 Task: Log work in the project ArtiZen for the issue 'Develop a custom inventory management system' spent time as '5w 1d 8h 29m' and remaining time as '1w 1d 22h 12m' and move to top of backlog. Now add the issue to the epic 'System Optimization'. Log work in the project ArtiZen for the issue 'Upgrade software to the latest version to resolve security vulnerabilities' spent time as '6w 5d 13h 28m' and remaining time as '6w 5d 9h 52m' and move to bottom of backlog. Now add the issue to the epic 'Data Management and Analysis'
Action: Mouse pressed left at (685, 164)
Screenshot: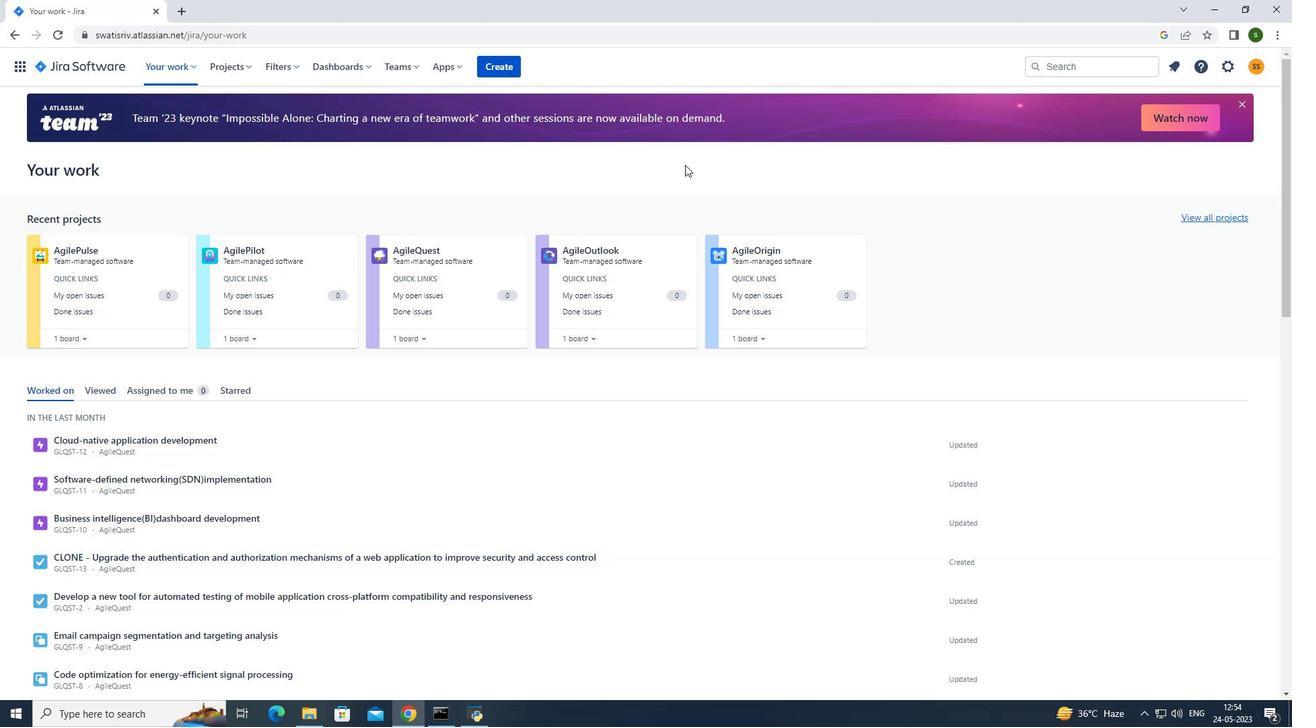 
Action: Mouse moved to (236, 66)
Screenshot: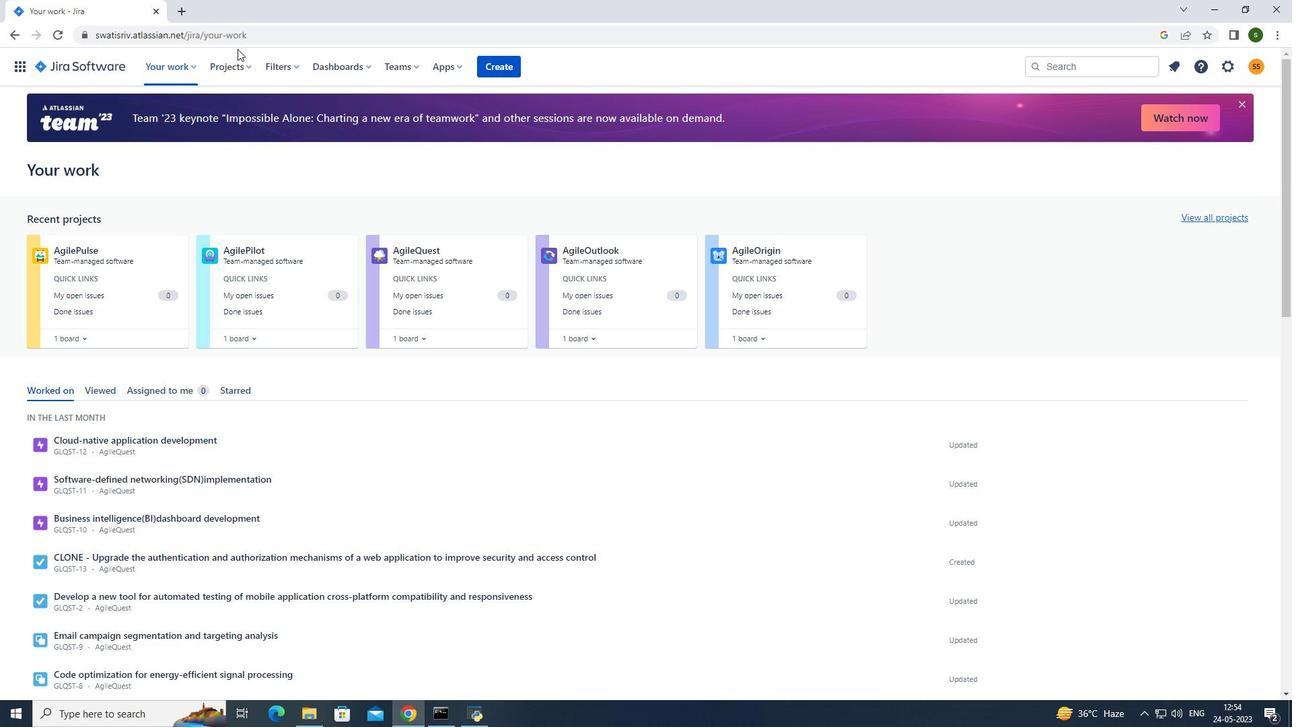 
Action: Mouse pressed left at (236, 66)
Screenshot: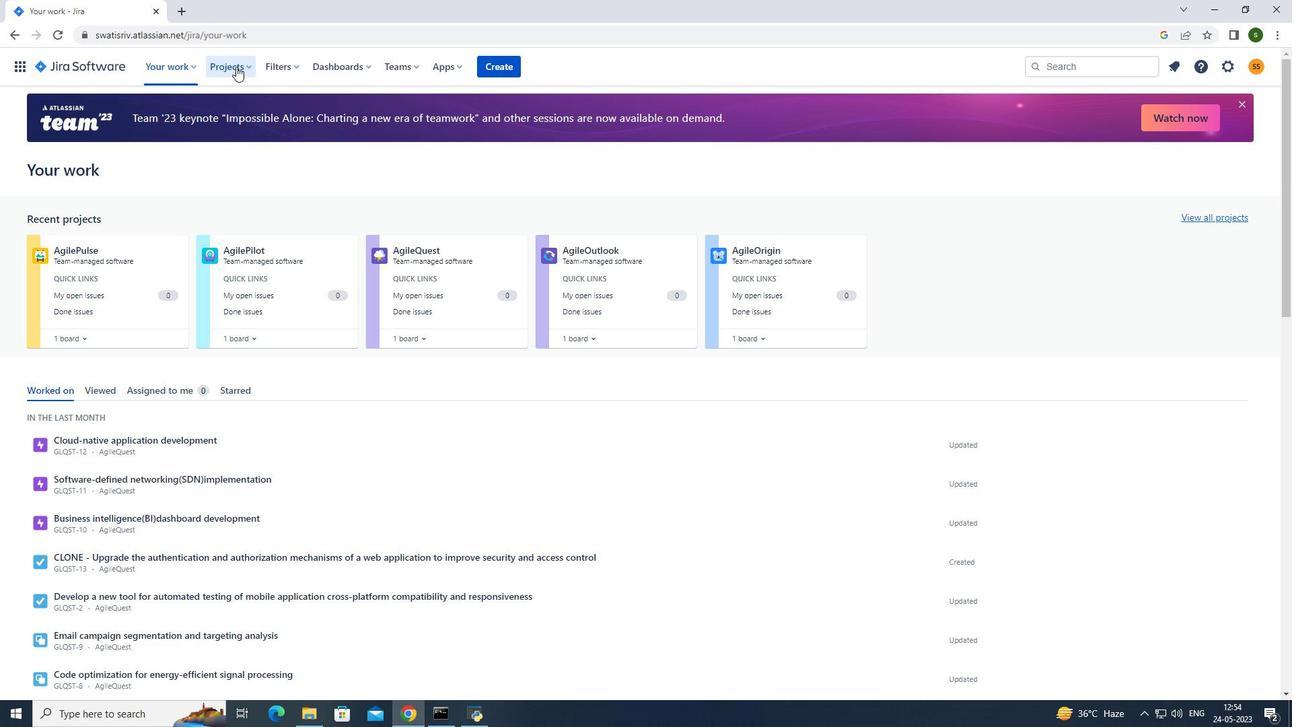 
Action: Mouse moved to (281, 118)
Screenshot: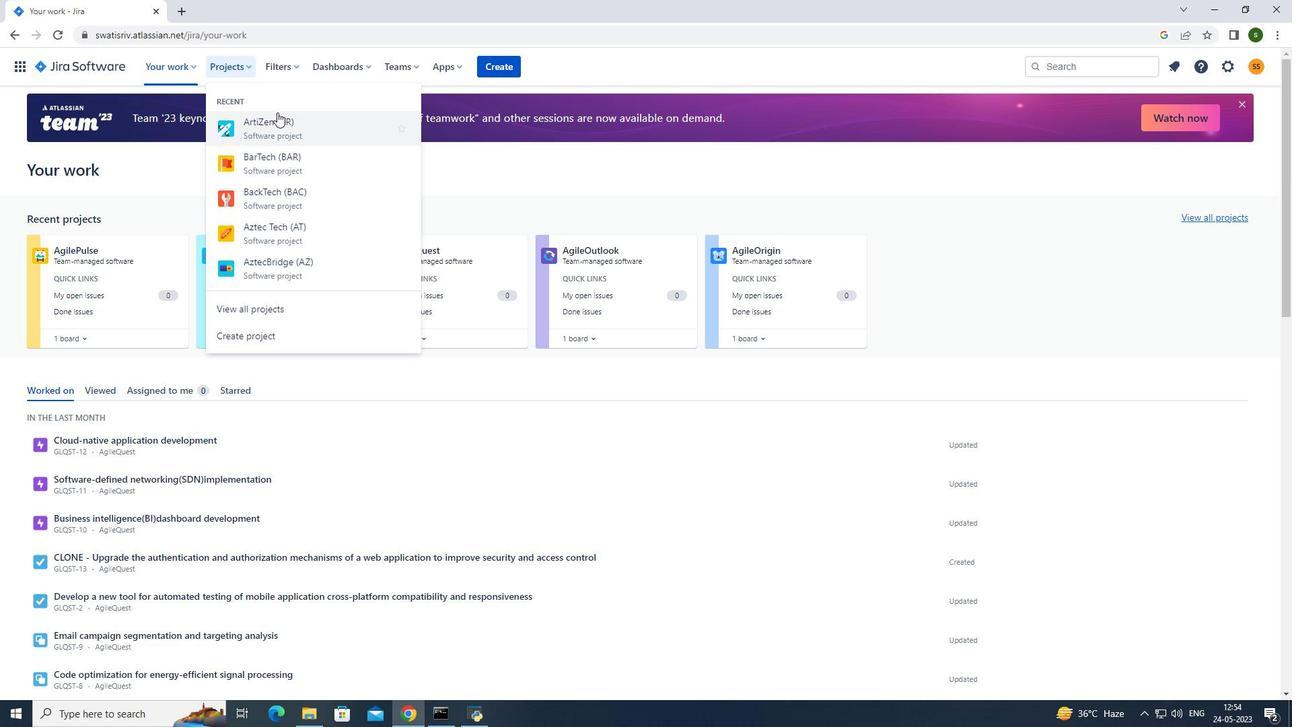 
Action: Mouse pressed left at (281, 118)
Screenshot: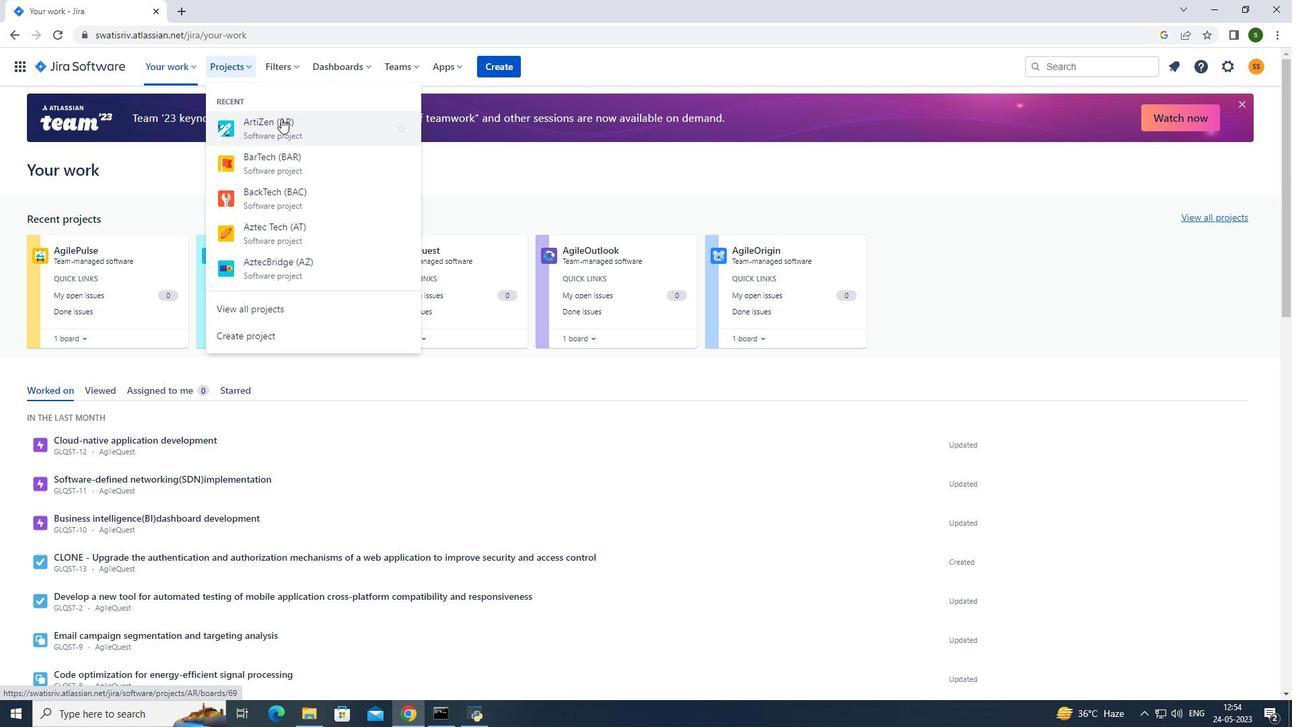 
Action: Mouse moved to (113, 206)
Screenshot: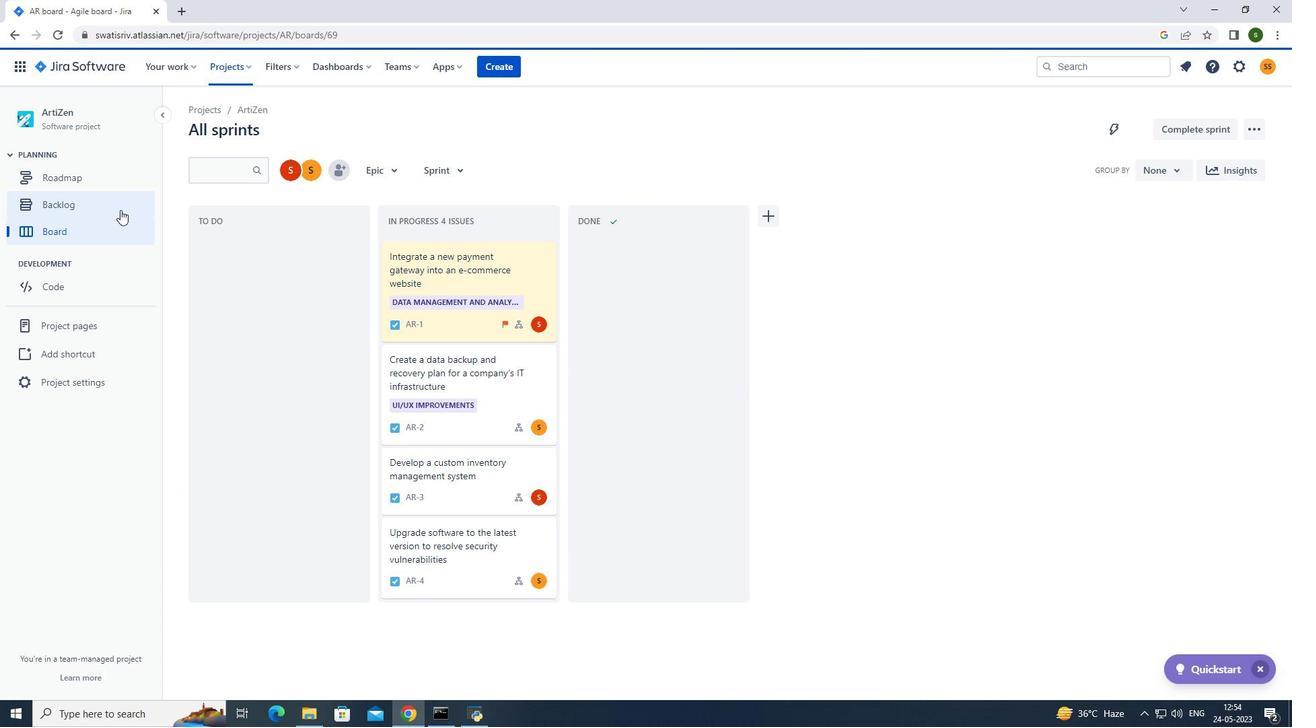 
Action: Mouse pressed left at (113, 206)
Screenshot: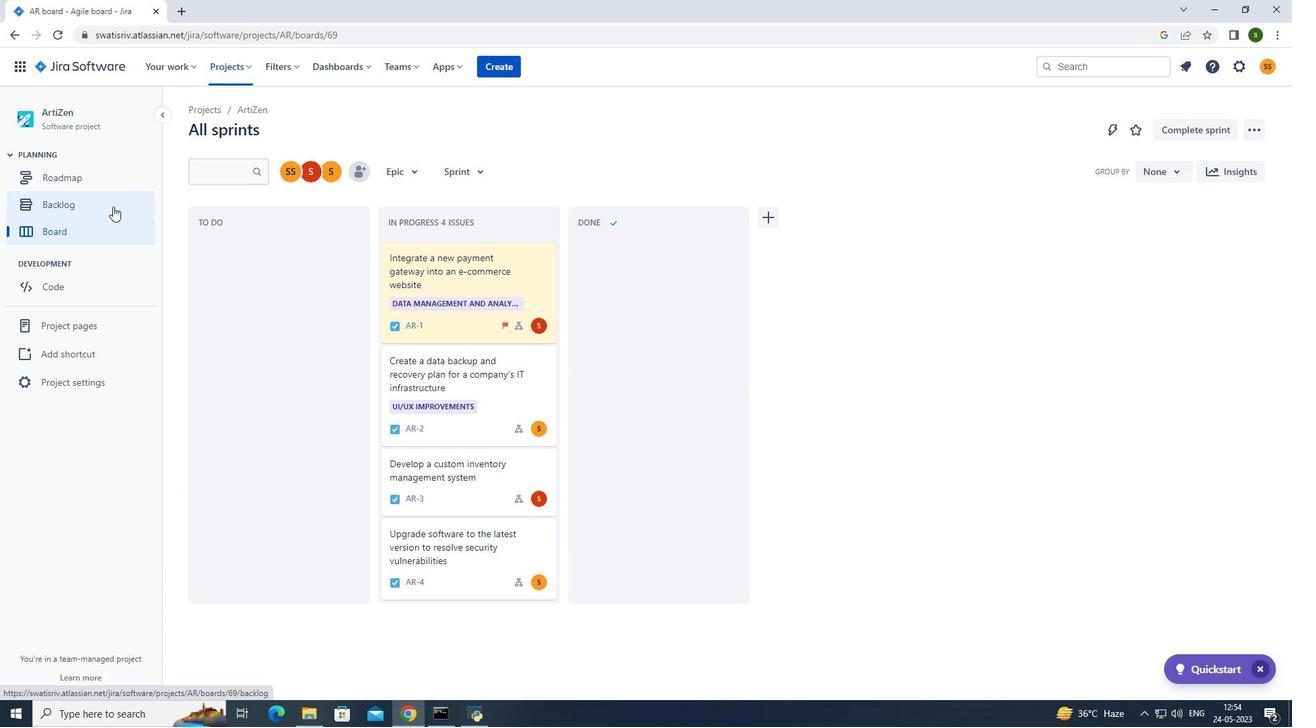 
Action: Mouse moved to (825, 388)
Screenshot: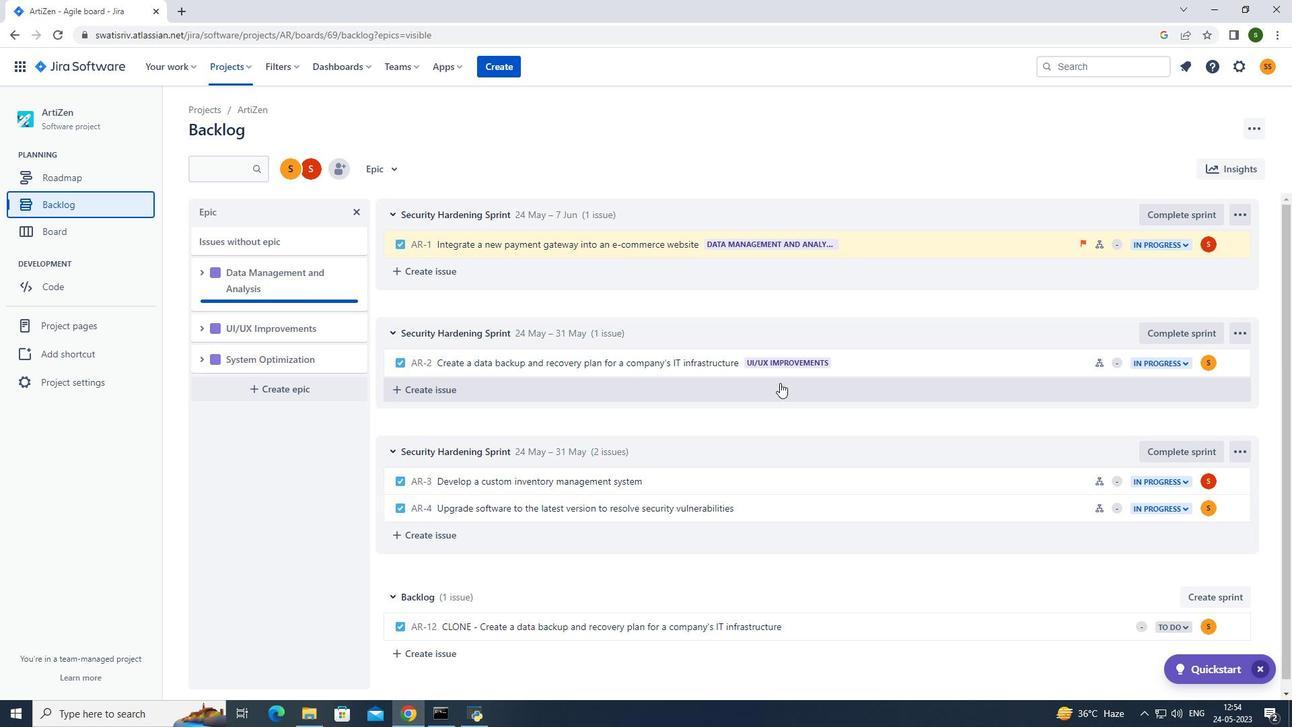 
Action: Mouse scrolled (825, 387) with delta (0, 0)
Screenshot: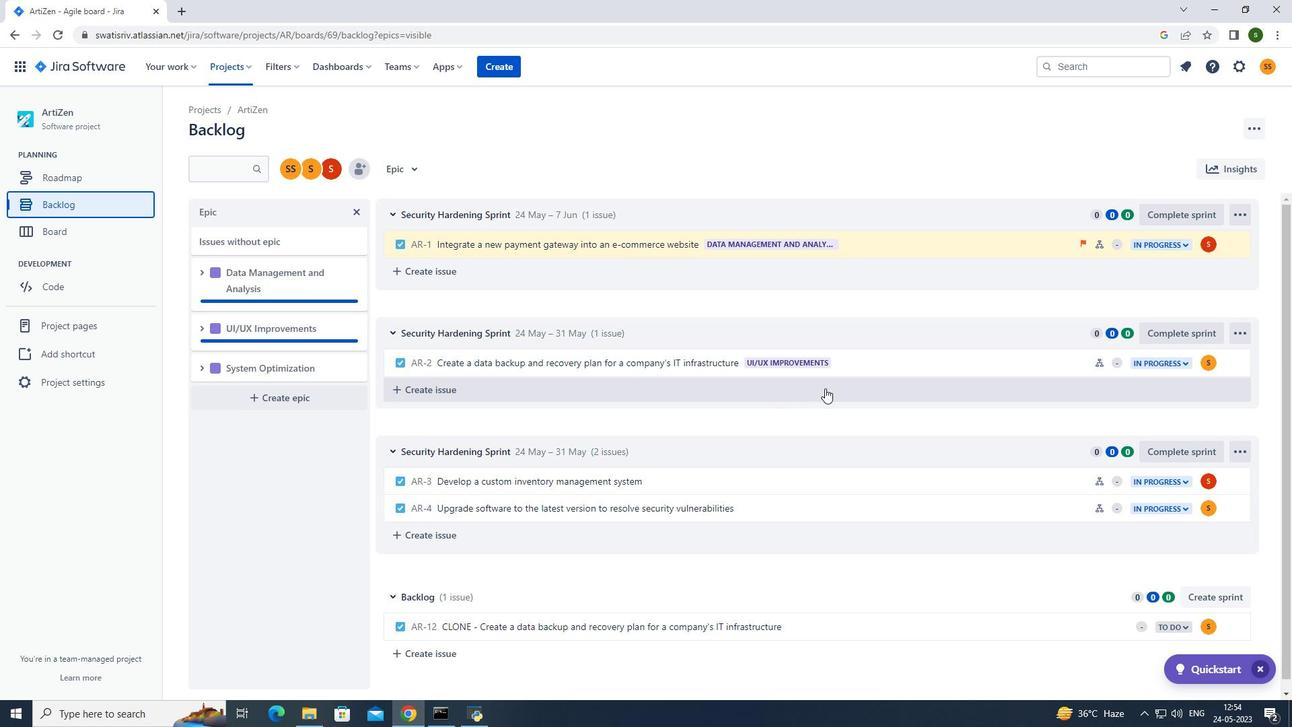 
Action: Mouse scrolled (825, 387) with delta (0, 0)
Screenshot: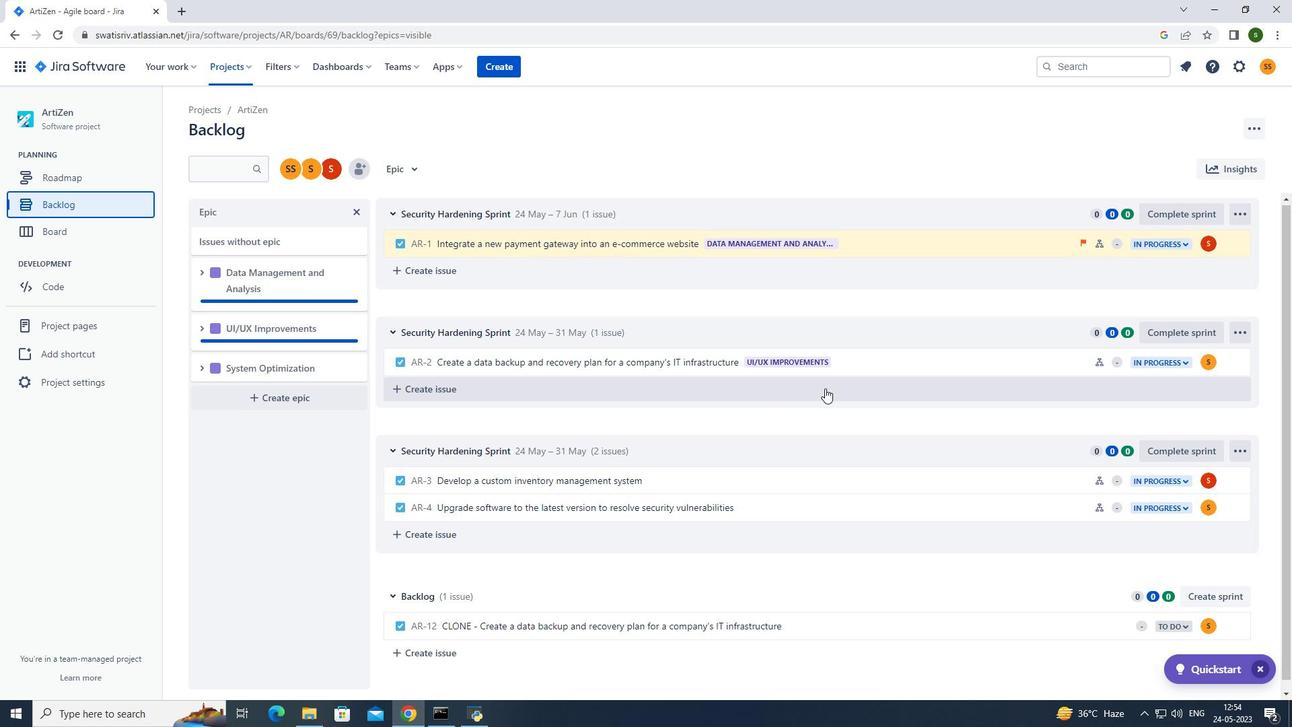
Action: Mouse moved to (962, 471)
Screenshot: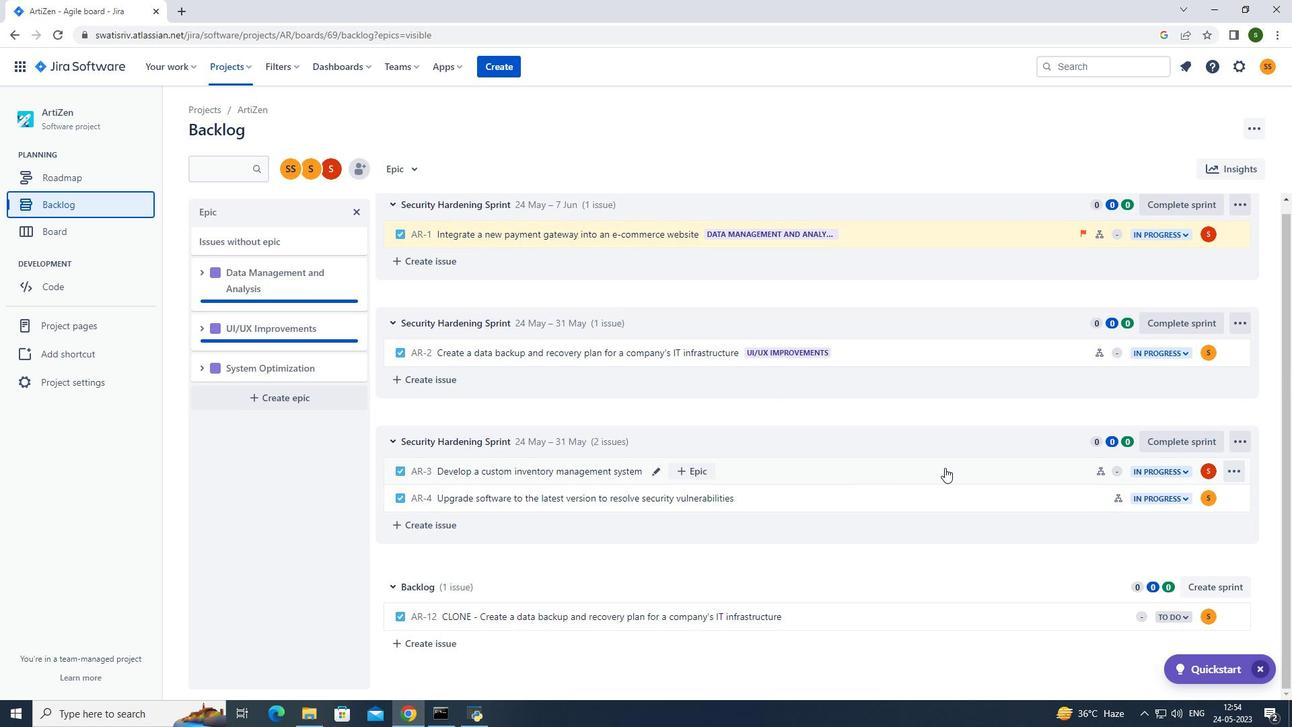 
Action: Mouse pressed left at (962, 471)
Screenshot: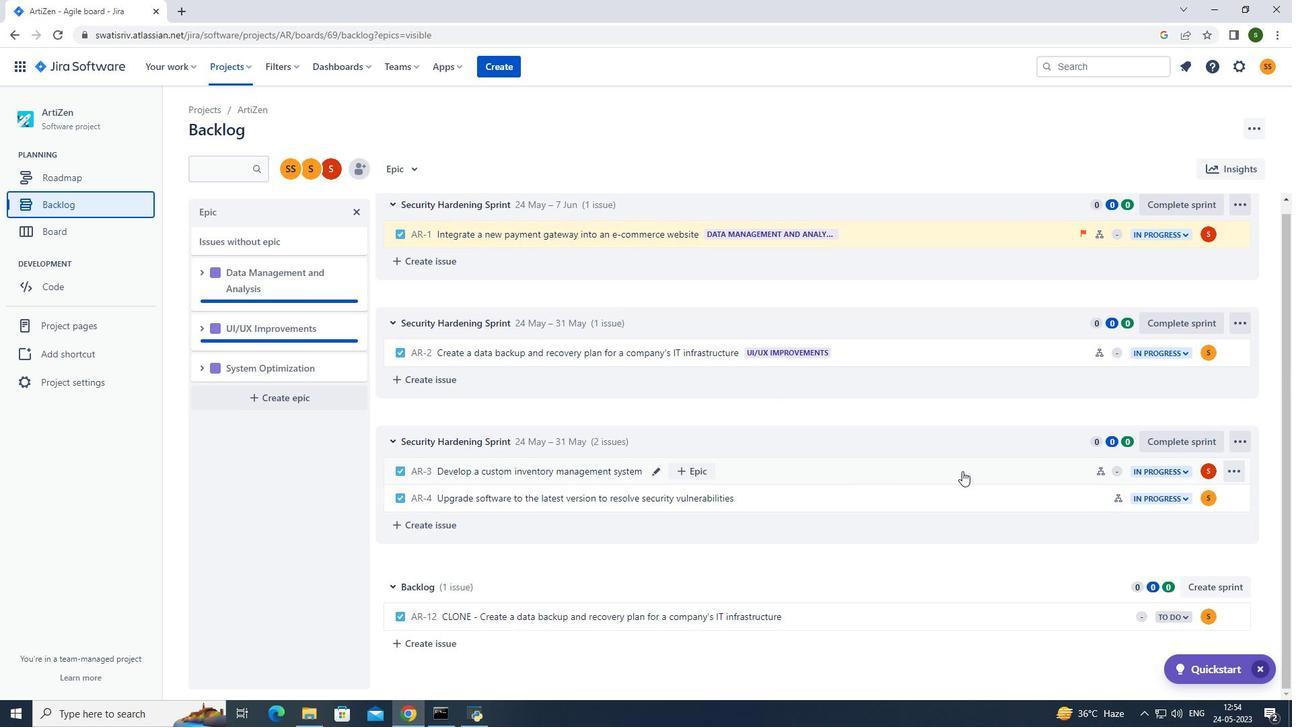 
Action: Mouse moved to (1235, 208)
Screenshot: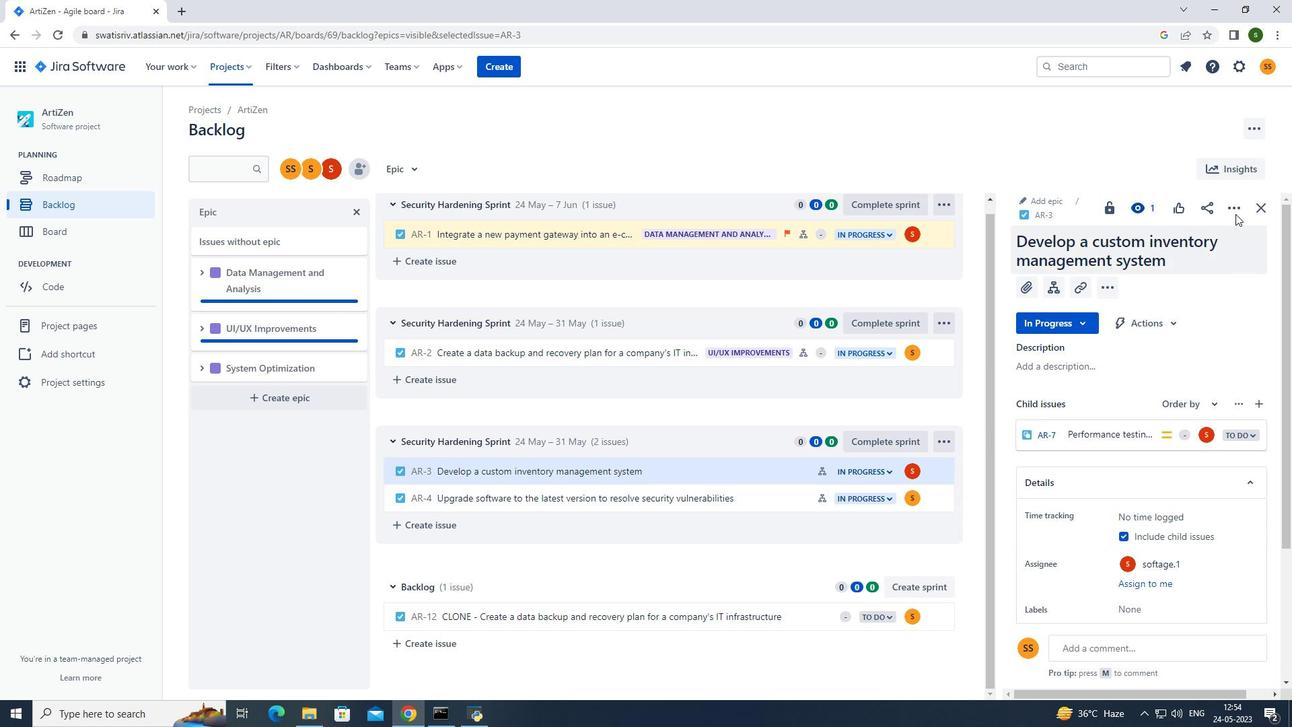 
Action: Mouse pressed left at (1235, 208)
Screenshot: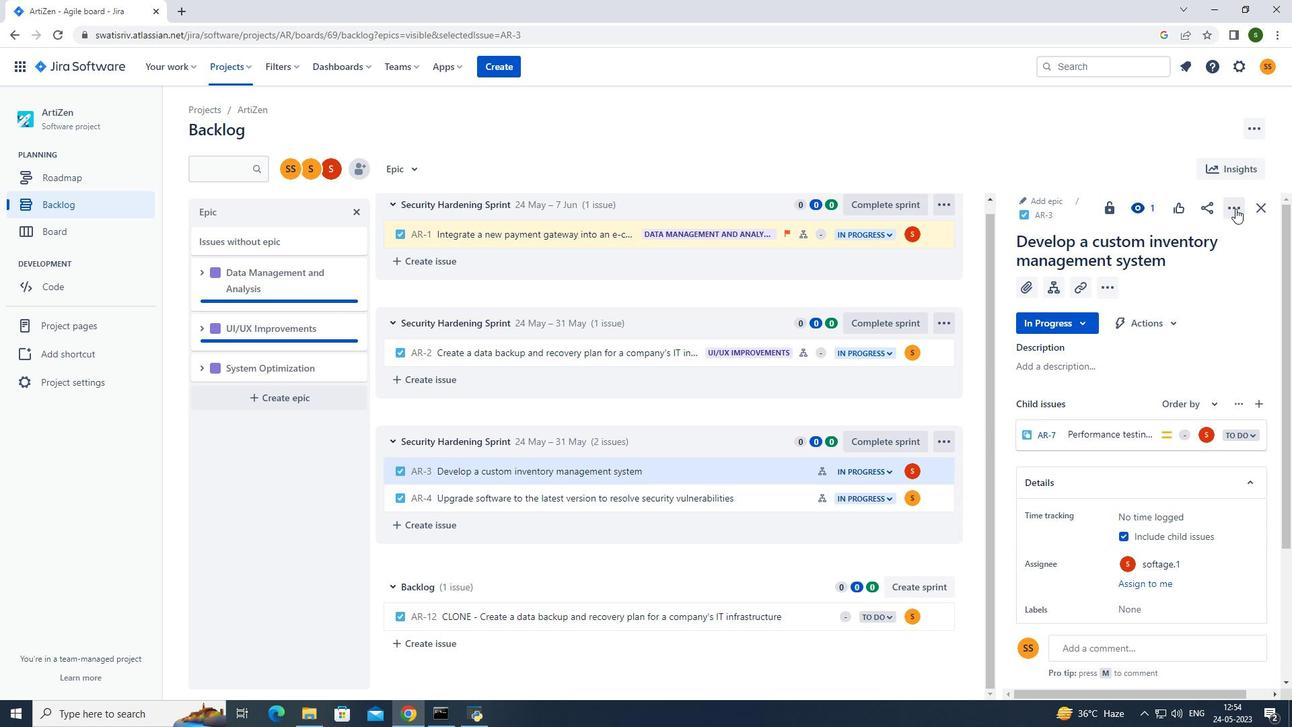 
Action: Mouse moved to (1207, 245)
Screenshot: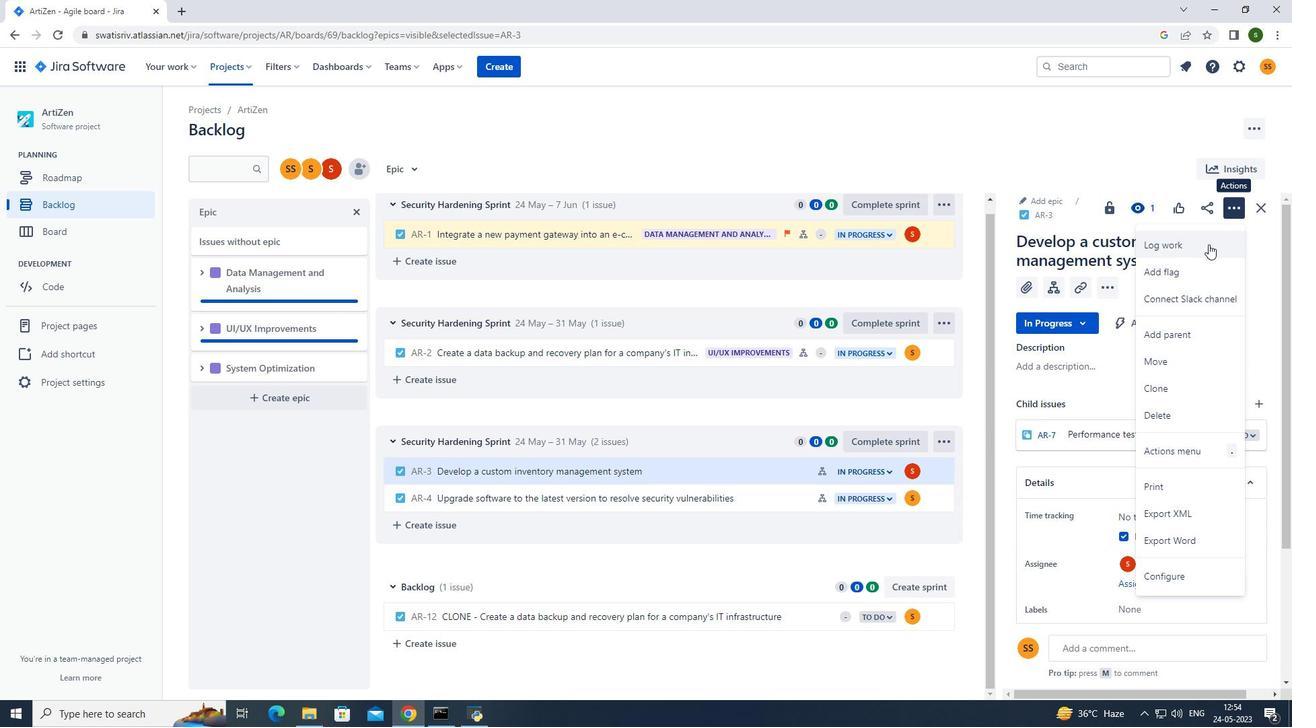 
Action: Mouse pressed left at (1207, 245)
Screenshot: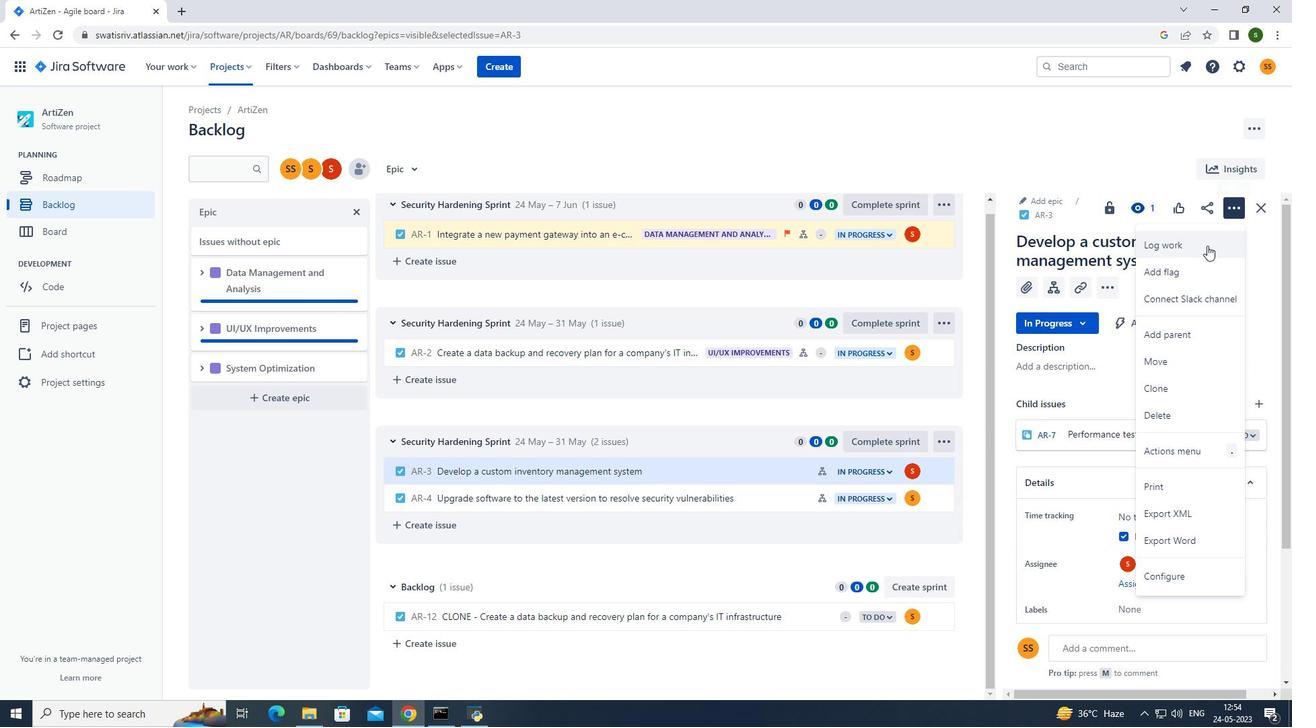 
Action: Mouse moved to (574, 199)
Screenshot: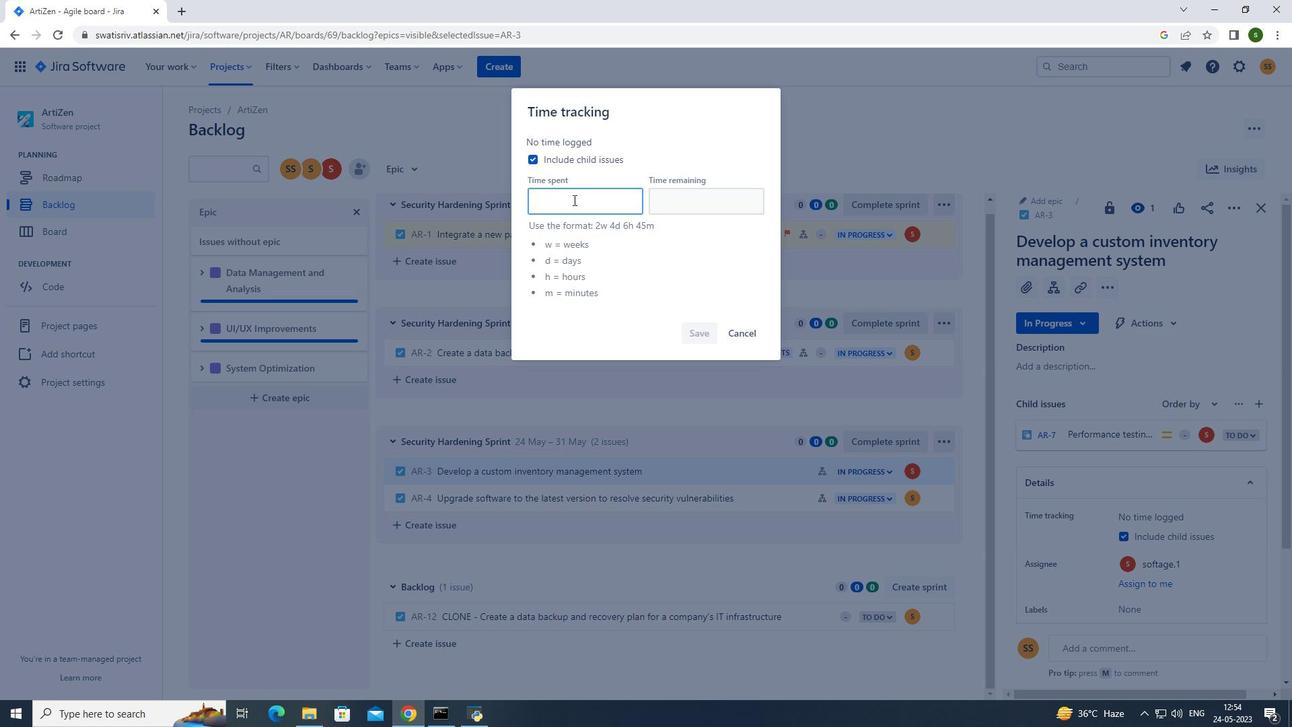 
Action: Key pressed 5
Screenshot: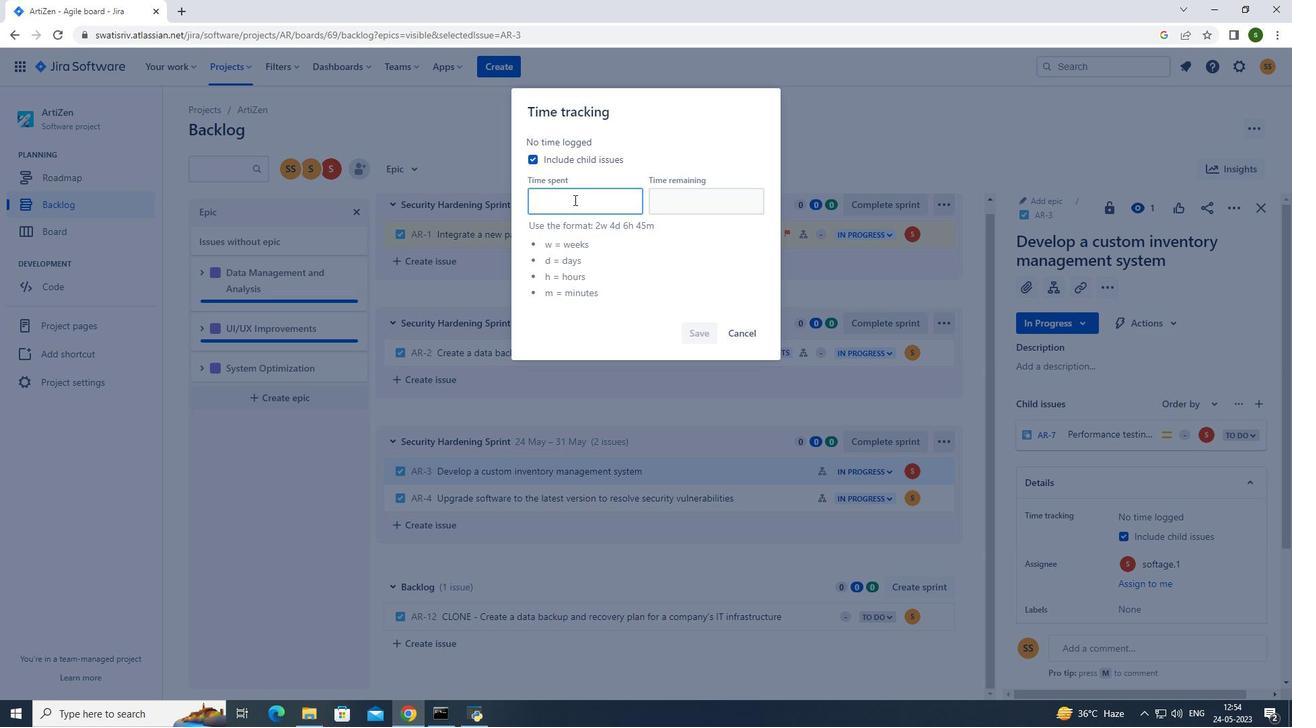 
Action: Mouse moved to (574, 199)
Screenshot: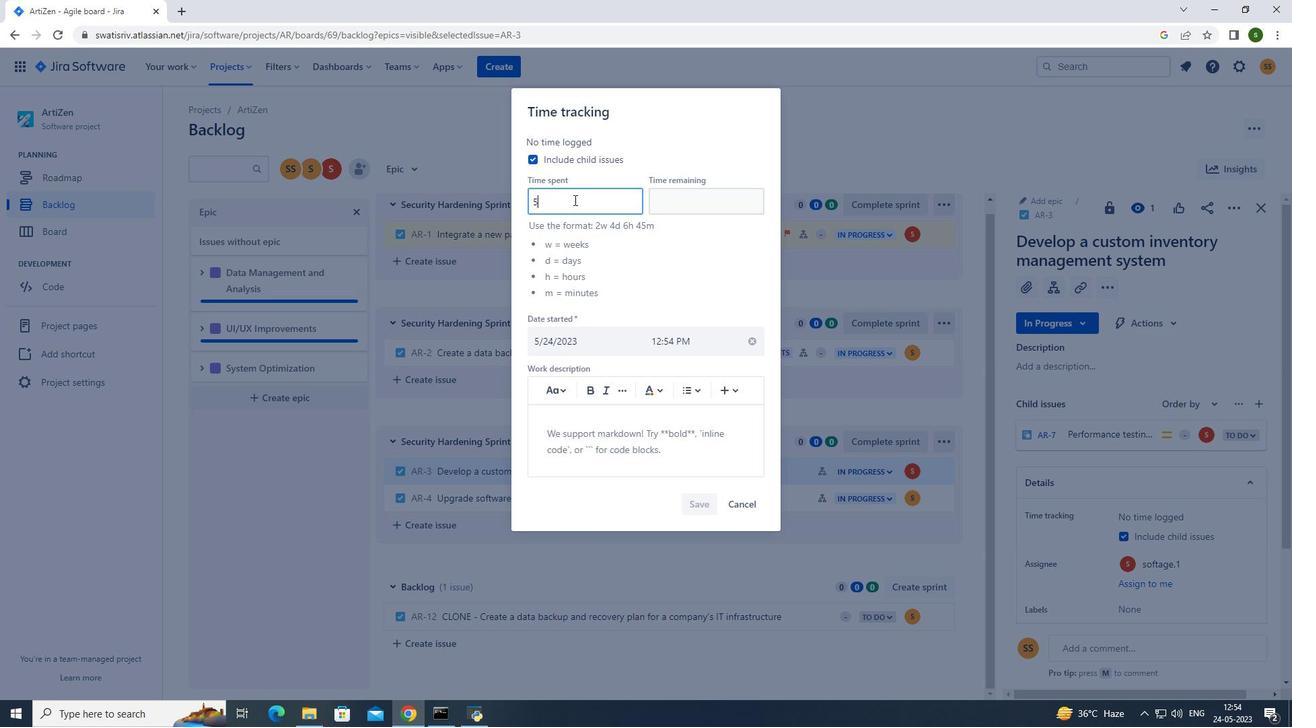 
Action: Key pressed w
Screenshot: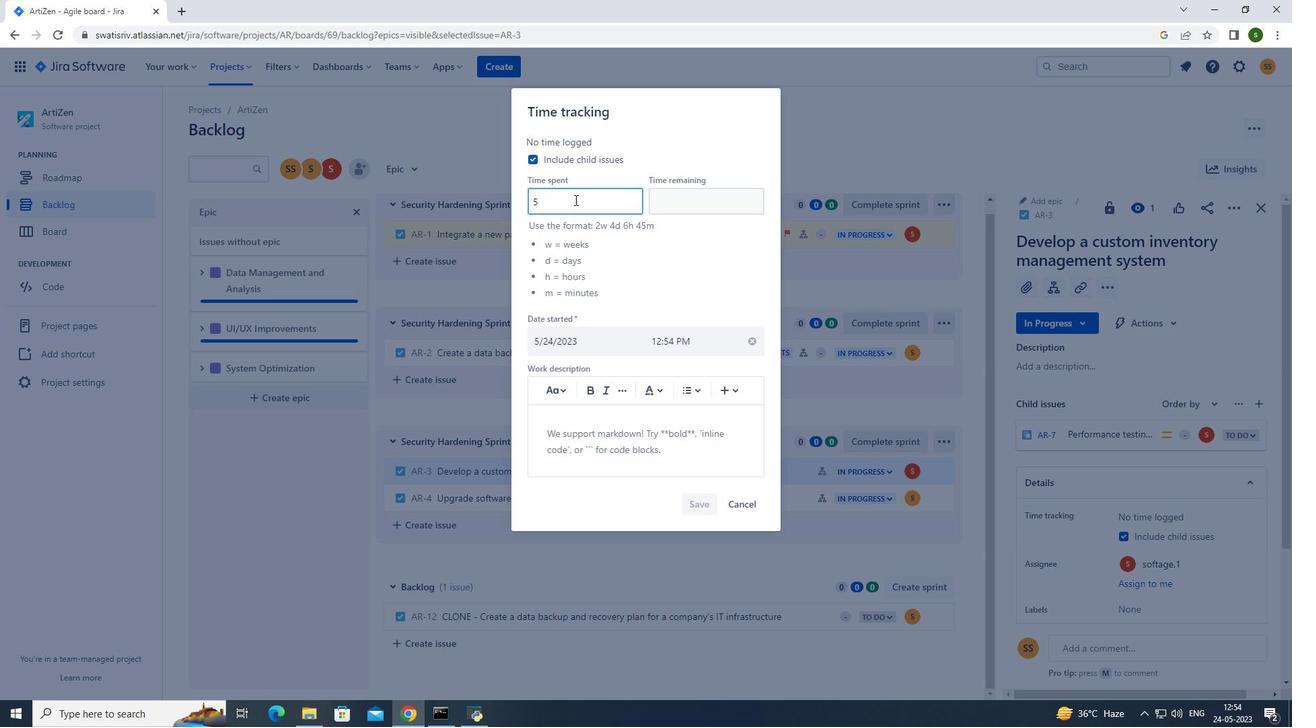 
Action: Mouse moved to (577, 199)
Screenshot: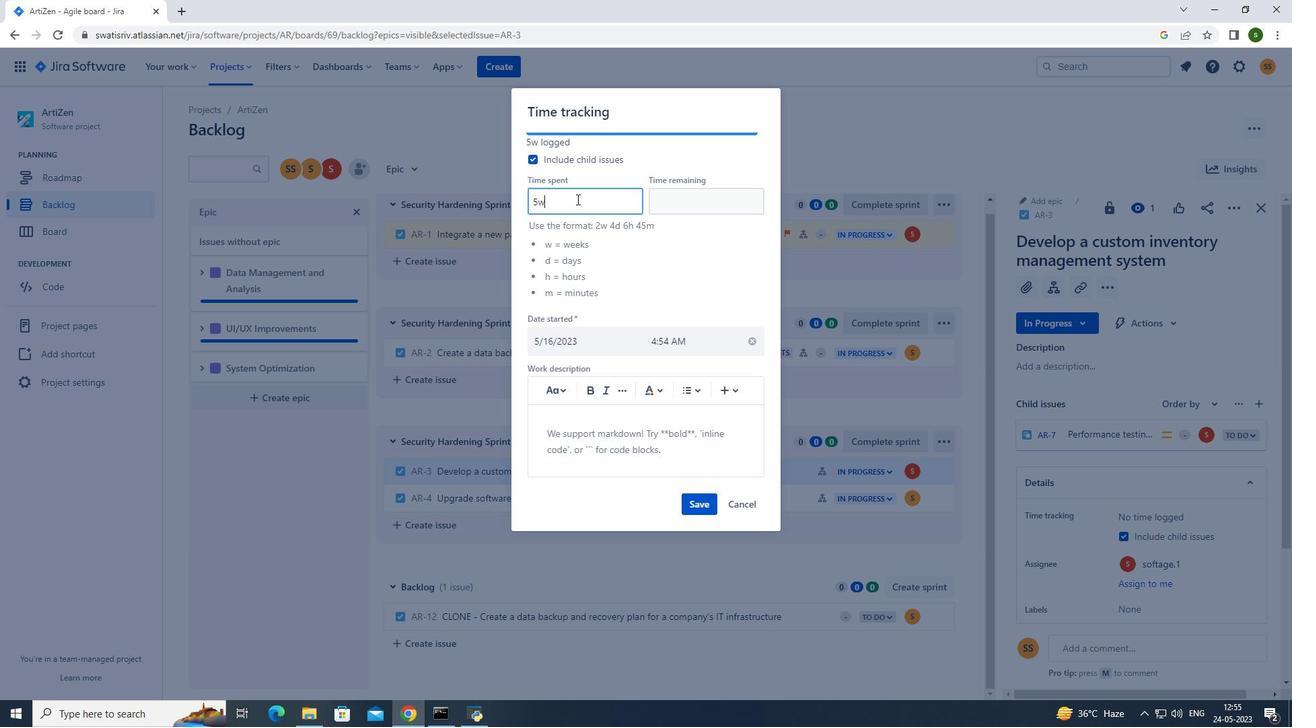 
Action: Key pressed <Key.space>1d
Screenshot: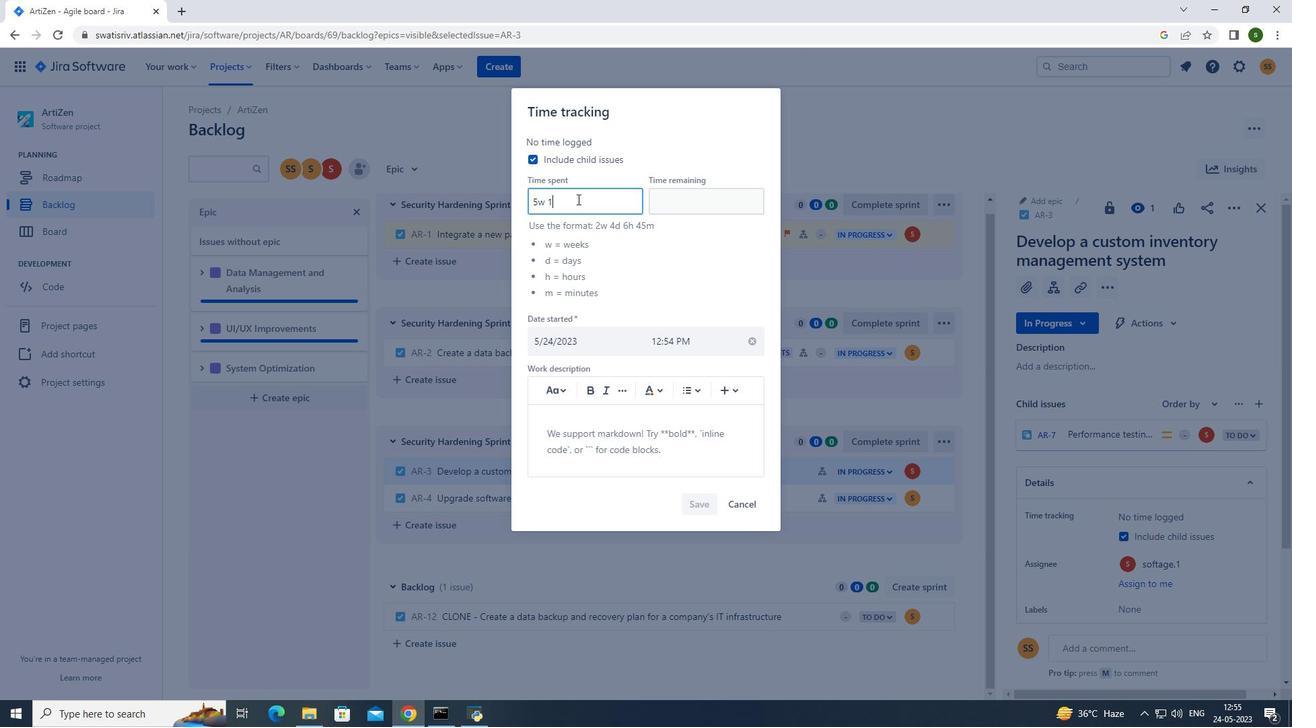
Action: Mouse moved to (577, 199)
Screenshot: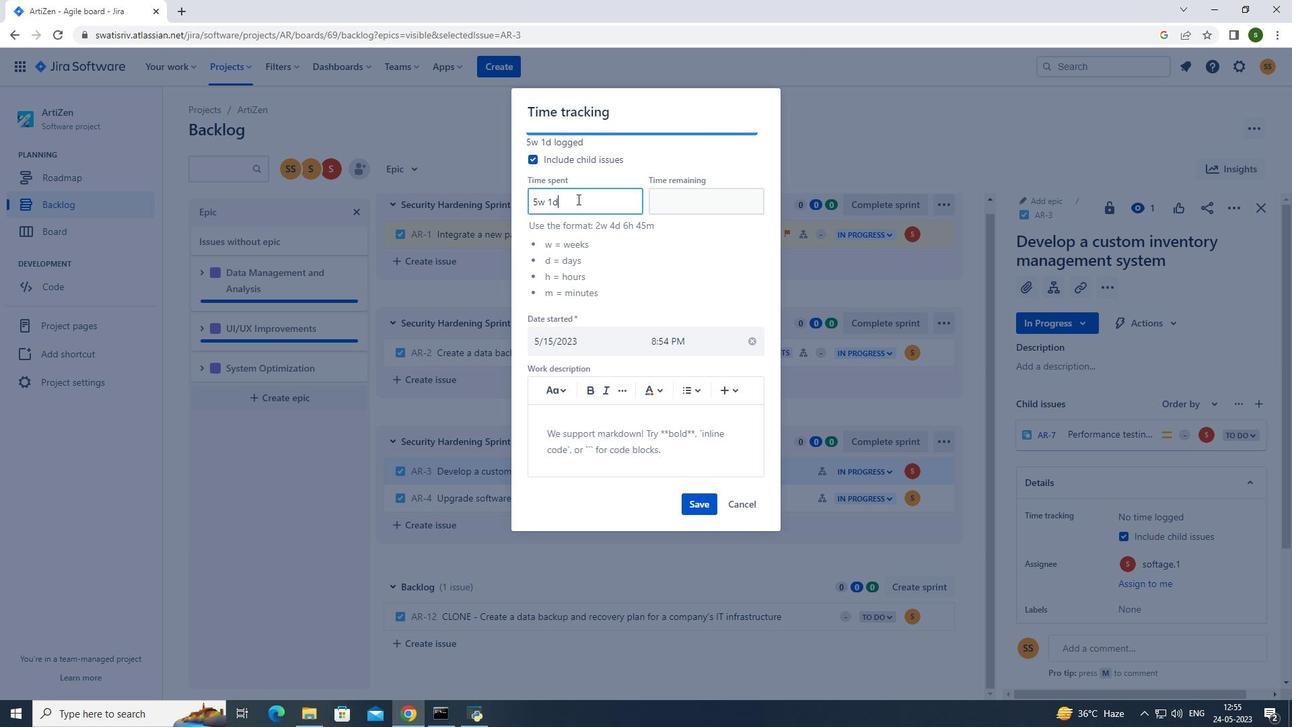 
Action: Key pressed <Key.space>8h<Key.space>29m
Screenshot: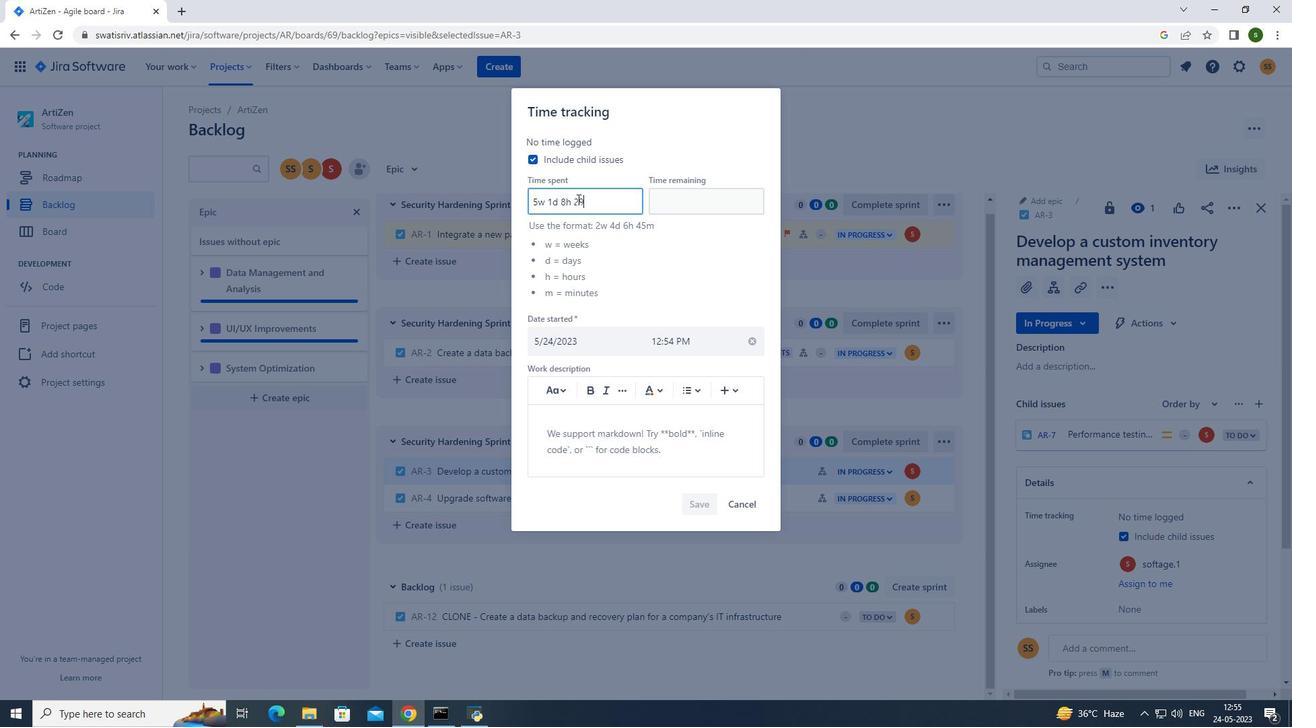 
Action: Mouse moved to (688, 203)
Screenshot: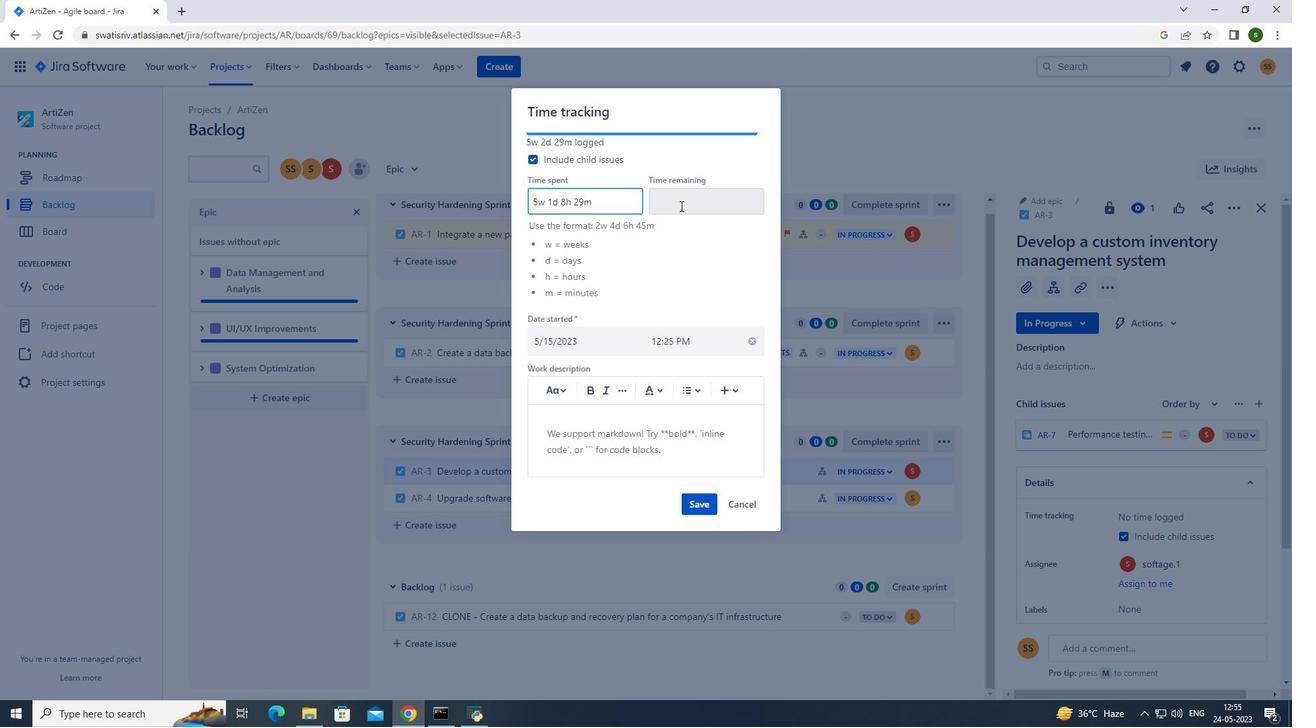 
Action: Mouse pressed left at (688, 203)
Screenshot: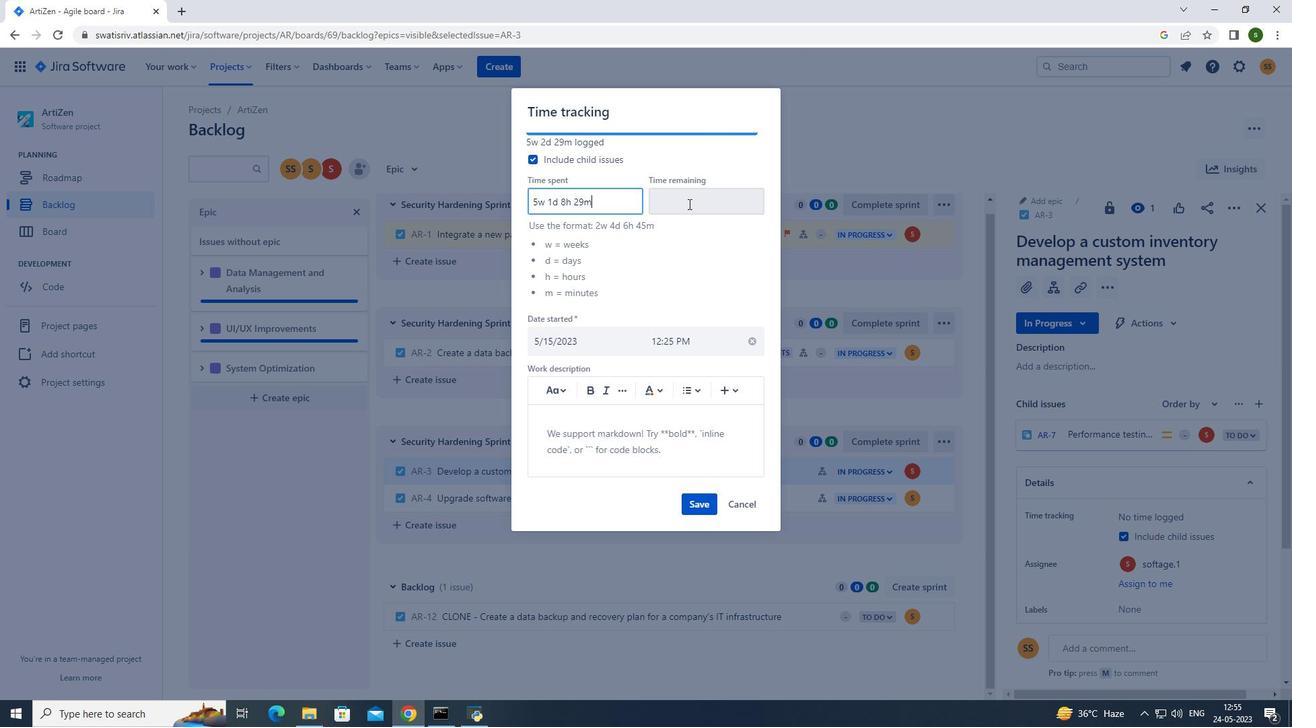 
Action: Key pressed 1w<Key.space>1d<Key.space>22h<Key.space>12m
Screenshot: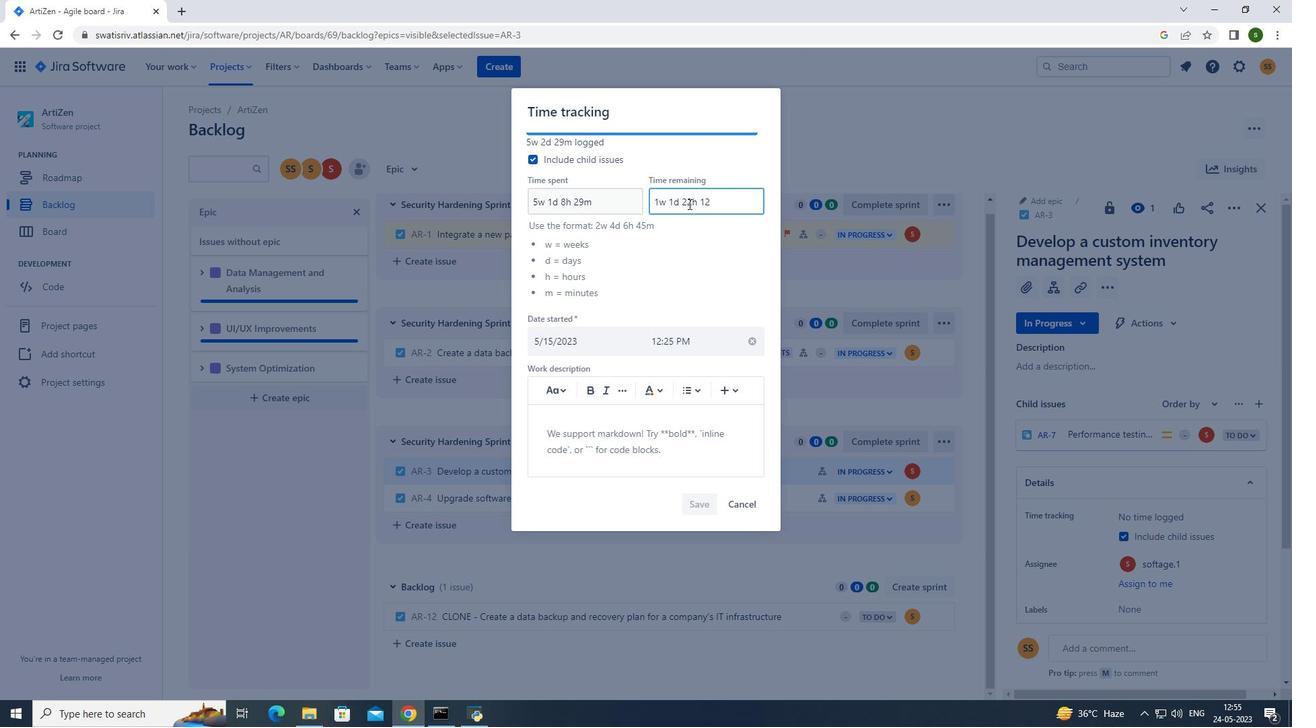 
Action: Mouse moved to (694, 502)
Screenshot: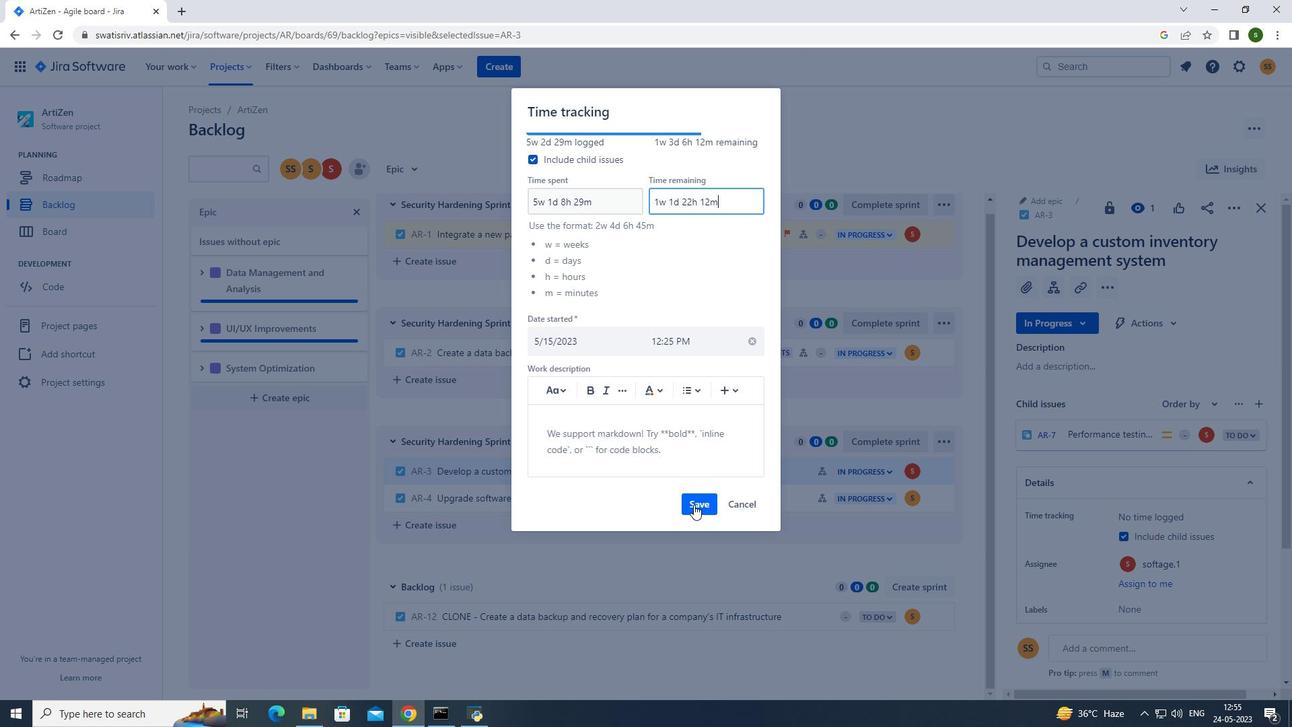 
Action: Mouse pressed left at (694, 502)
Screenshot: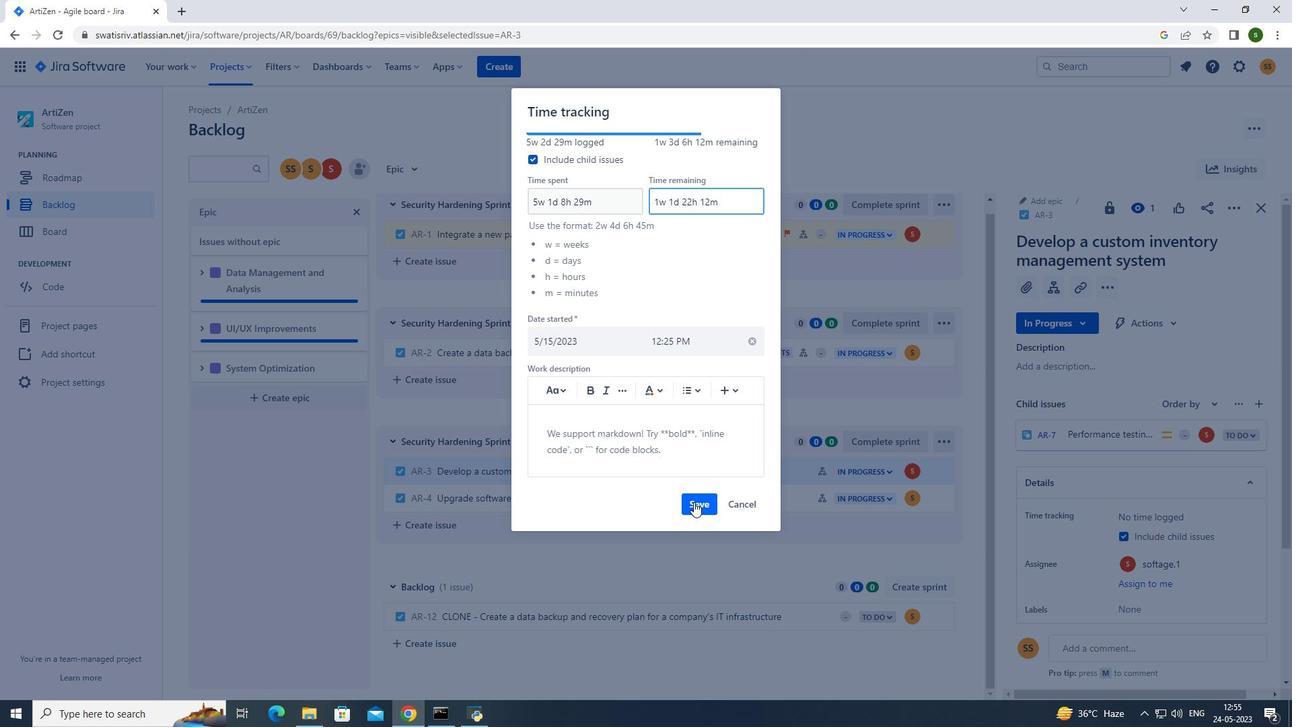
Action: Mouse moved to (940, 470)
Screenshot: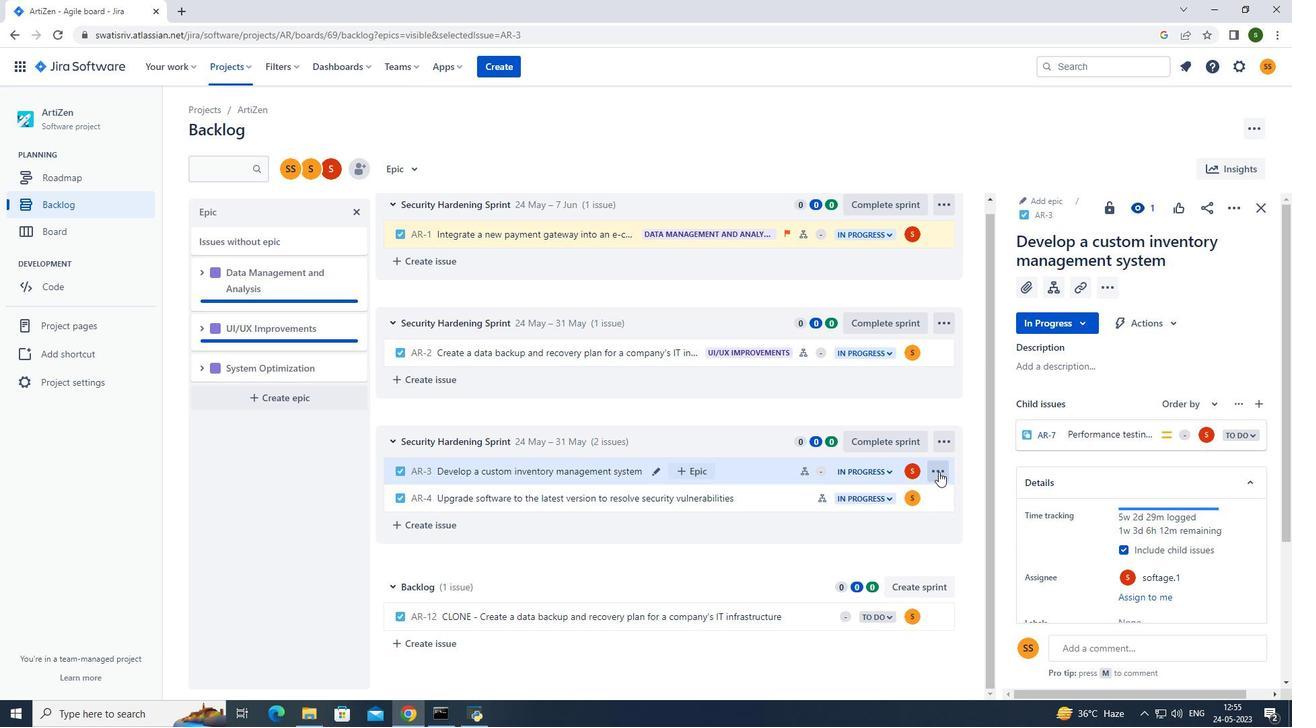 
Action: Mouse pressed left at (940, 470)
Screenshot: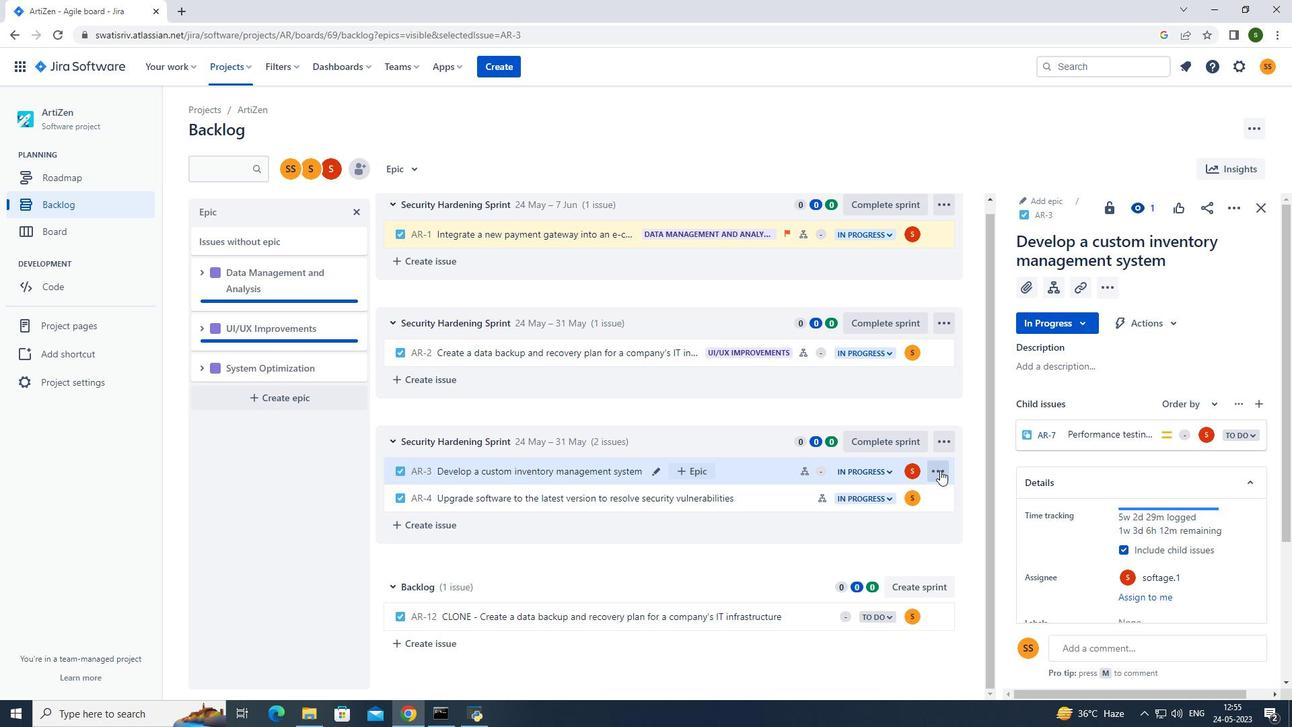 
Action: Mouse moved to (896, 413)
Screenshot: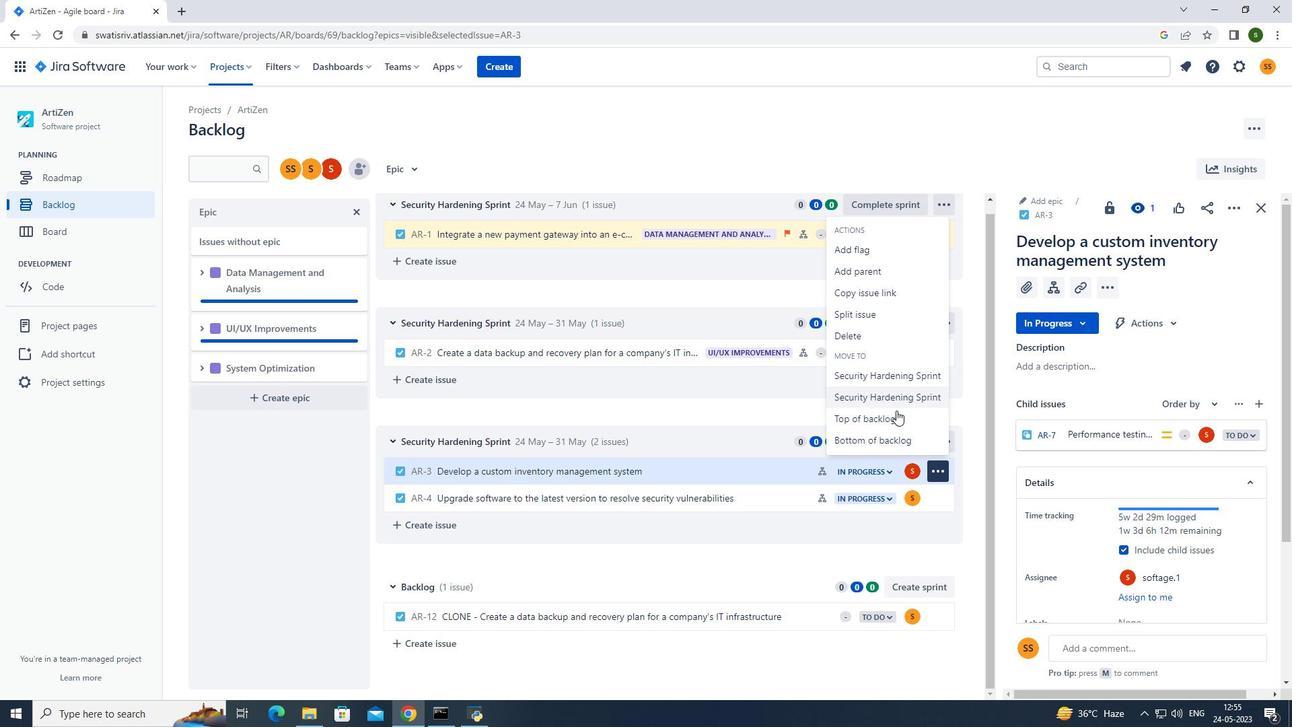 
Action: Mouse pressed left at (896, 413)
Screenshot: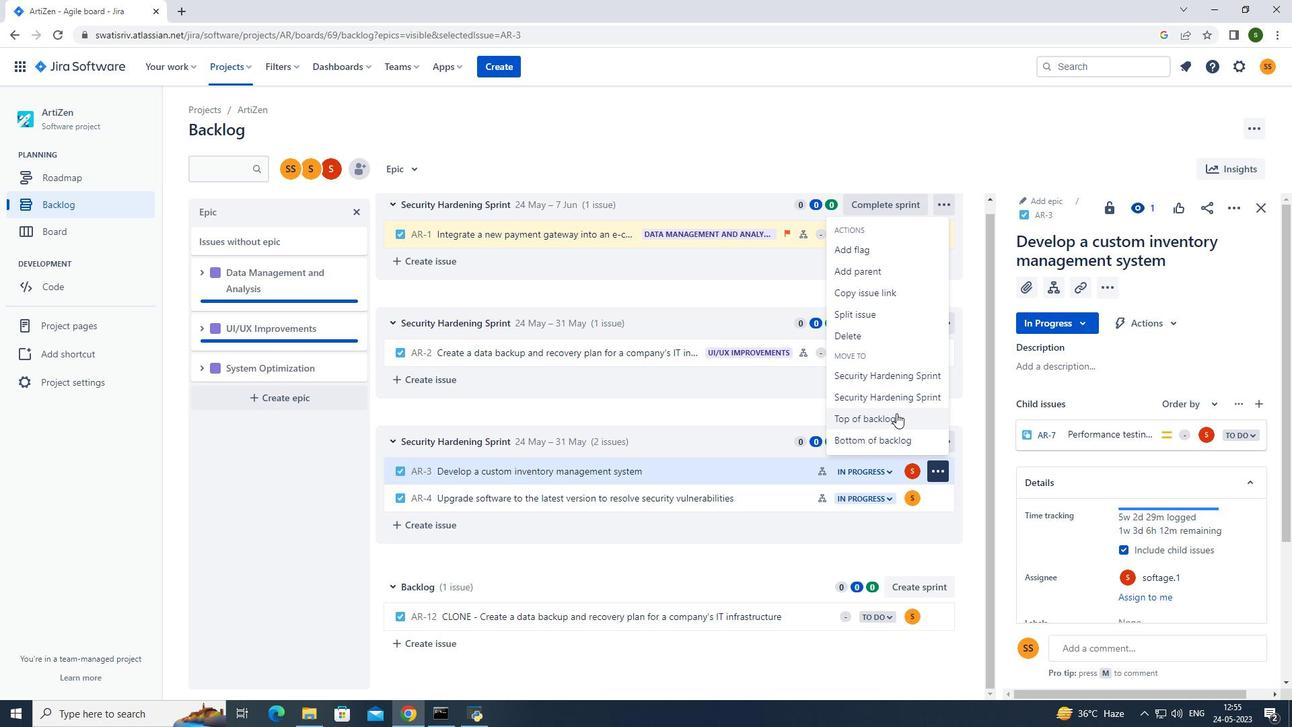 
Action: Mouse moved to (694, 220)
Screenshot: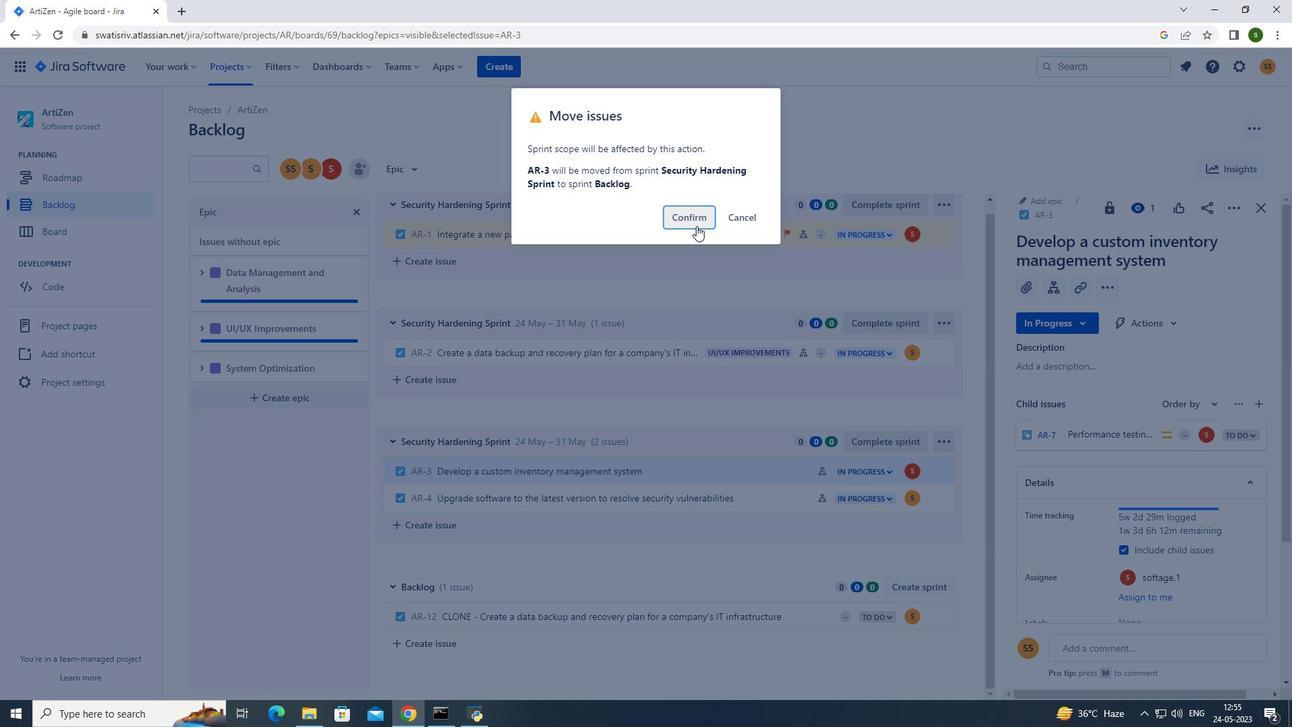 
Action: Mouse pressed left at (694, 220)
Screenshot: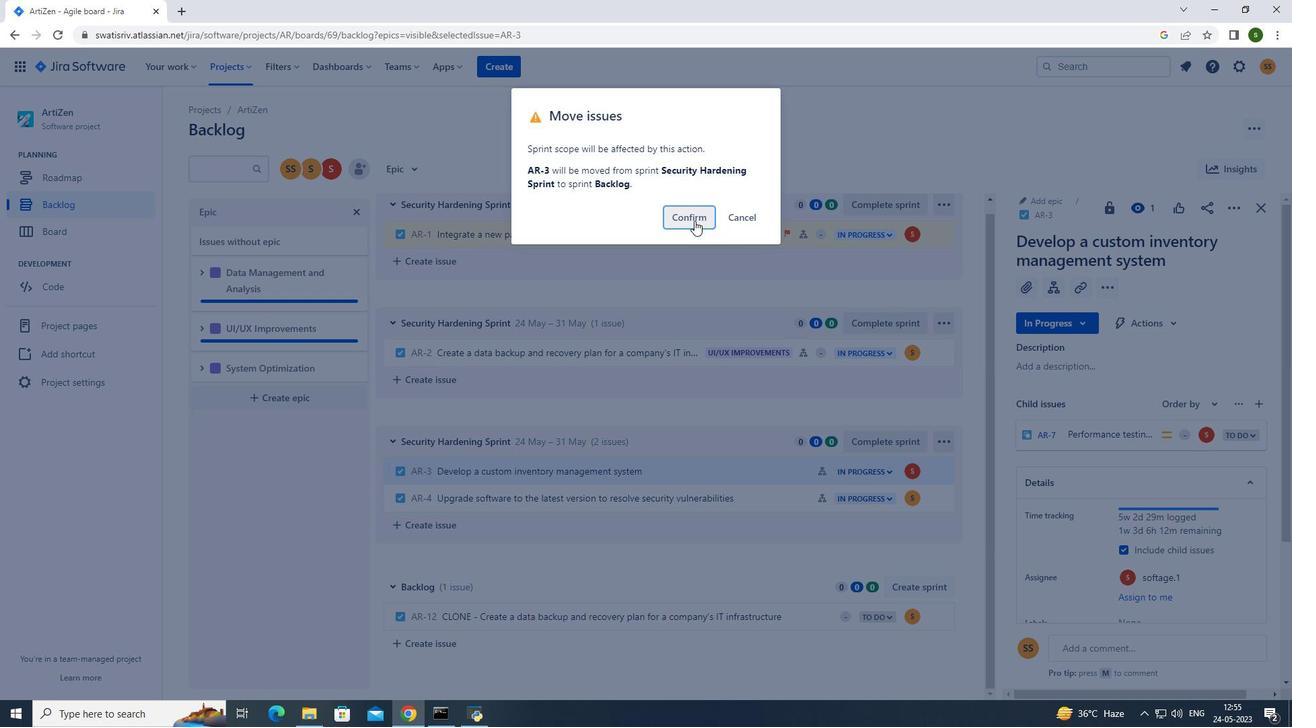 
Action: Mouse moved to (706, 589)
Screenshot: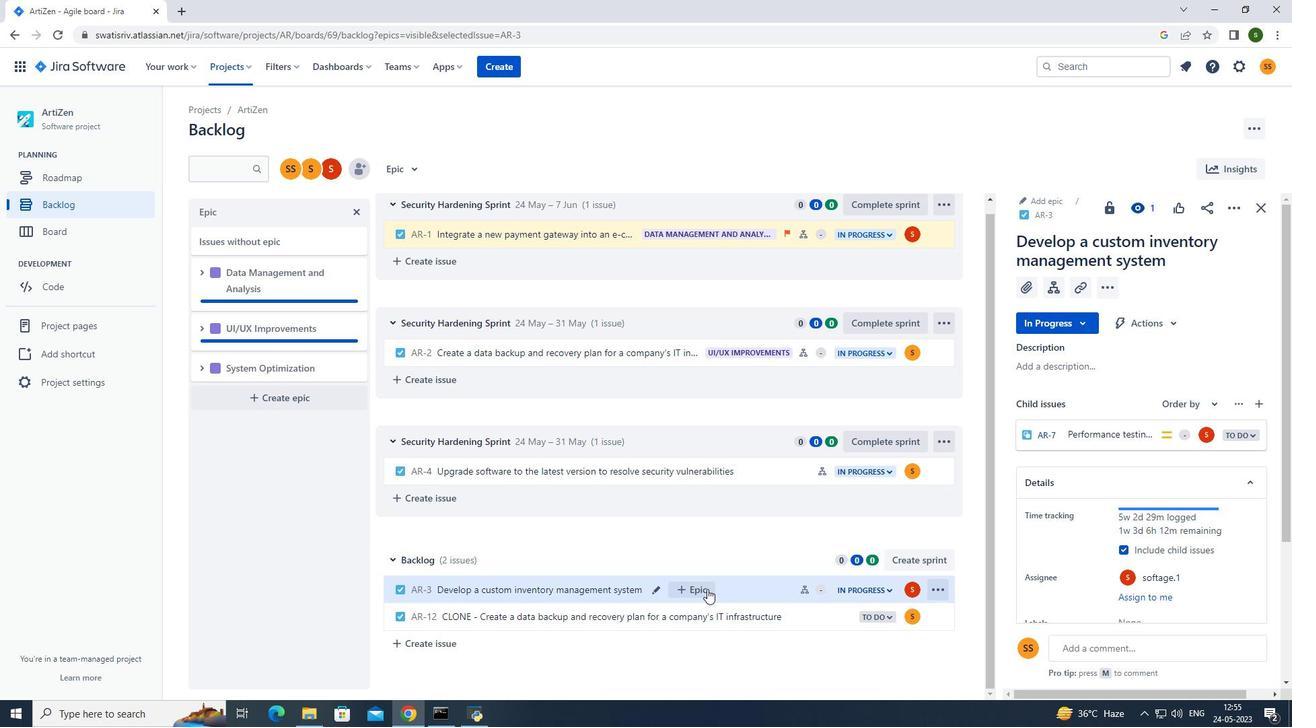 
Action: Mouse pressed left at (706, 589)
Screenshot: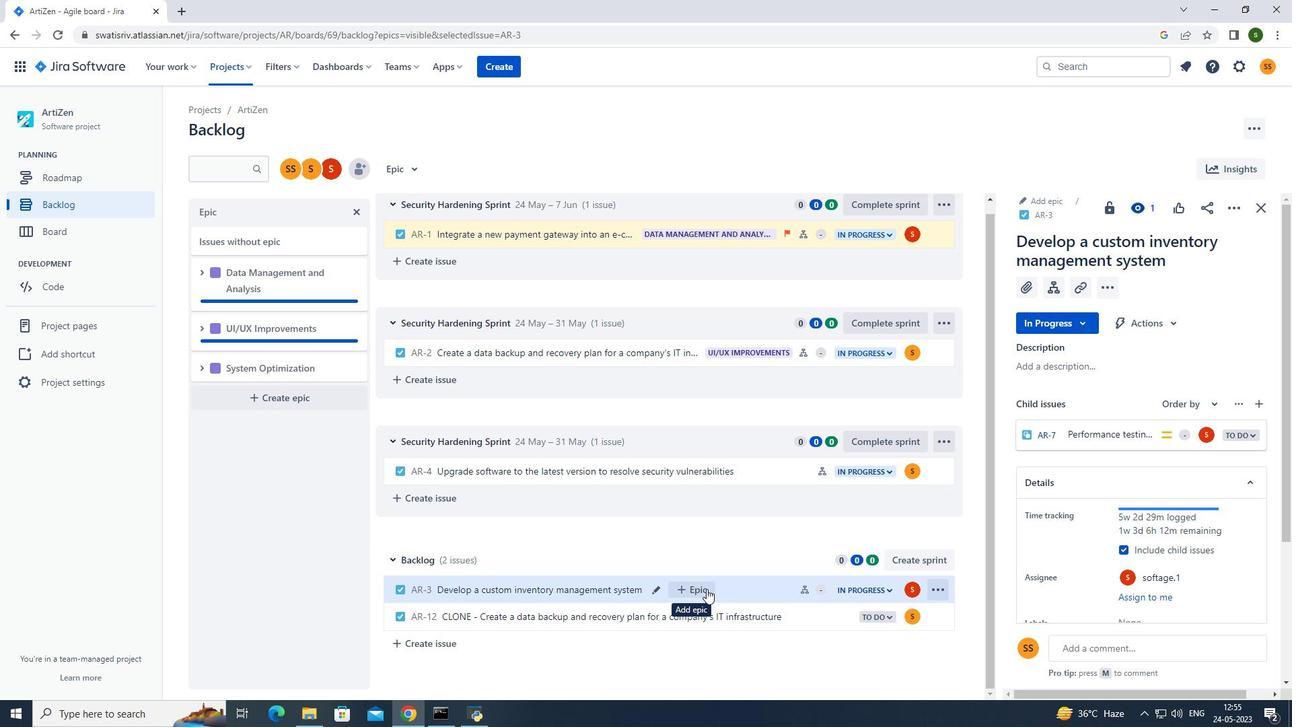 
Action: Mouse moved to (765, 689)
Screenshot: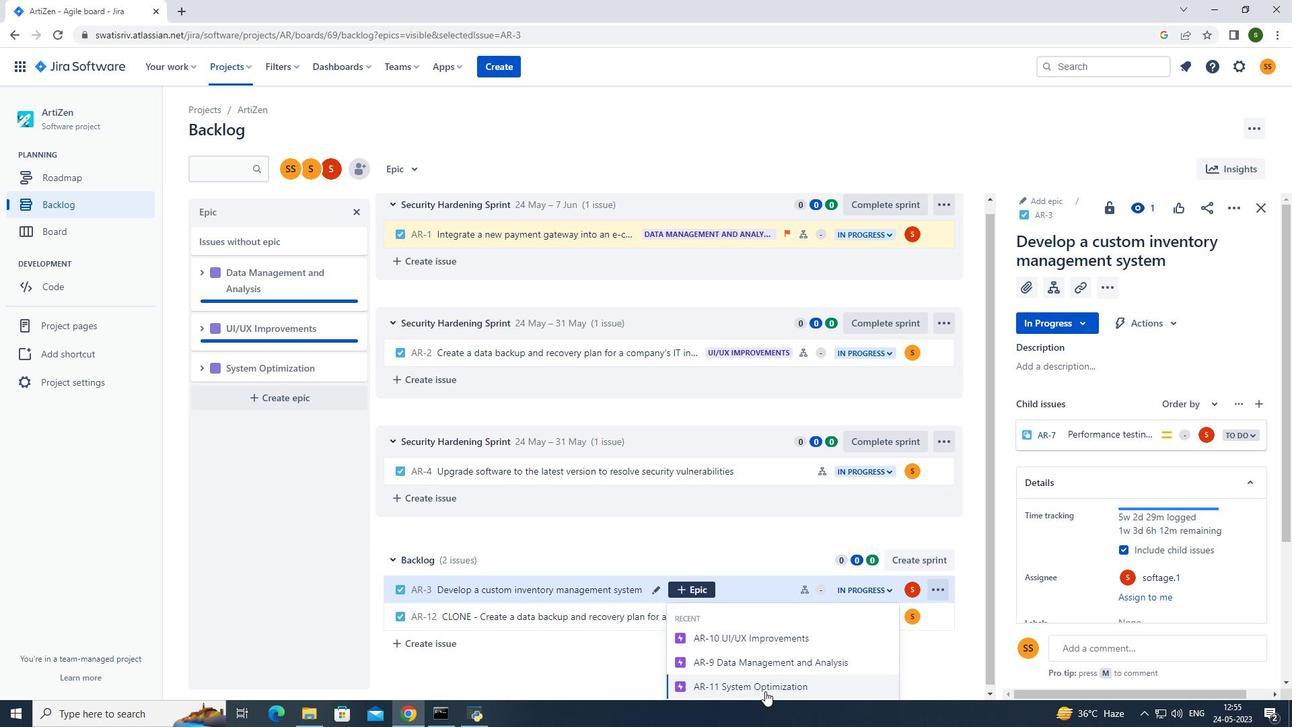 
Action: Mouse pressed left at (765, 689)
Screenshot: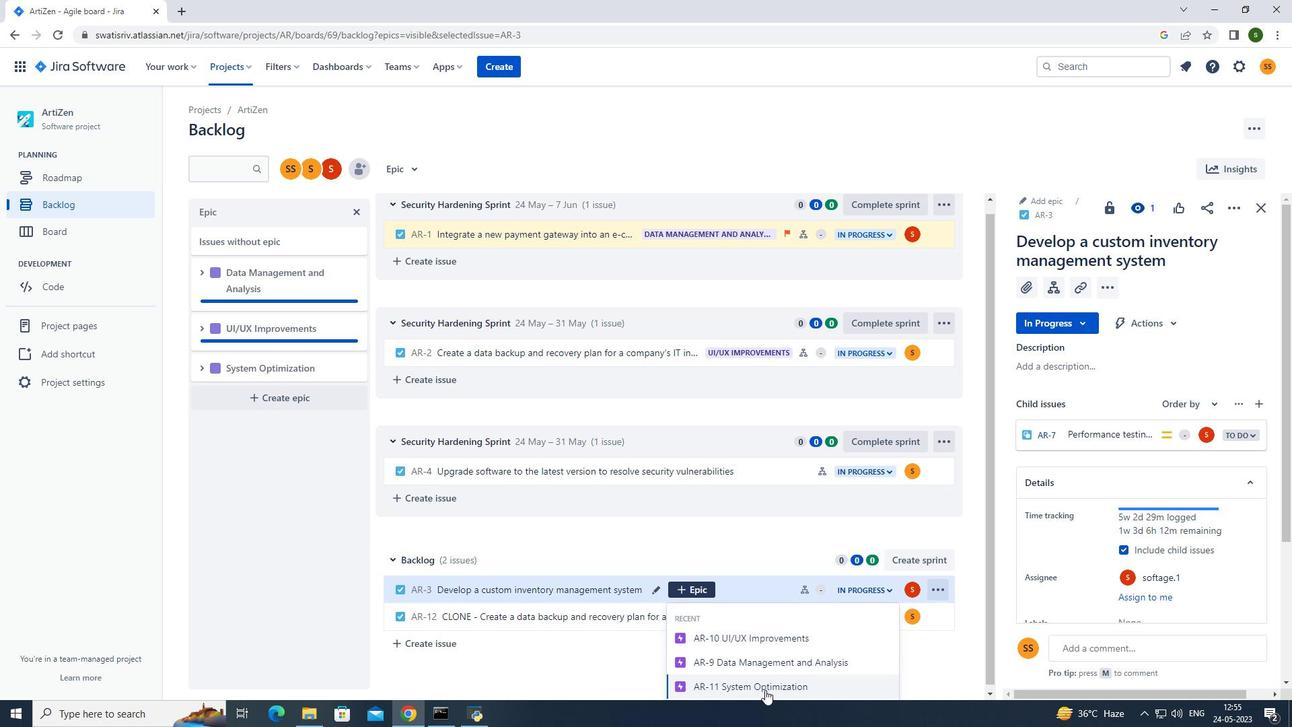 
Action: Mouse moved to (409, 170)
Screenshot: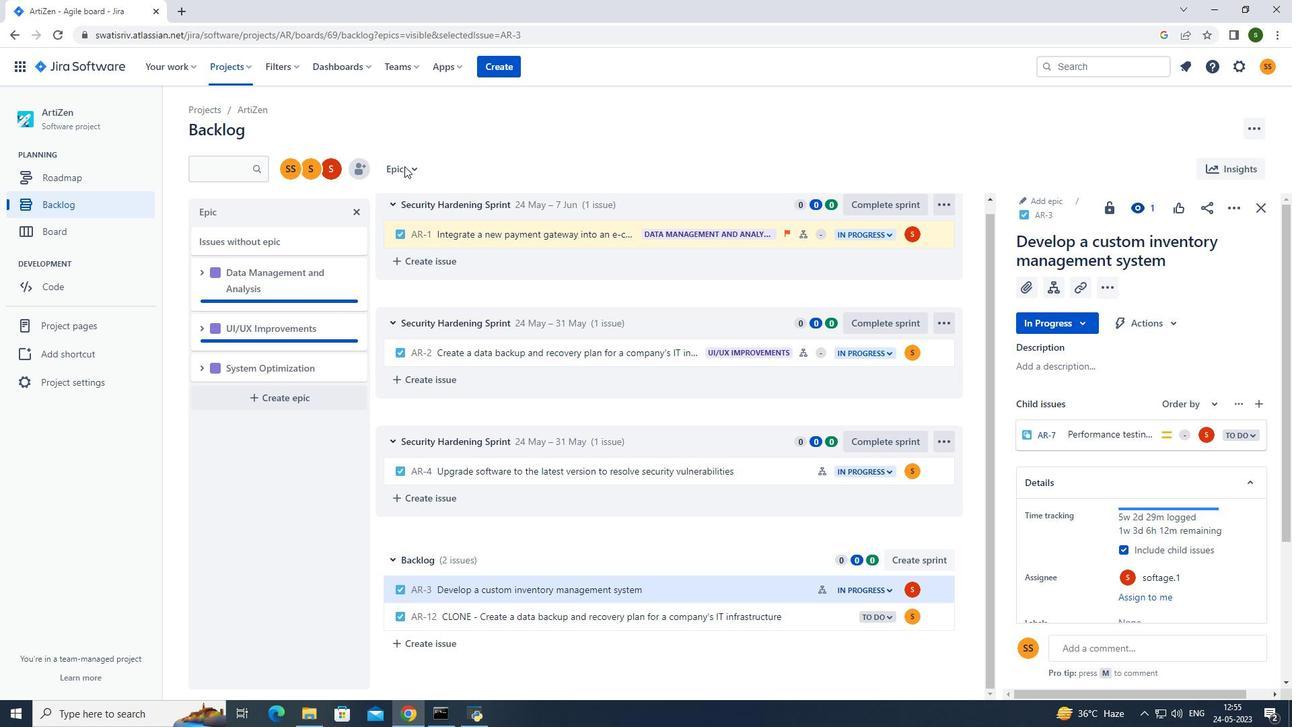 
Action: Mouse pressed left at (409, 170)
Screenshot: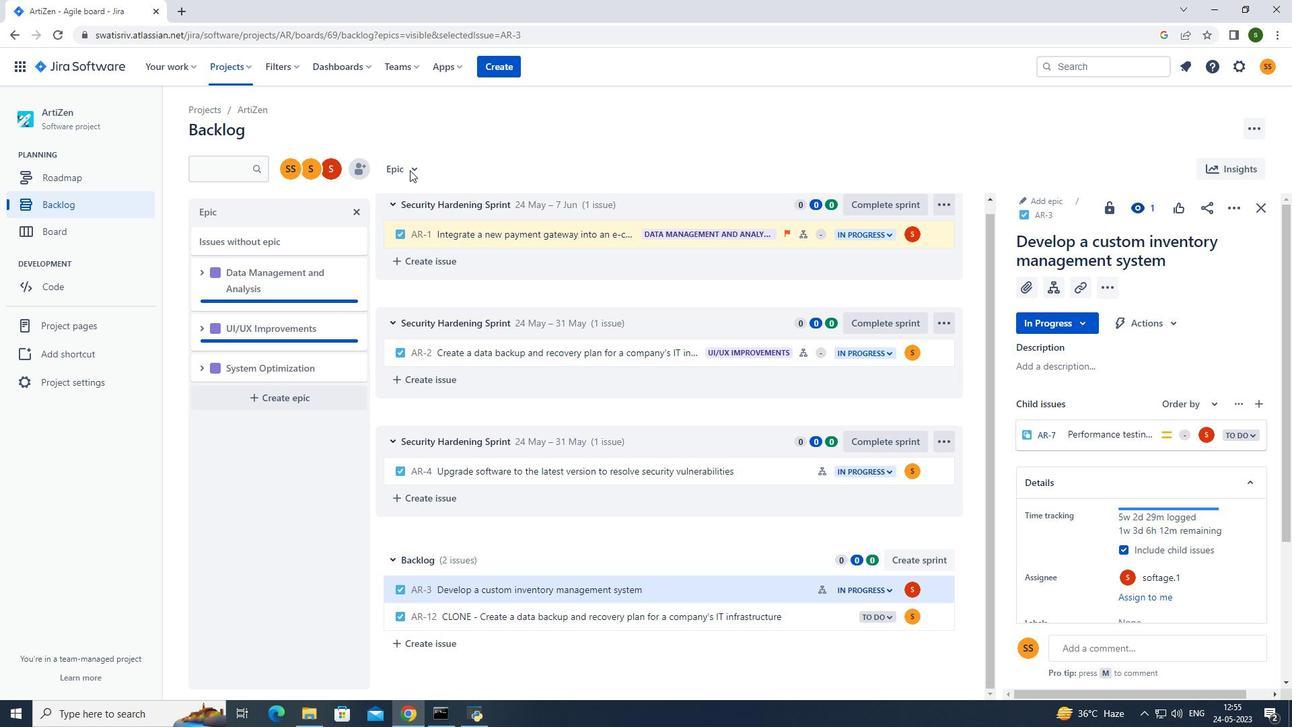 
Action: Mouse moved to (415, 169)
Screenshot: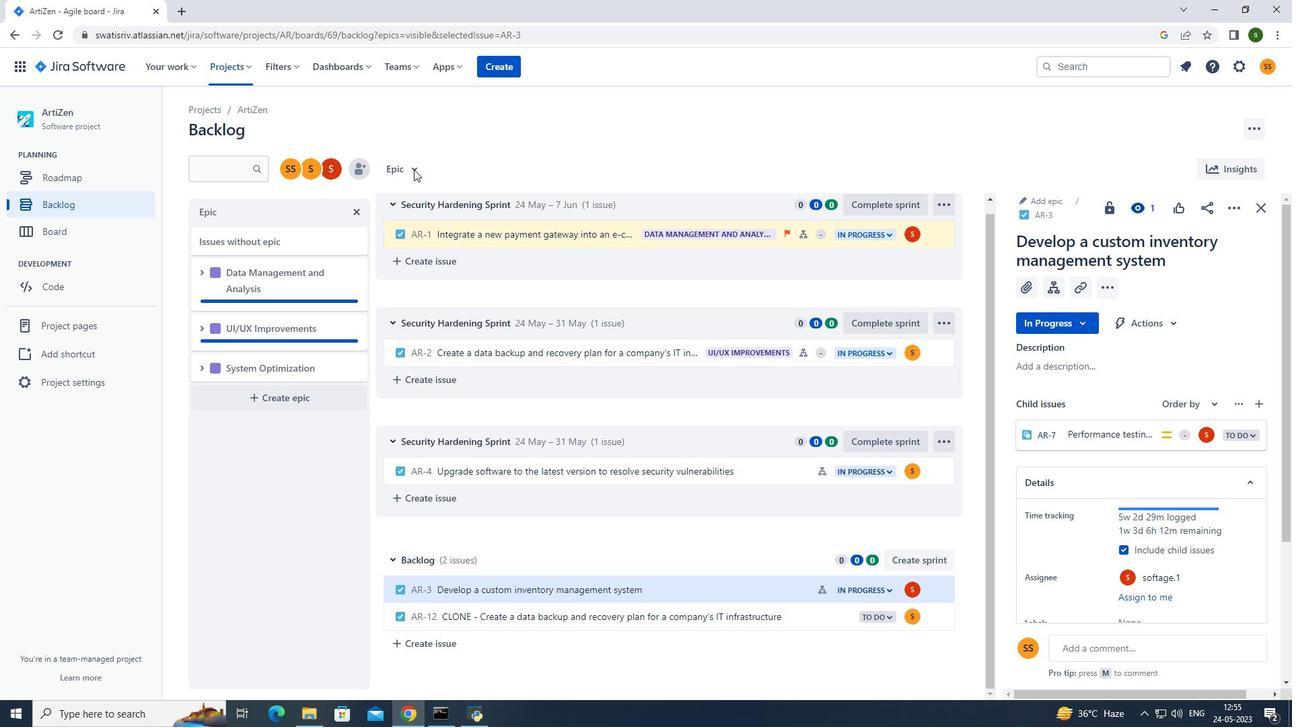 
Action: Mouse pressed left at (415, 169)
Screenshot: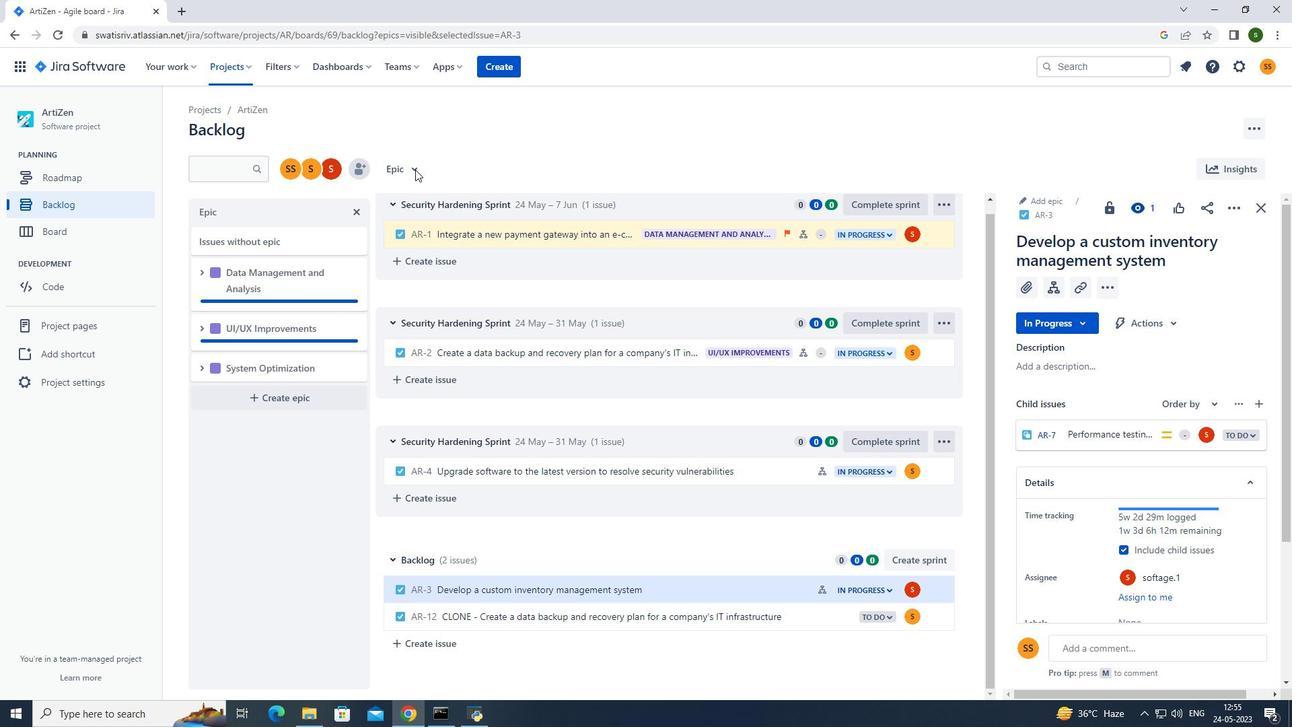 
Action: Mouse moved to (418, 169)
Screenshot: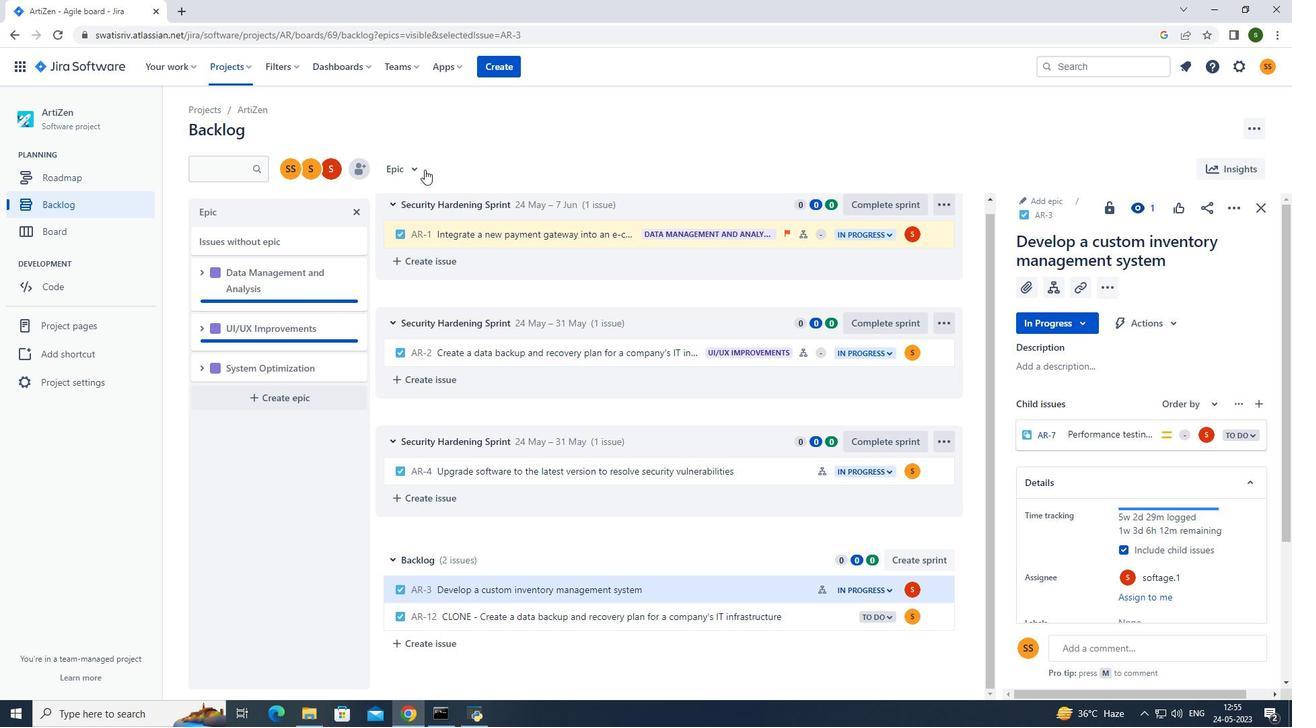 
Action: Mouse pressed left at (418, 169)
Screenshot: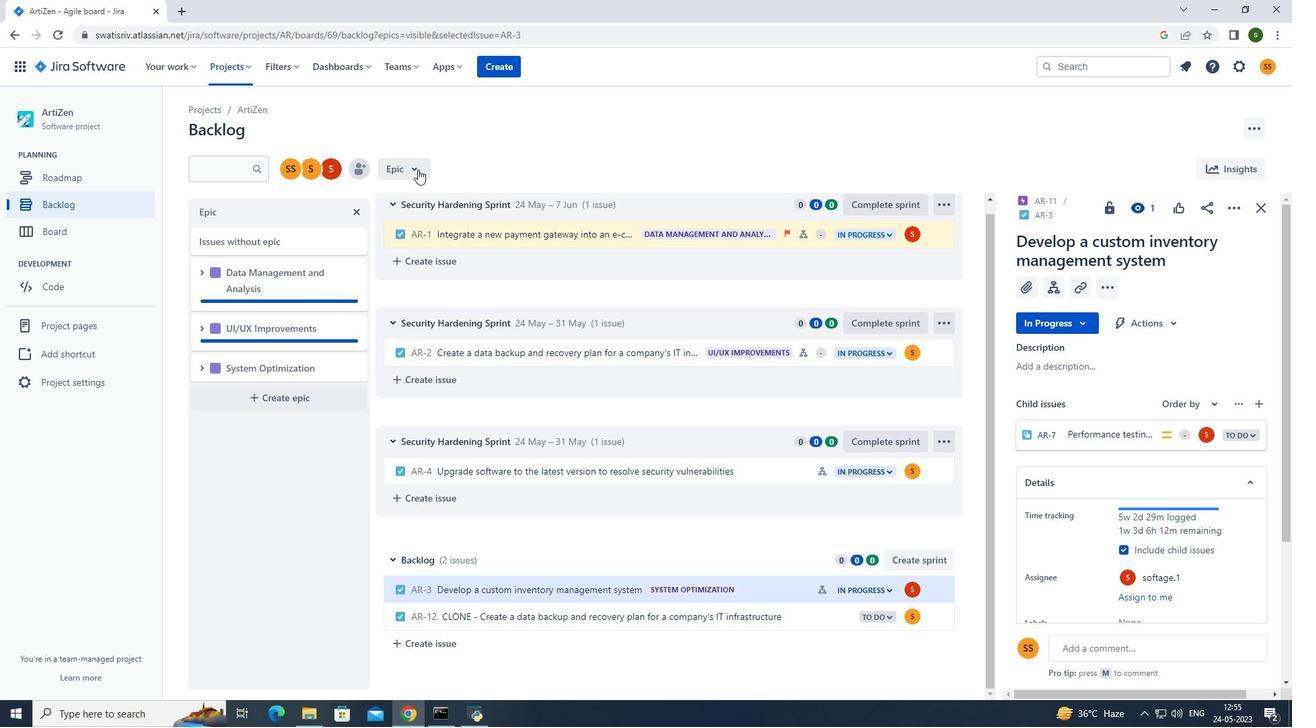 
Action: Mouse moved to (424, 269)
Screenshot: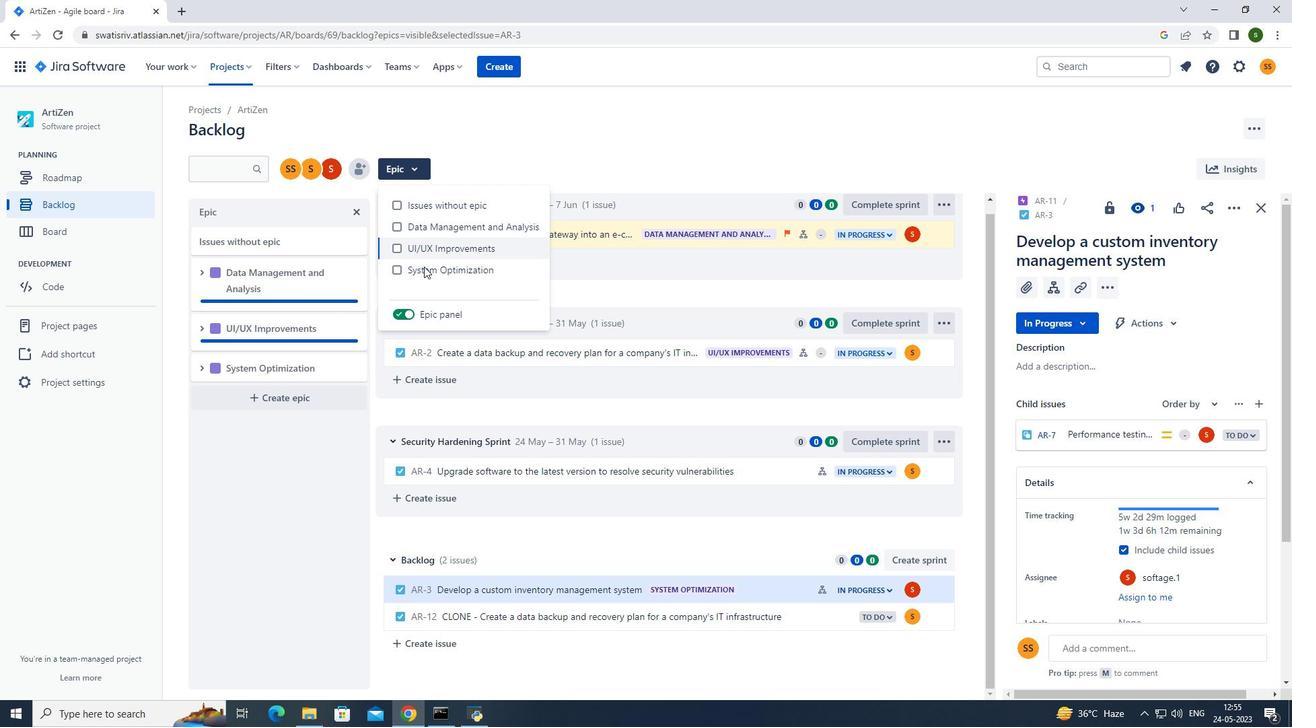 
Action: Mouse pressed left at (424, 269)
Screenshot: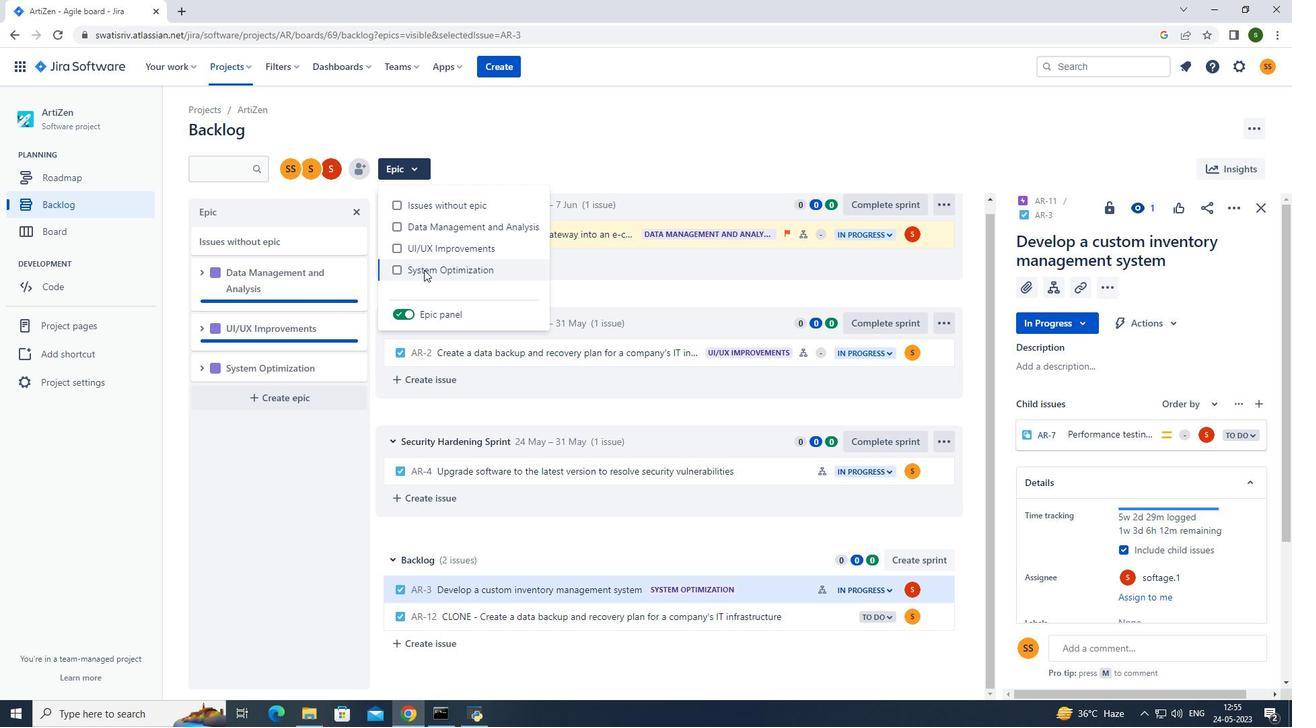 
Action: Mouse moved to (516, 125)
Screenshot: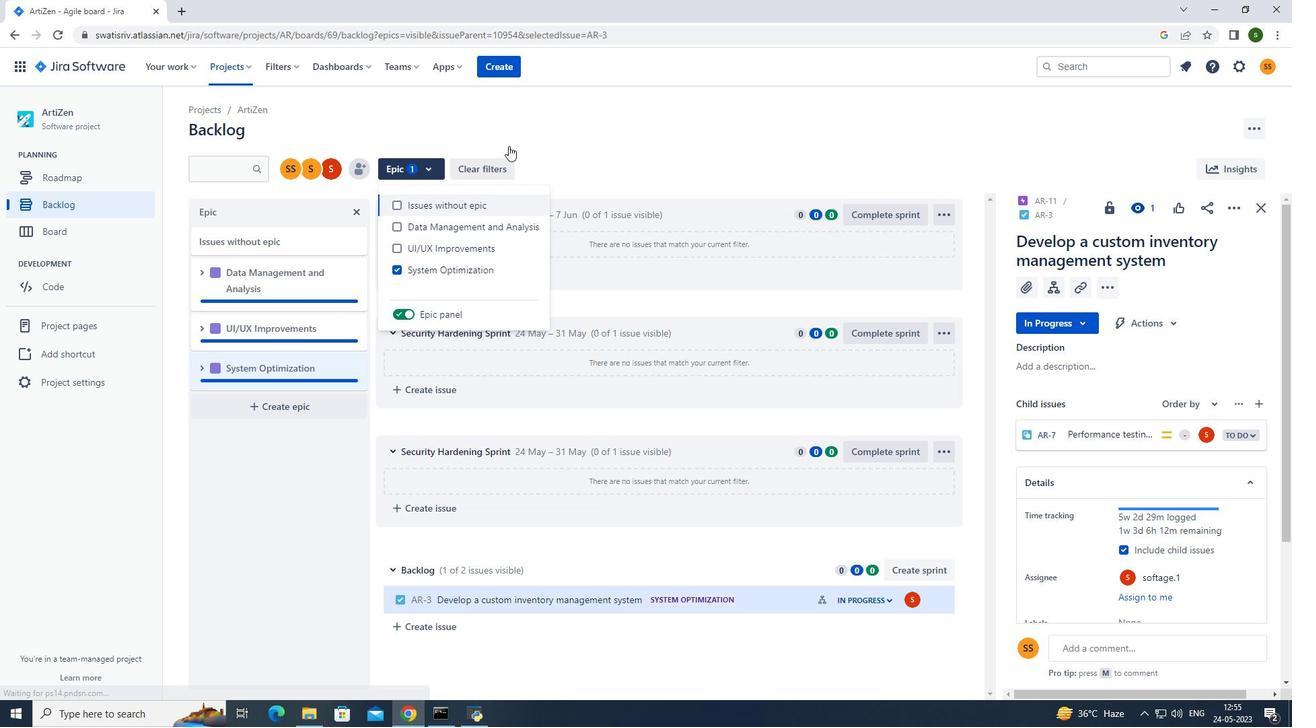 
Action: Mouse pressed left at (516, 125)
Screenshot: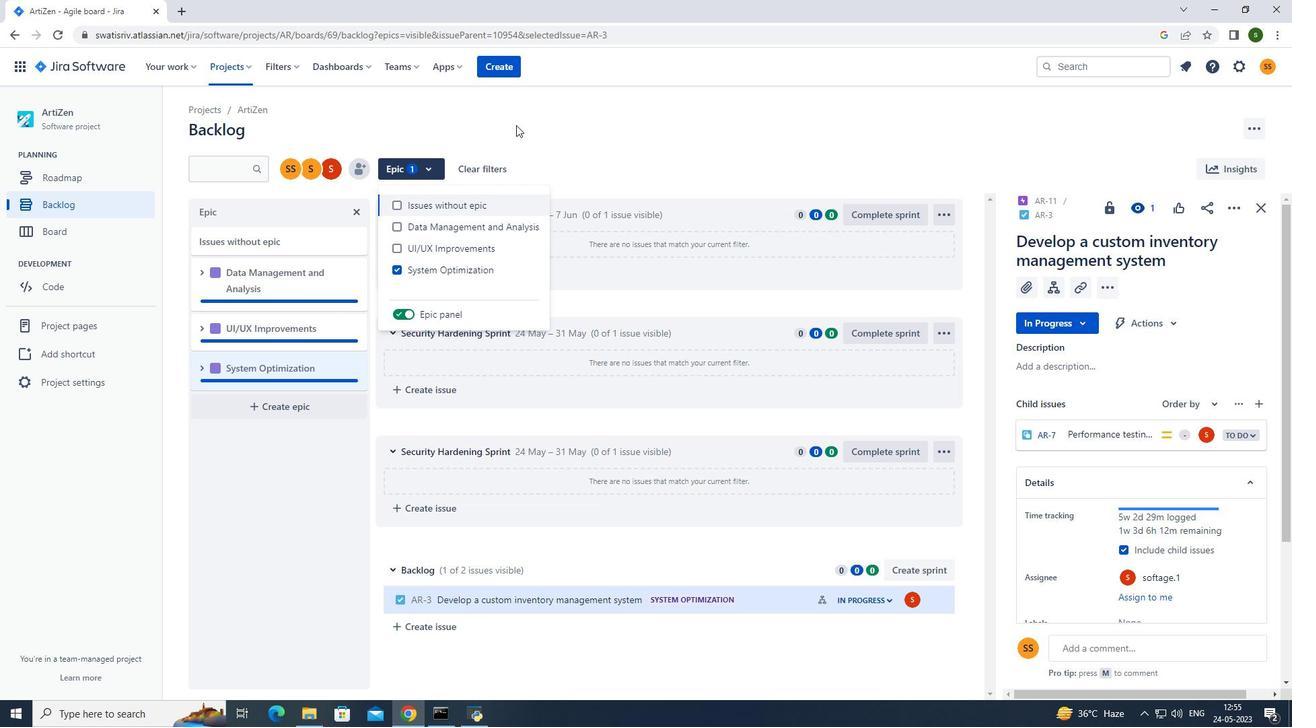 
Action: Mouse moved to (240, 64)
Screenshot: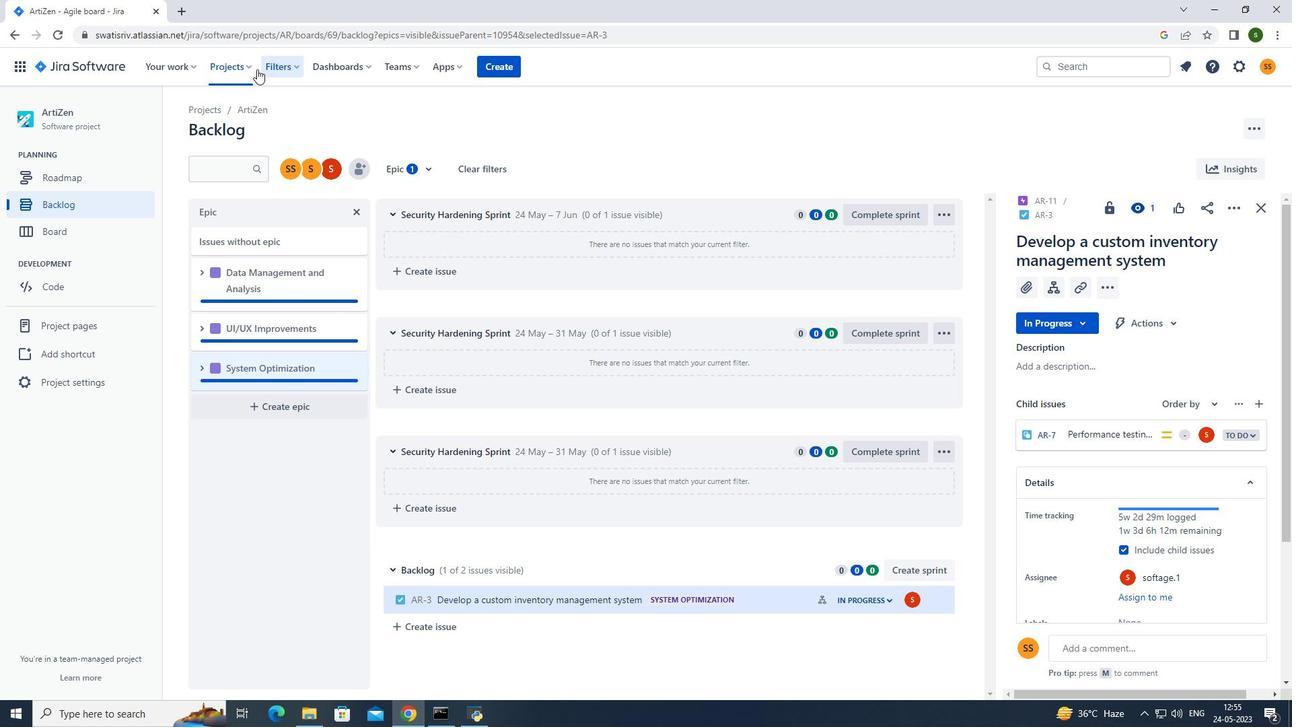 
Action: Mouse pressed left at (240, 64)
Screenshot: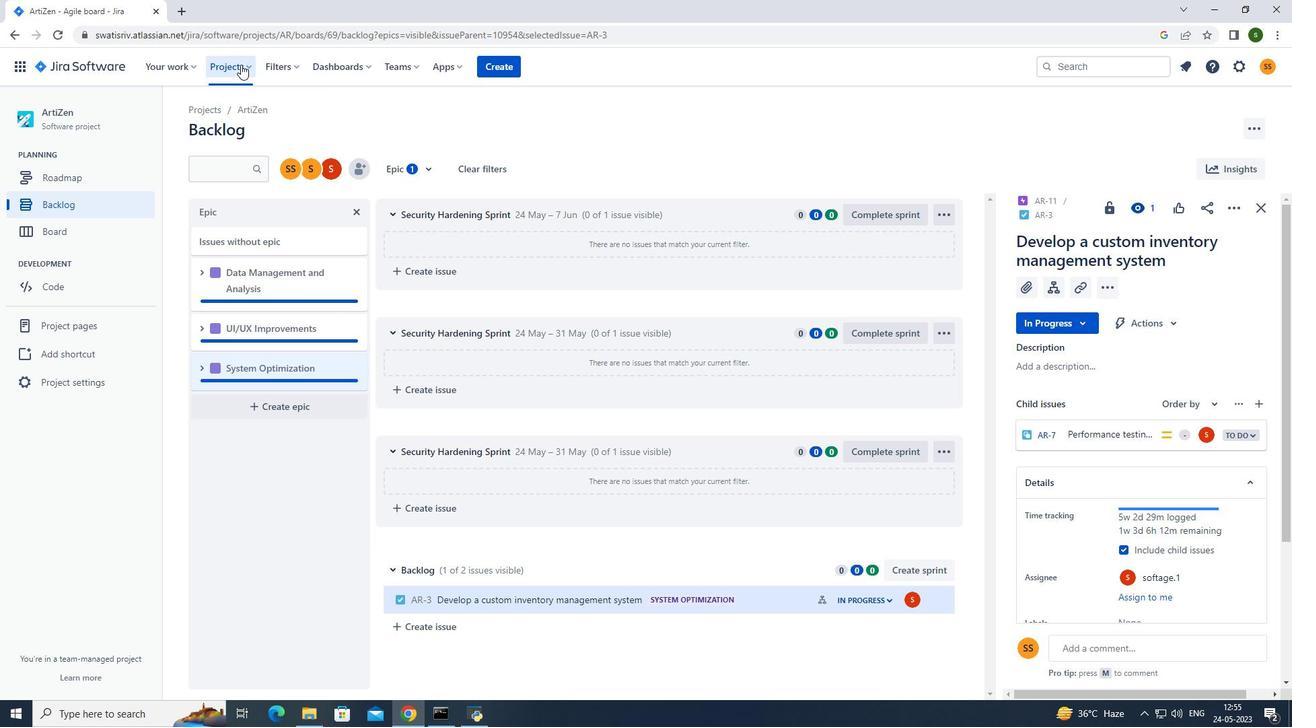 
Action: Mouse moved to (266, 115)
Screenshot: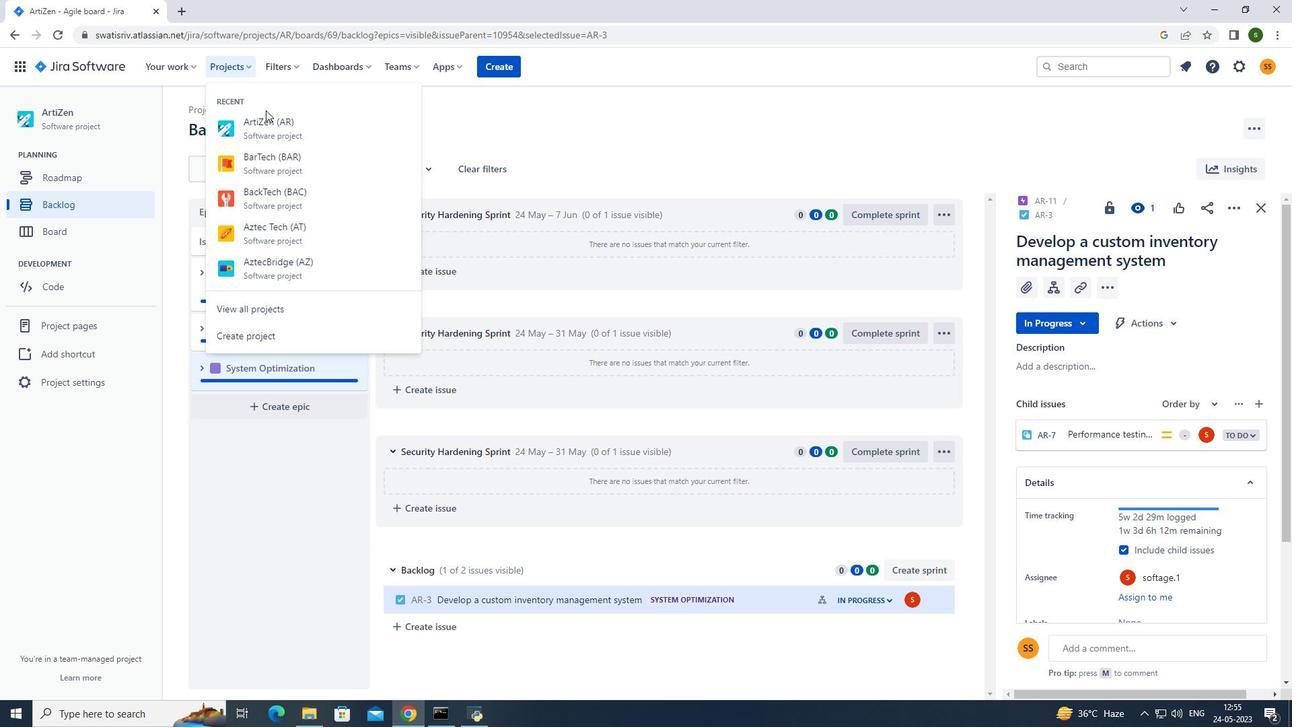
Action: Mouse pressed left at (266, 115)
Screenshot: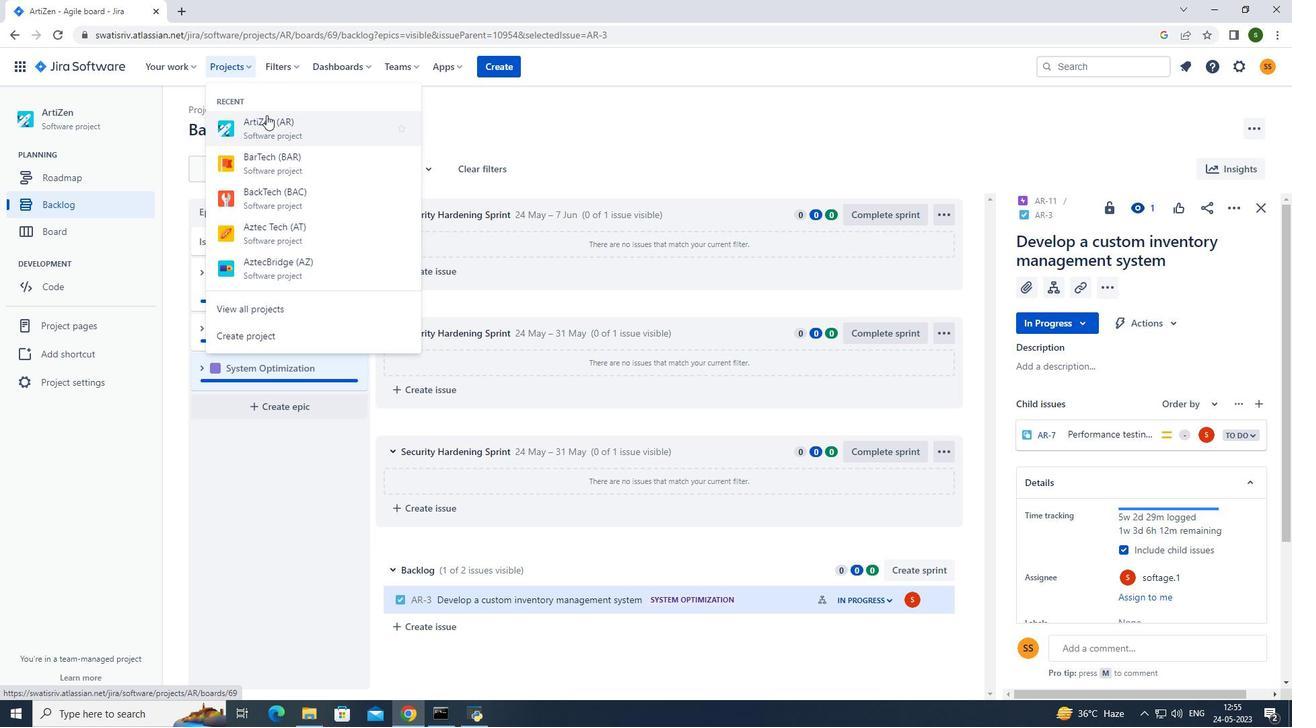 
Action: Mouse moved to (64, 208)
Screenshot: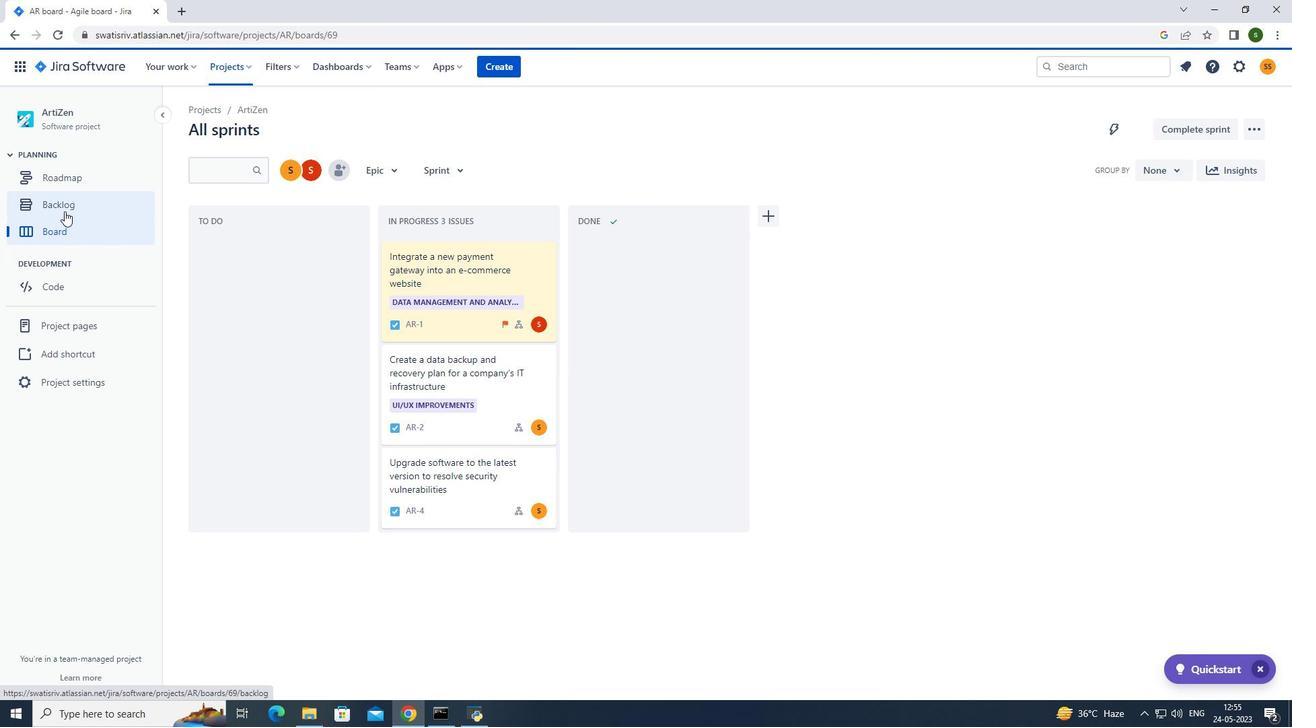 
Action: Mouse pressed left at (64, 208)
Screenshot: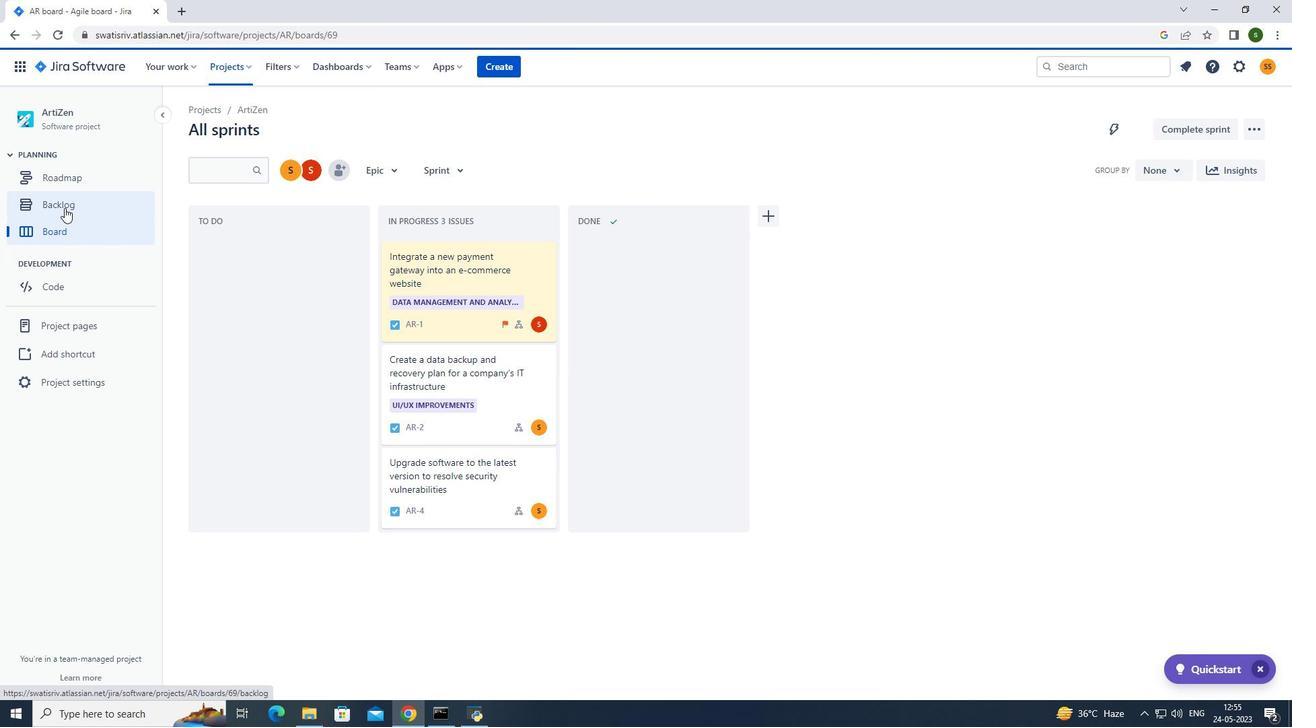 
Action: Mouse moved to (920, 477)
Screenshot: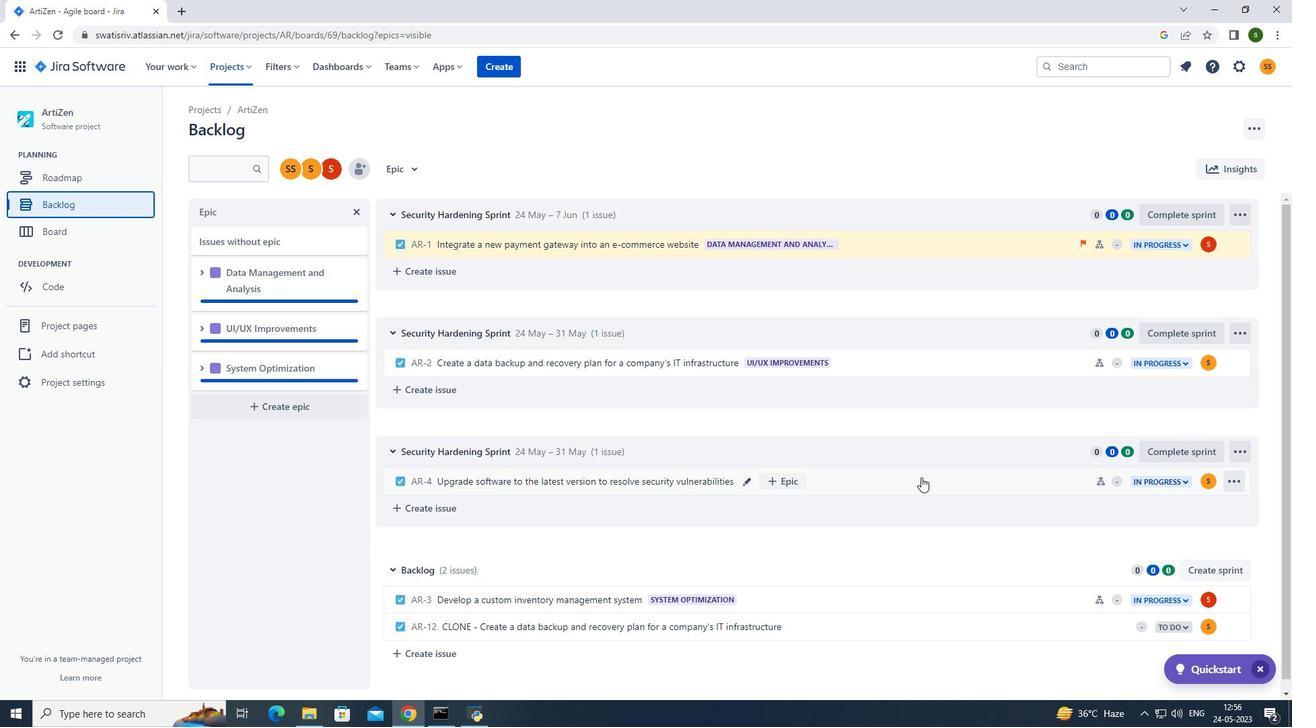 
Action: Mouse pressed left at (920, 477)
Screenshot: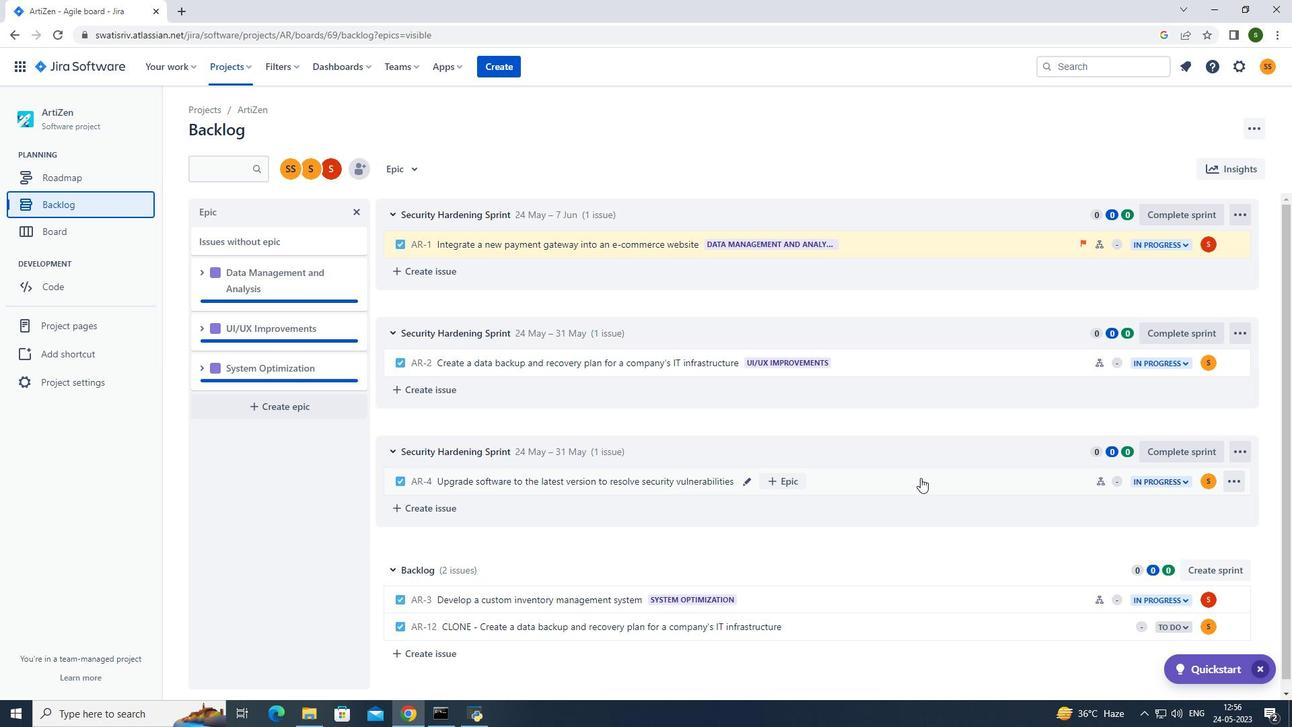 
Action: Mouse moved to (1230, 208)
Screenshot: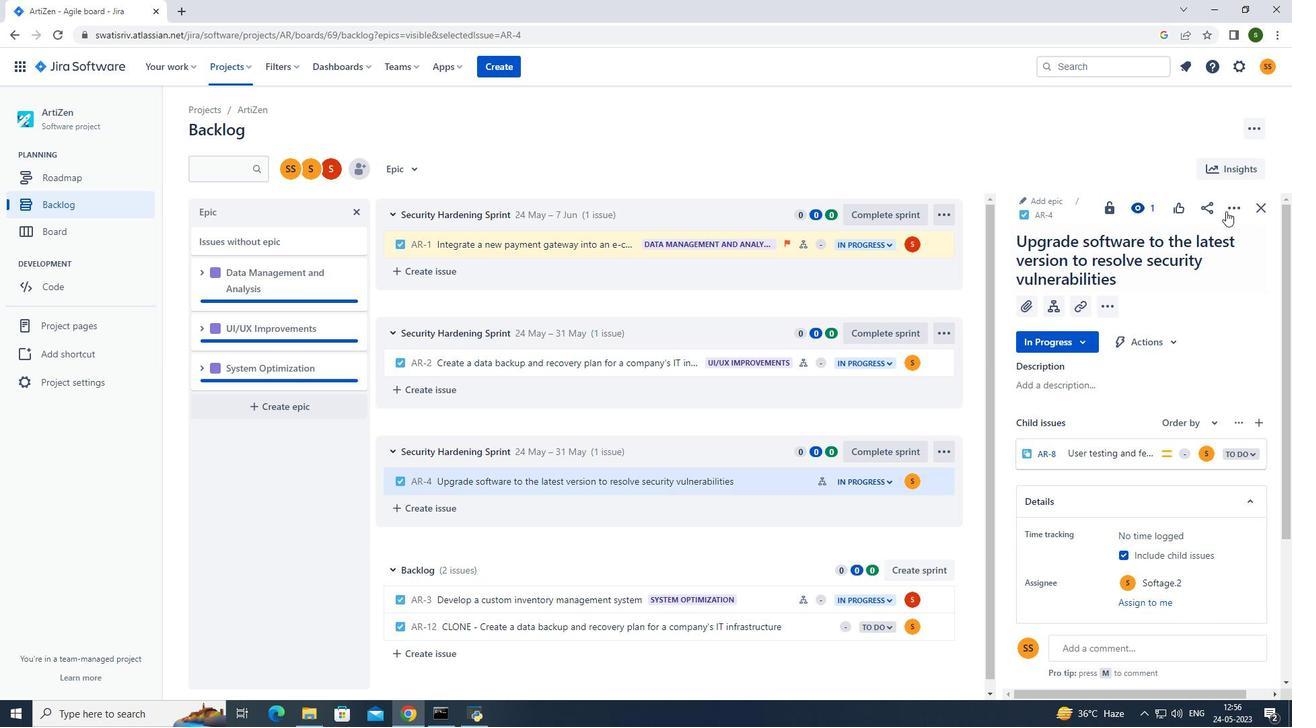 
Action: Mouse pressed left at (1230, 208)
Screenshot: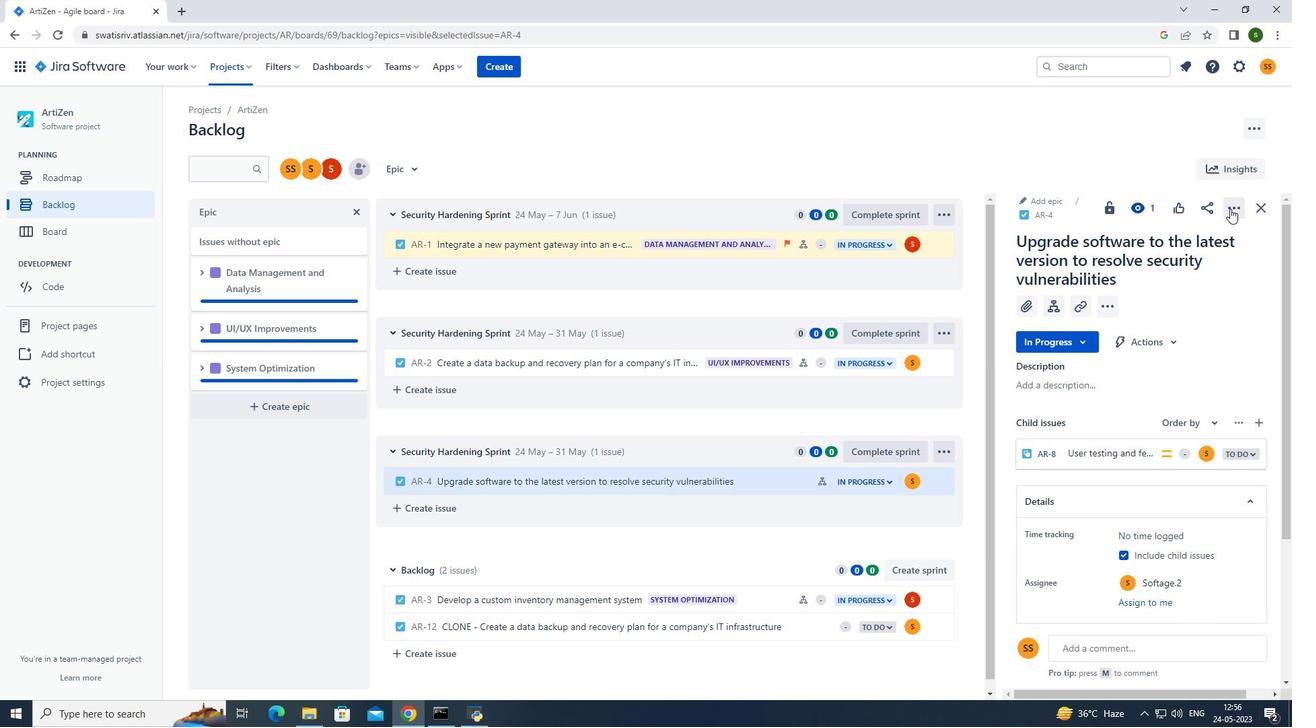 
Action: Mouse moved to (1188, 236)
Screenshot: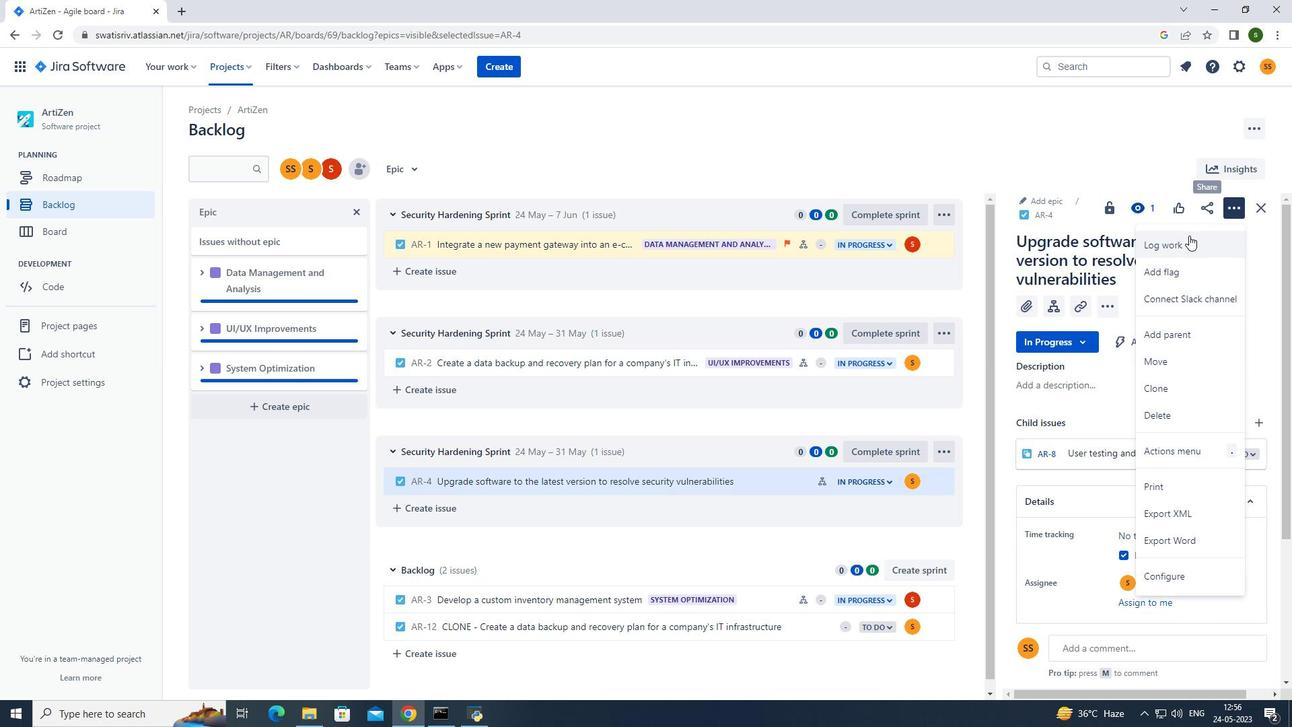 
Action: Mouse pressed left at (1188, 236)
Screenshot: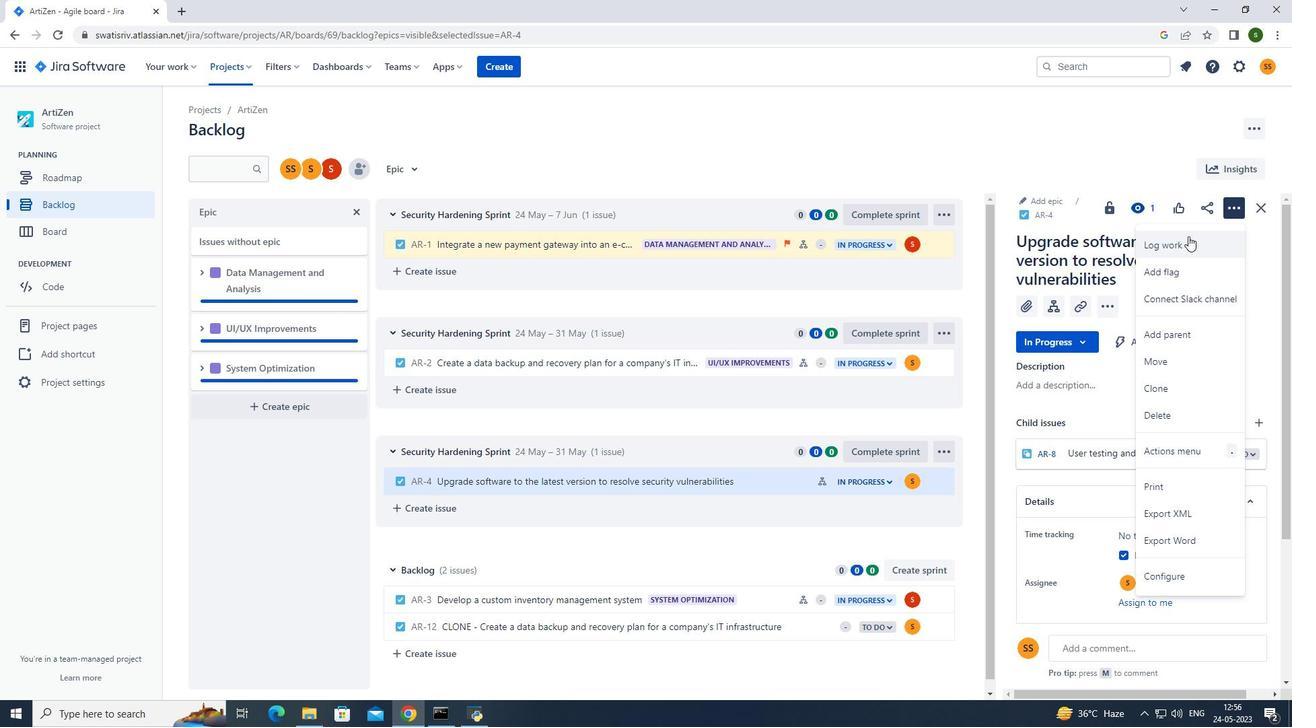 
Action: Mouse moved to (617, 210)
Screenshot: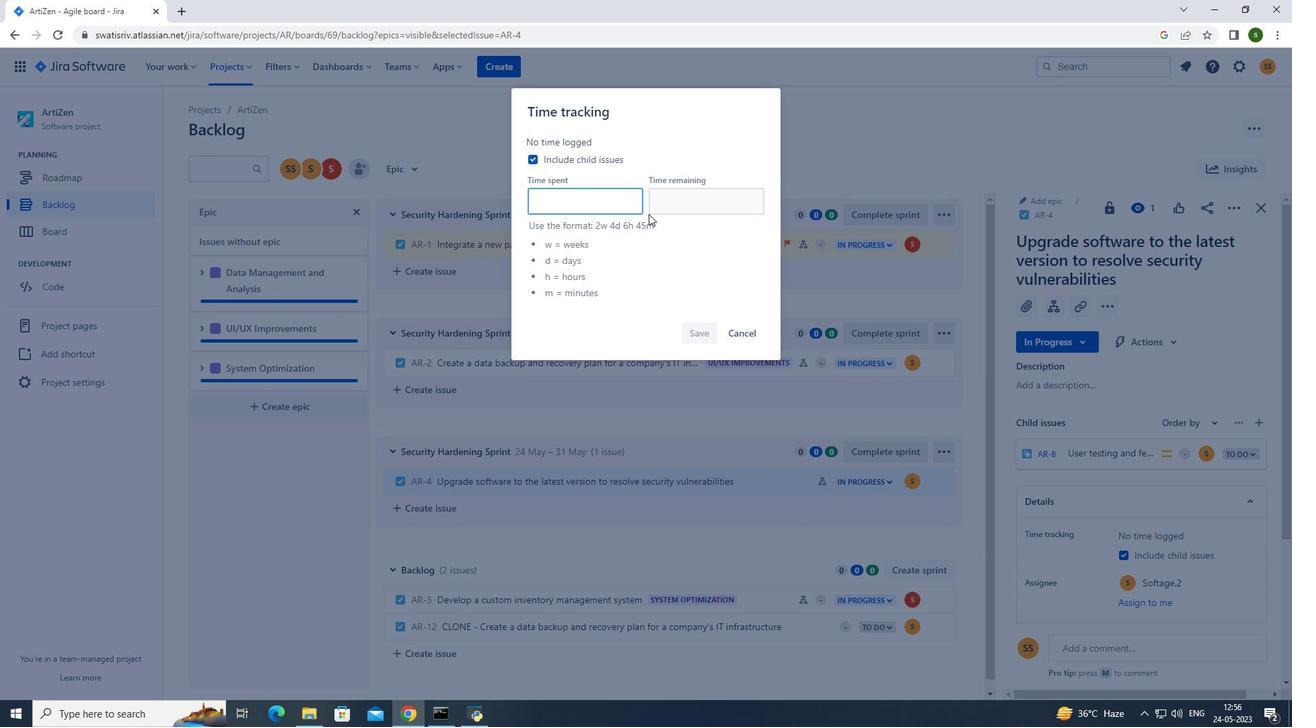 
Action: Mouse pressed left at (617, 210)
Screenshot: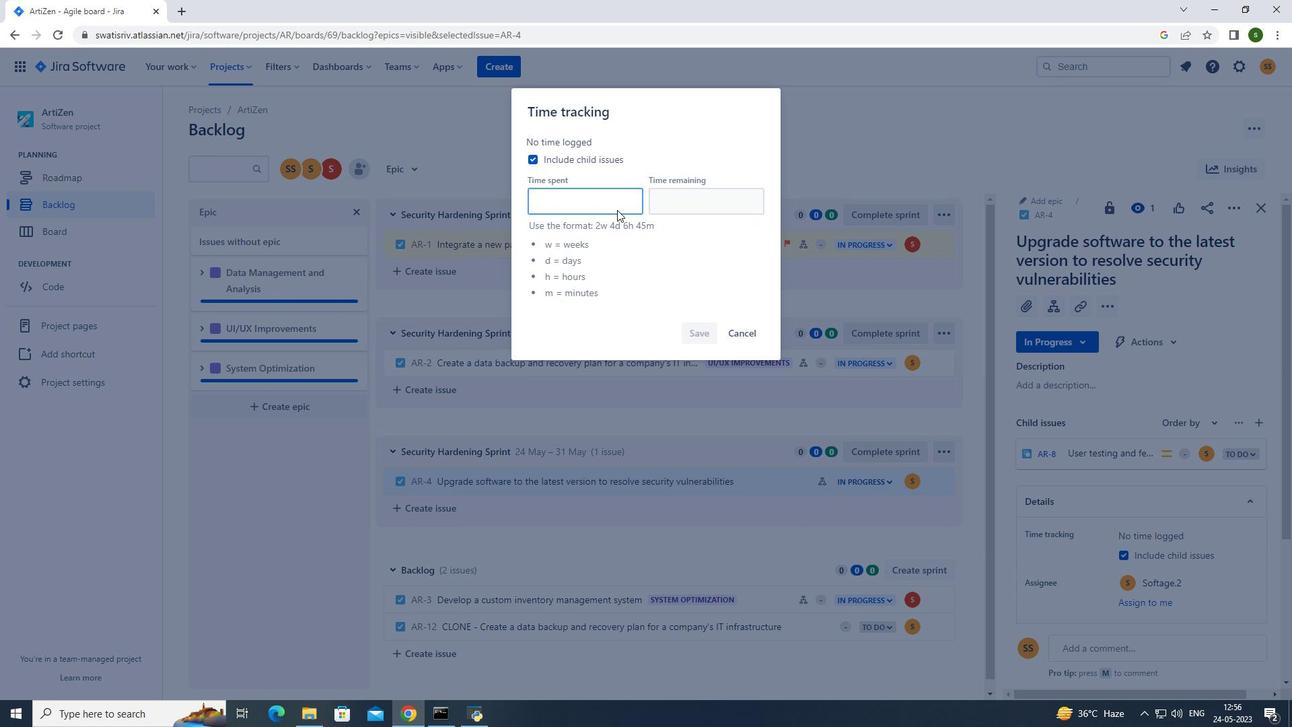 
Action: Mouse moved to (612, 203)
Screenshot: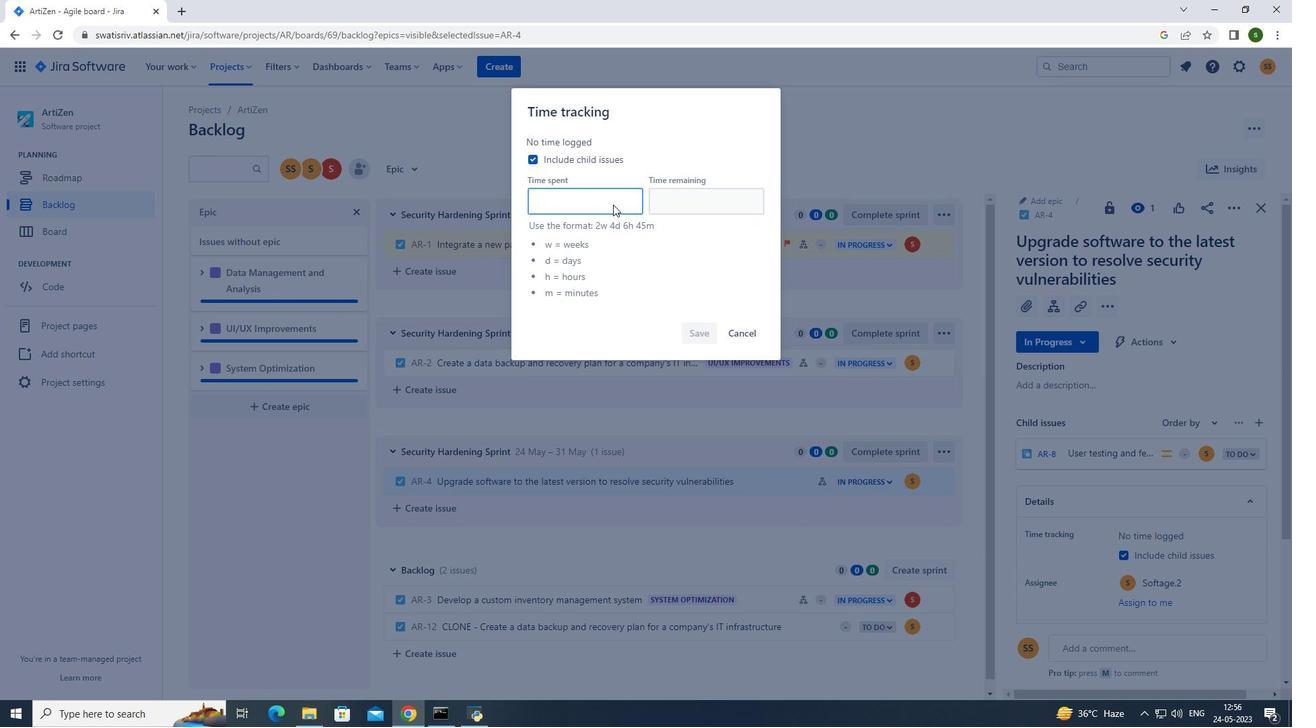 
Action: Mouse pressed left at (612, 203)
Screenshot: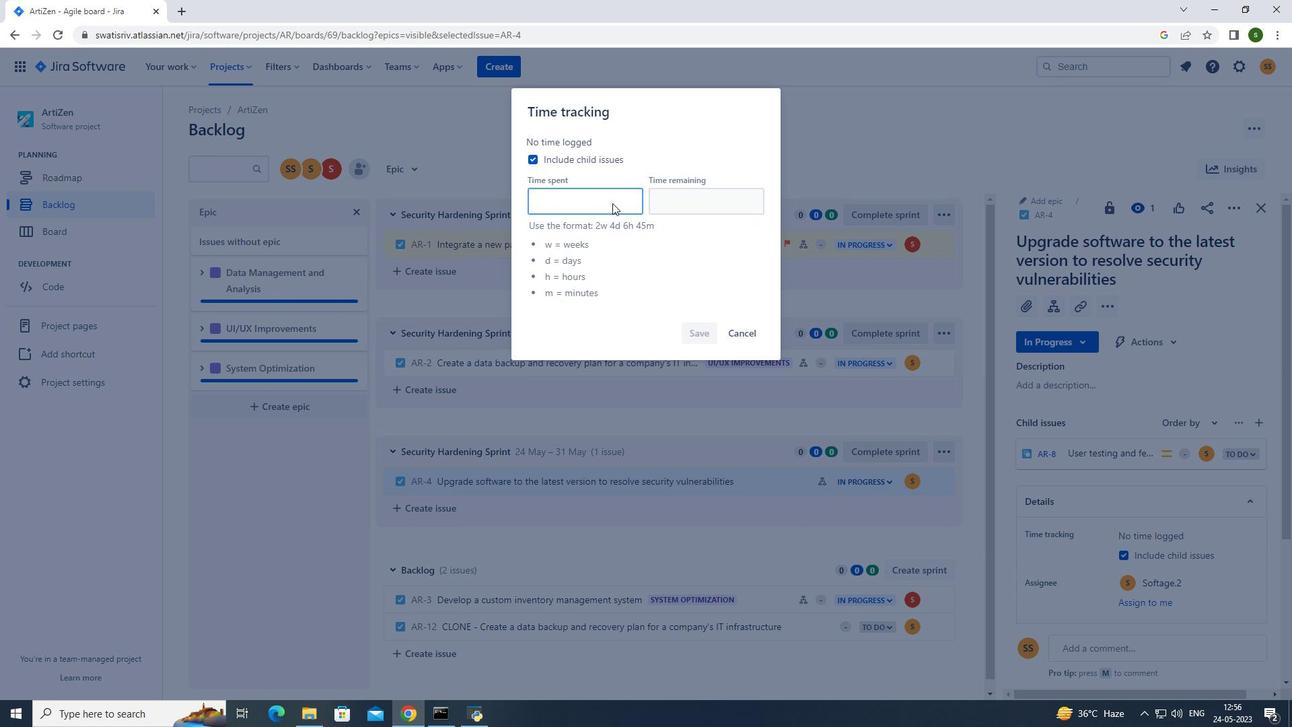 
Action: Mouse moved to (559, 202)
Screenshot: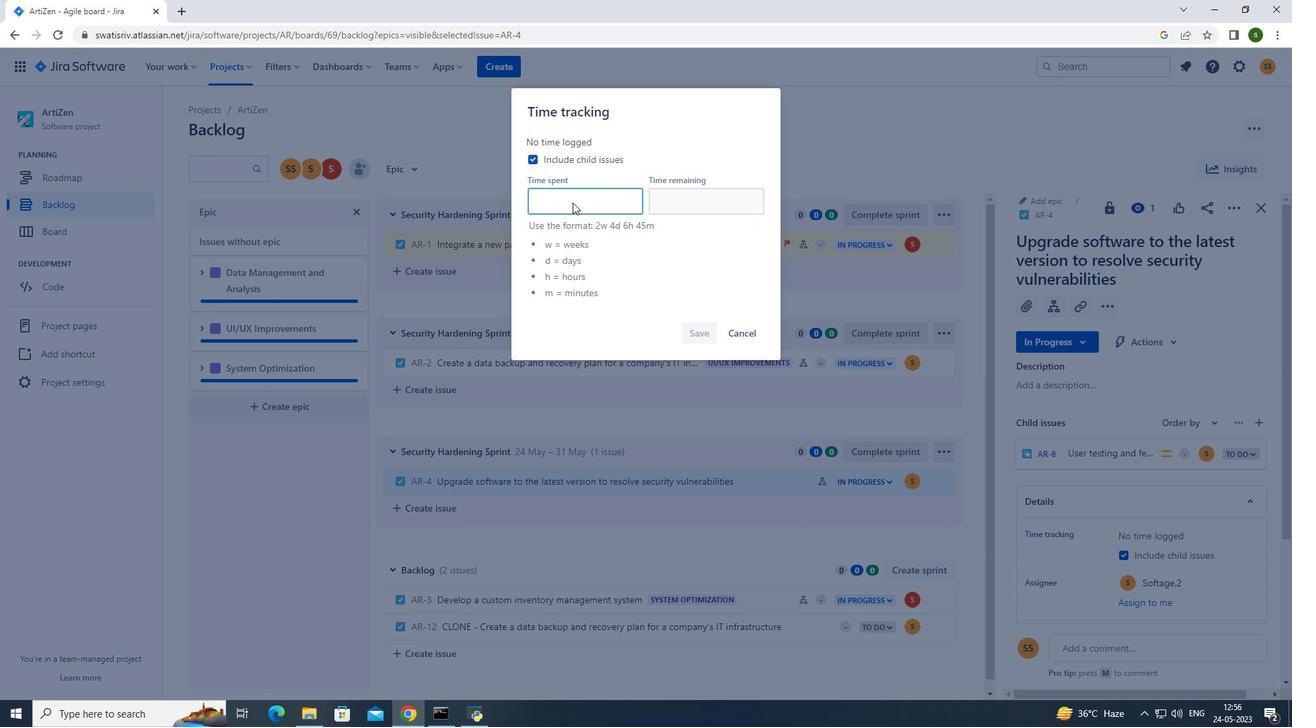 
Action: Mouse pressed left at (559, 202)
Screenshot: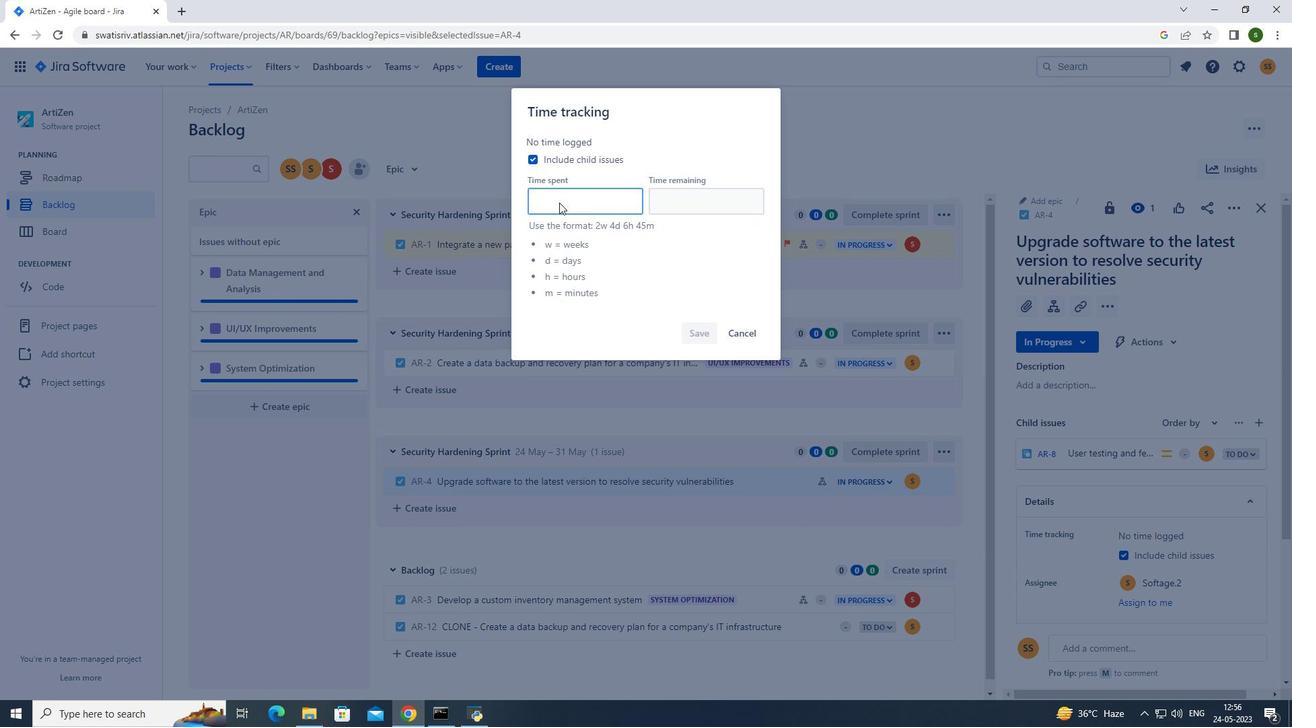 
Action: Mouse moved to (571, 201)
Screenshot: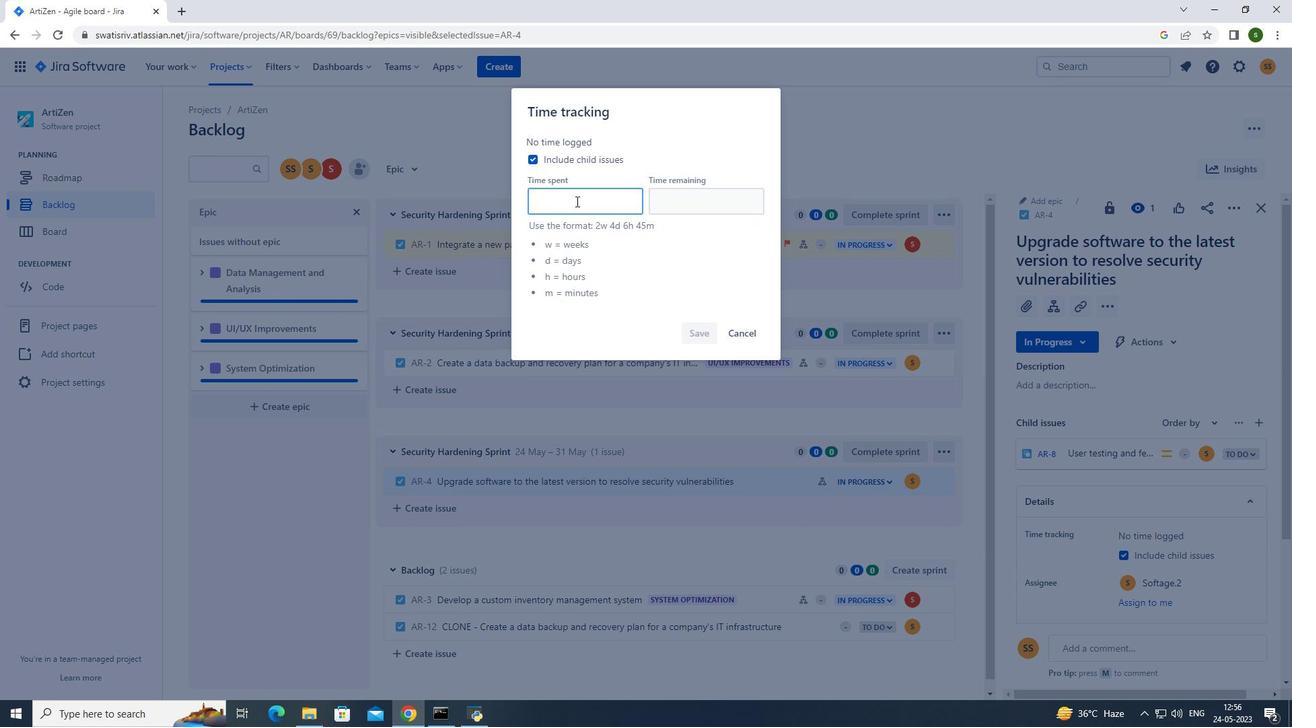 
Action: Key pressed 6w<Key.space>5d<Key.space>13h<Key.space>28m
Screenshot: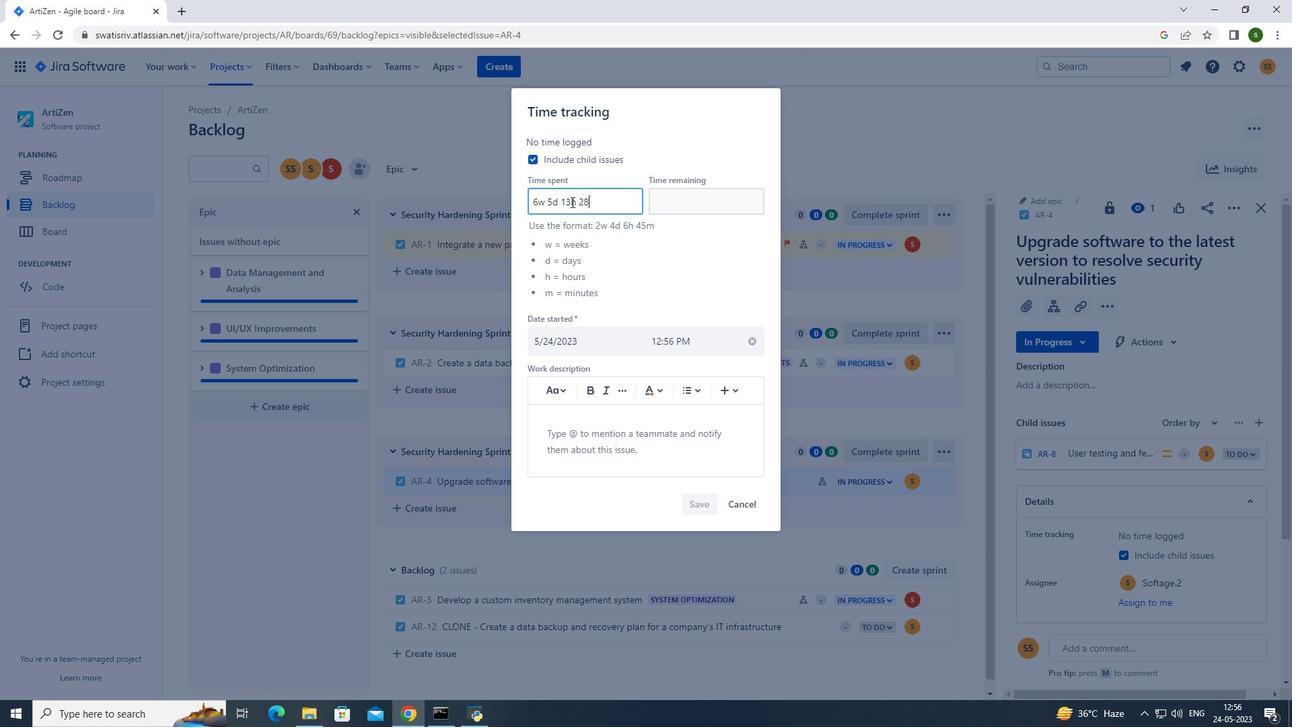 
Action: Mouse moved to (697, 203)
Screenshot: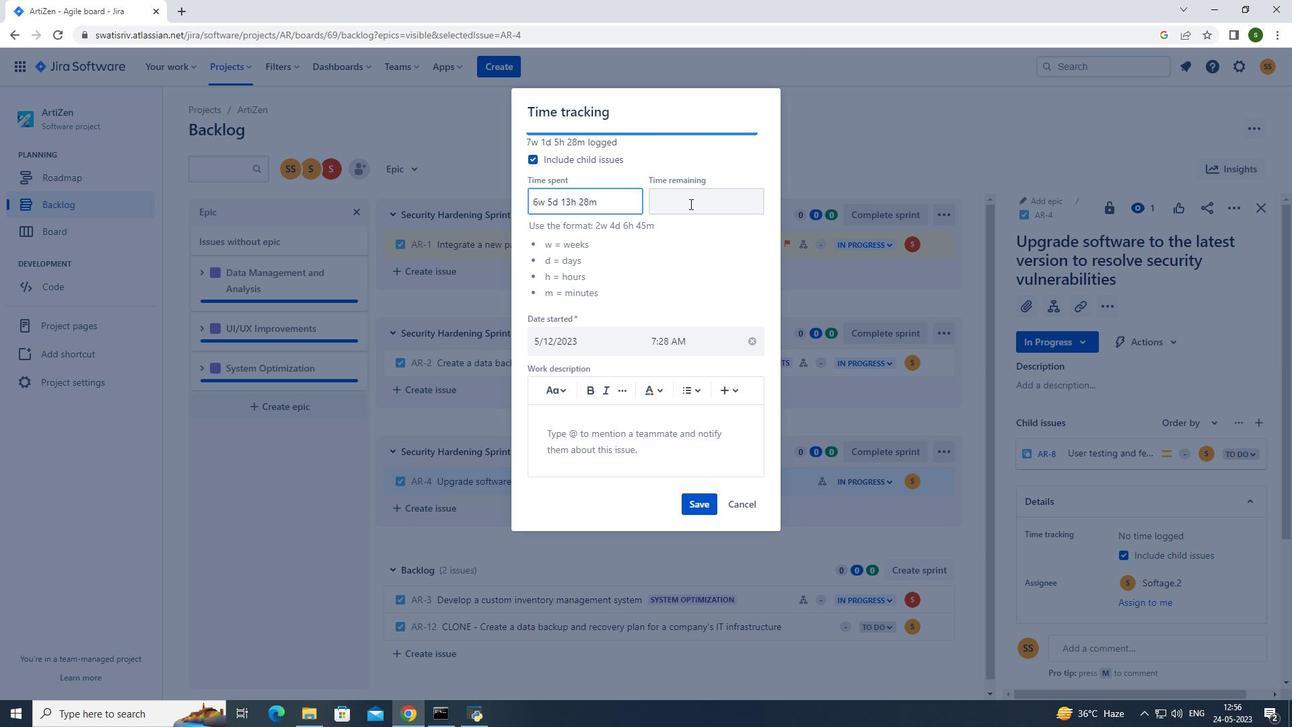 
Action: Mouse pressed left at (697, 203)
Screenshot: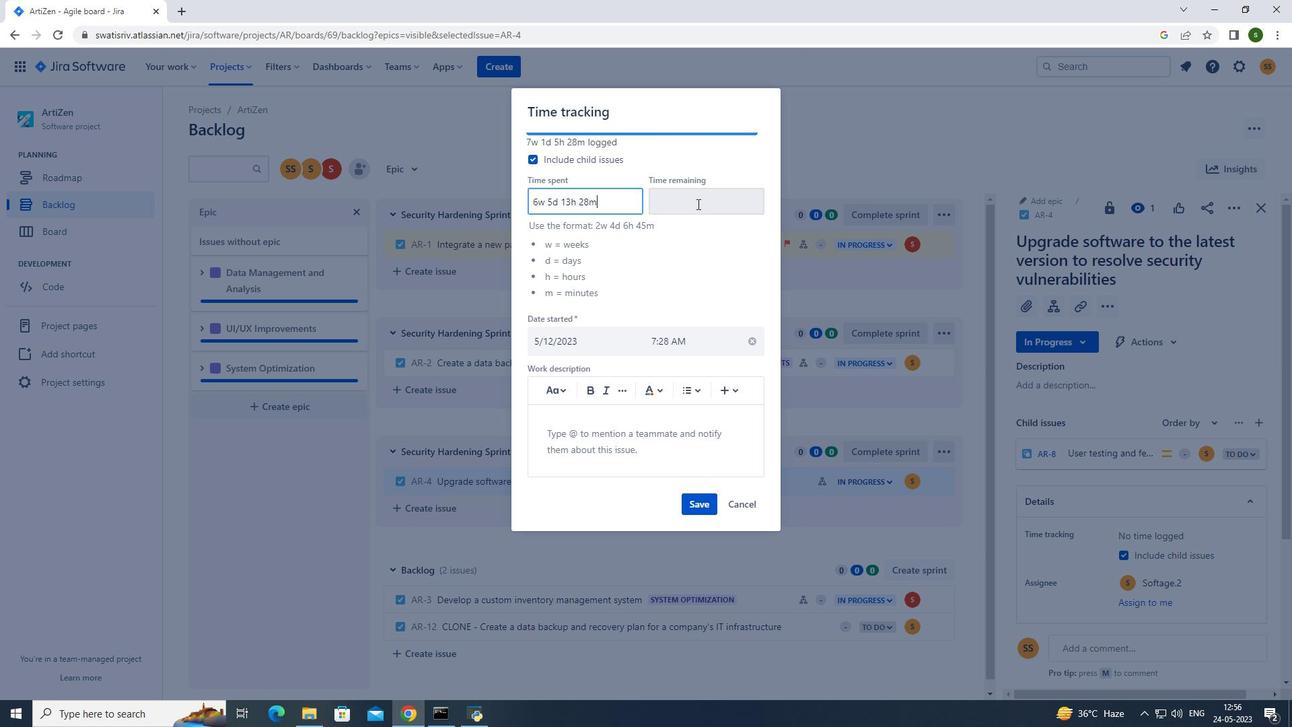 
Action: Key pressed 6w<Key.space>5d<Key.space>9
Screenshot: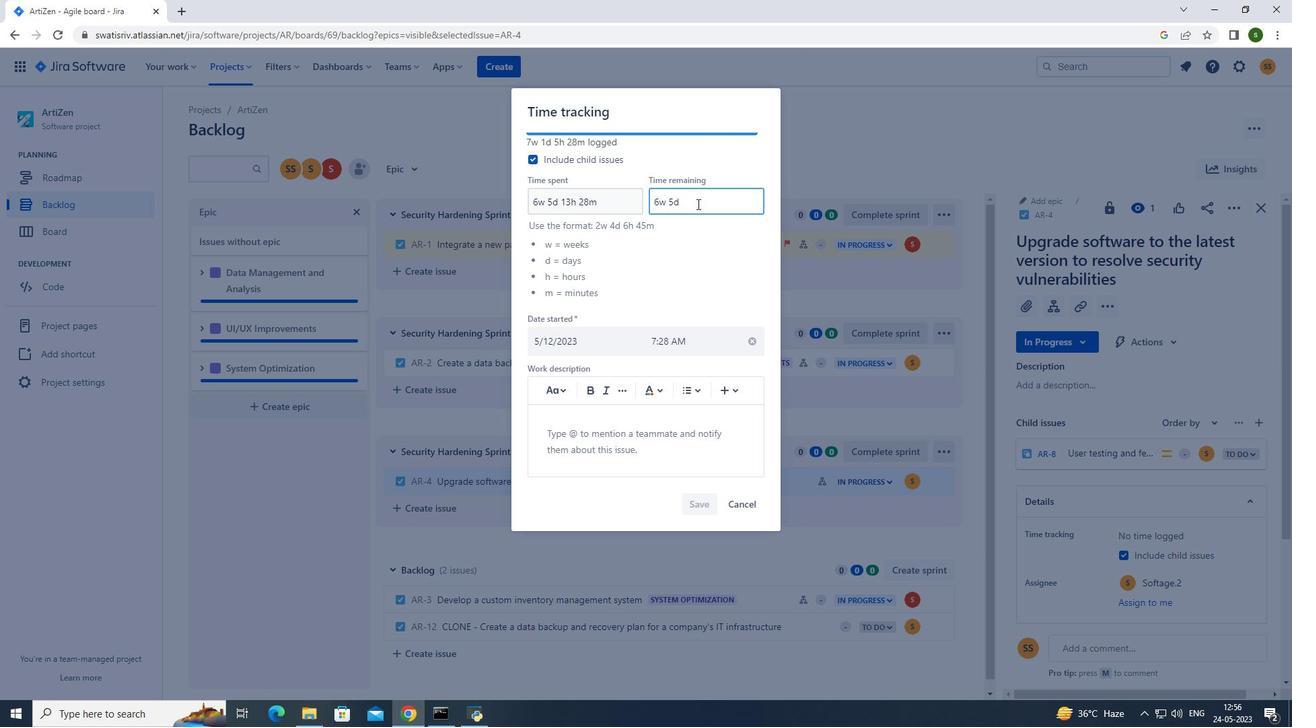 
Action: Mouse moved to (697, 203)
Screenshot: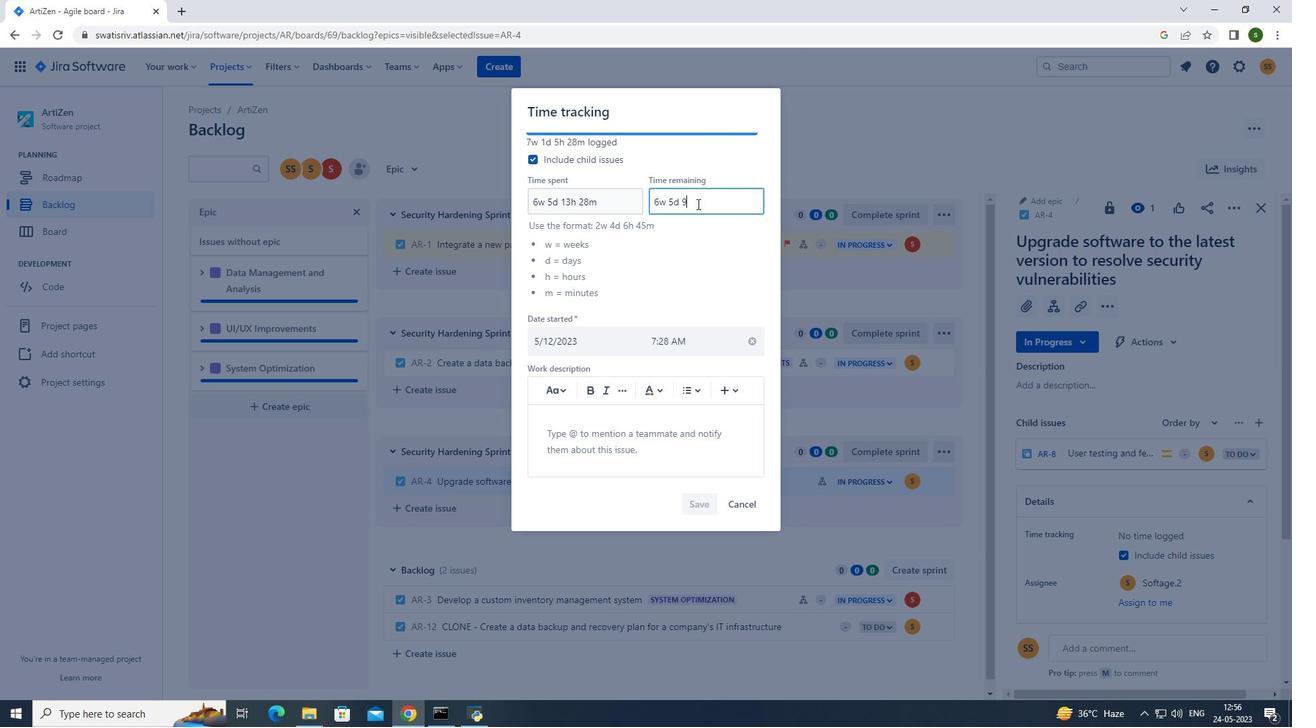 
Action: Key pressed h
Screenshot: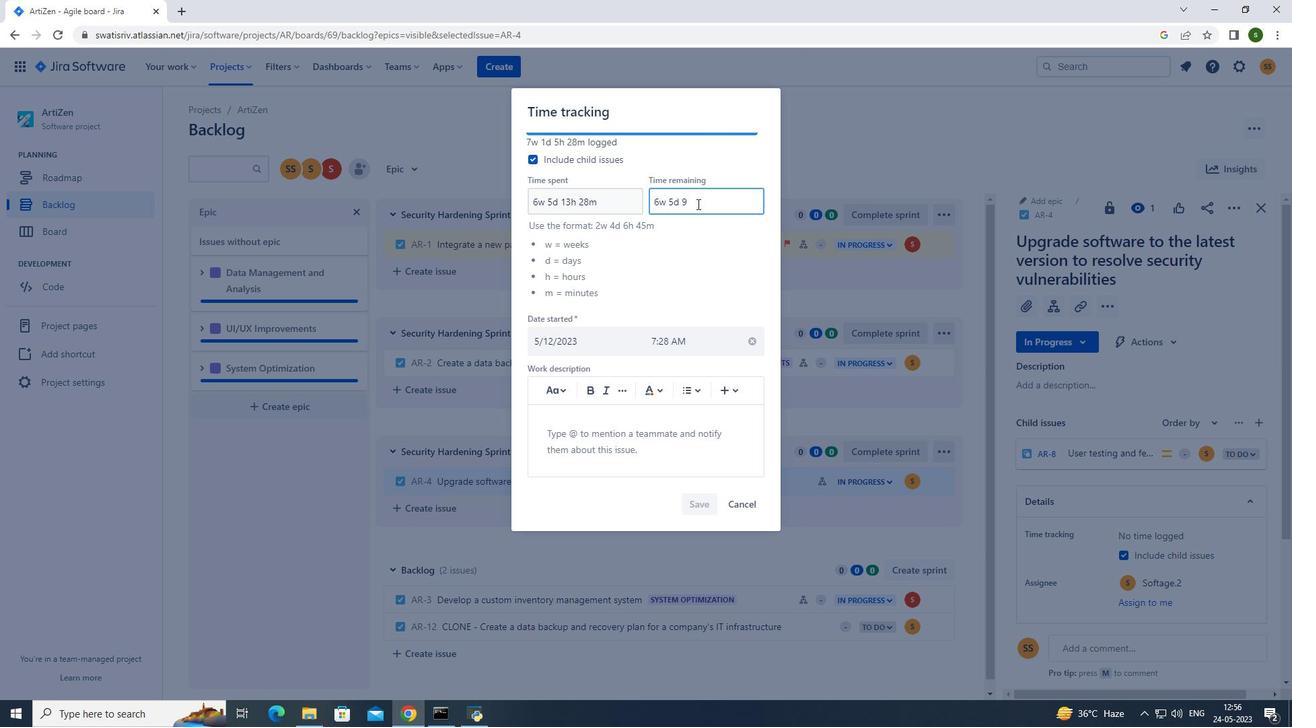 
Action: Mouse moved to (695, 203)
Screenshot: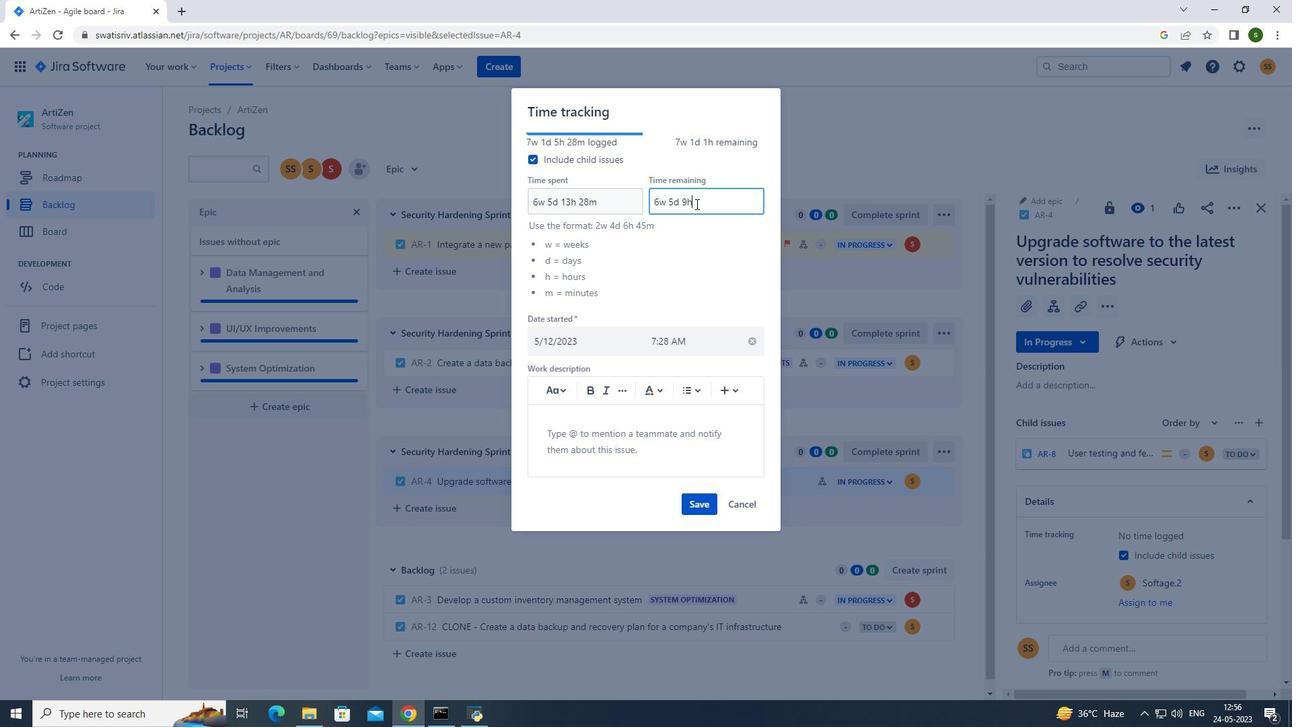 
Action: Key pressed <Key.space>
Screenshot: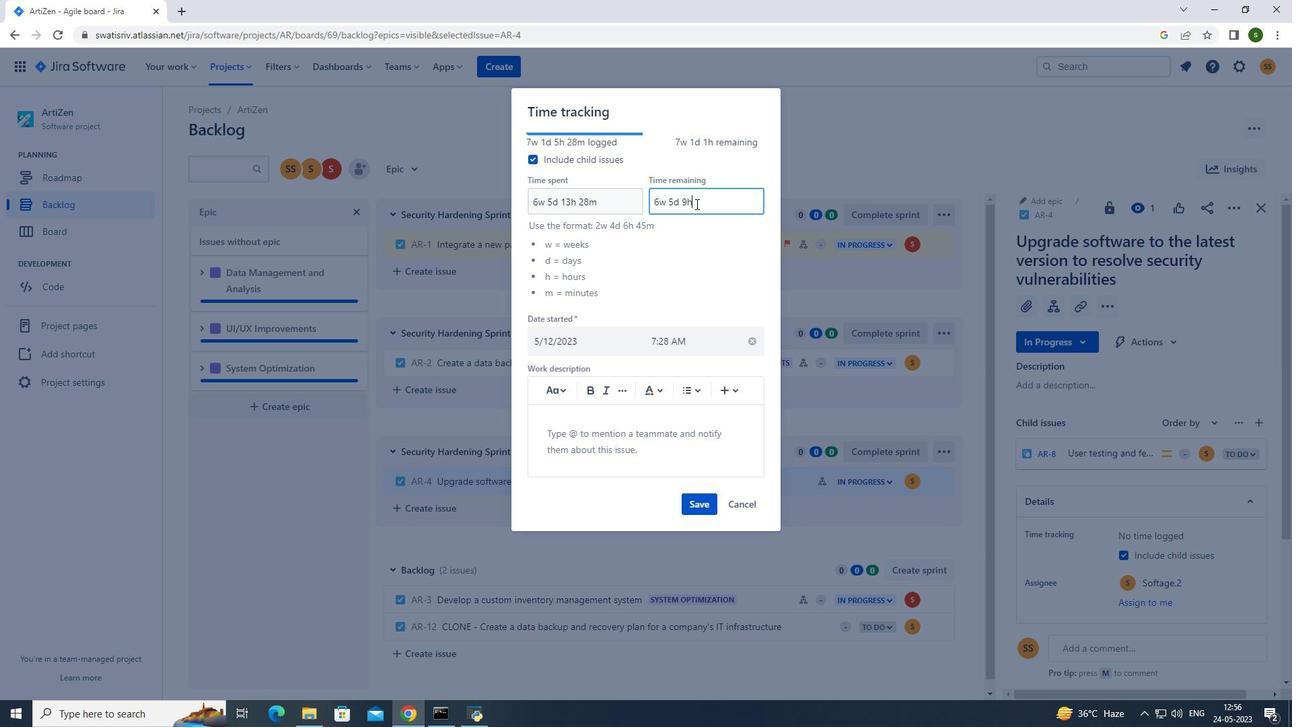 
Action: Mouse moved to (695, 203)
Screenshot: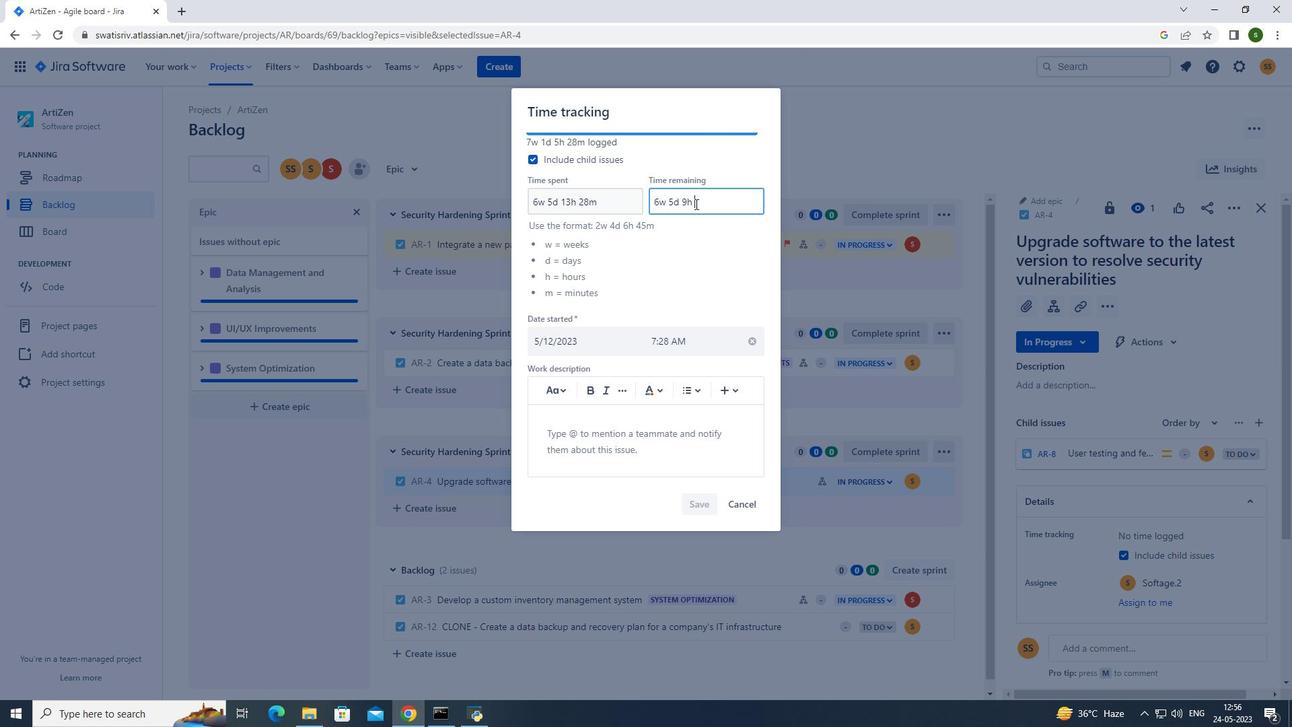 
Action: Key pressed 52m
Screenshot: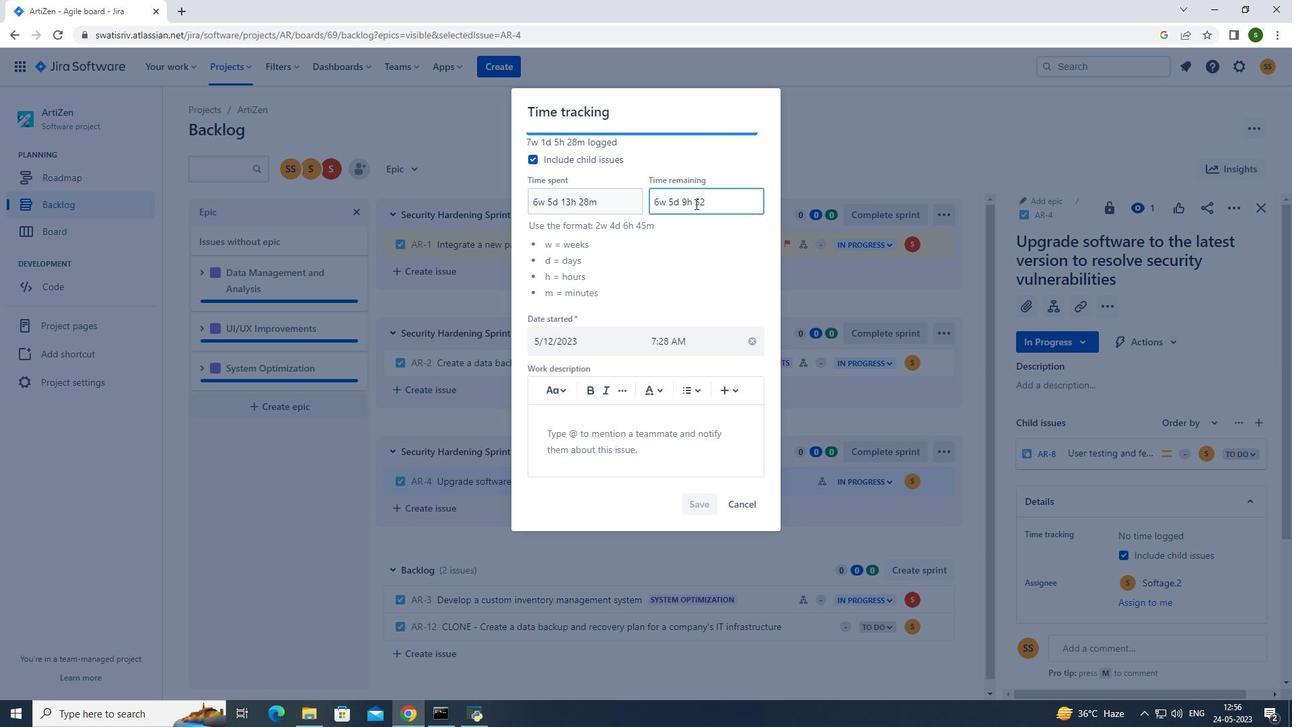 
Action: Mouse moved to (698, 500)
Screenshot: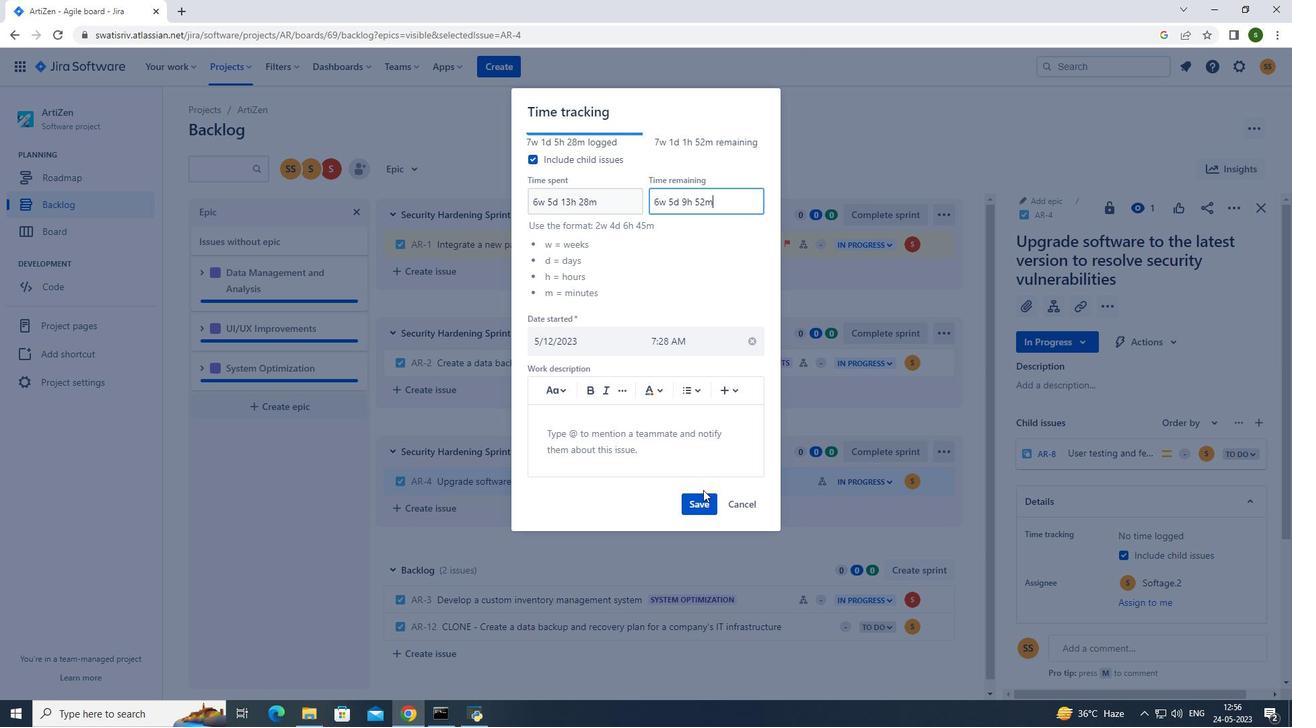 
Action: Mouse pressed left at (698, 500)
Screenshot: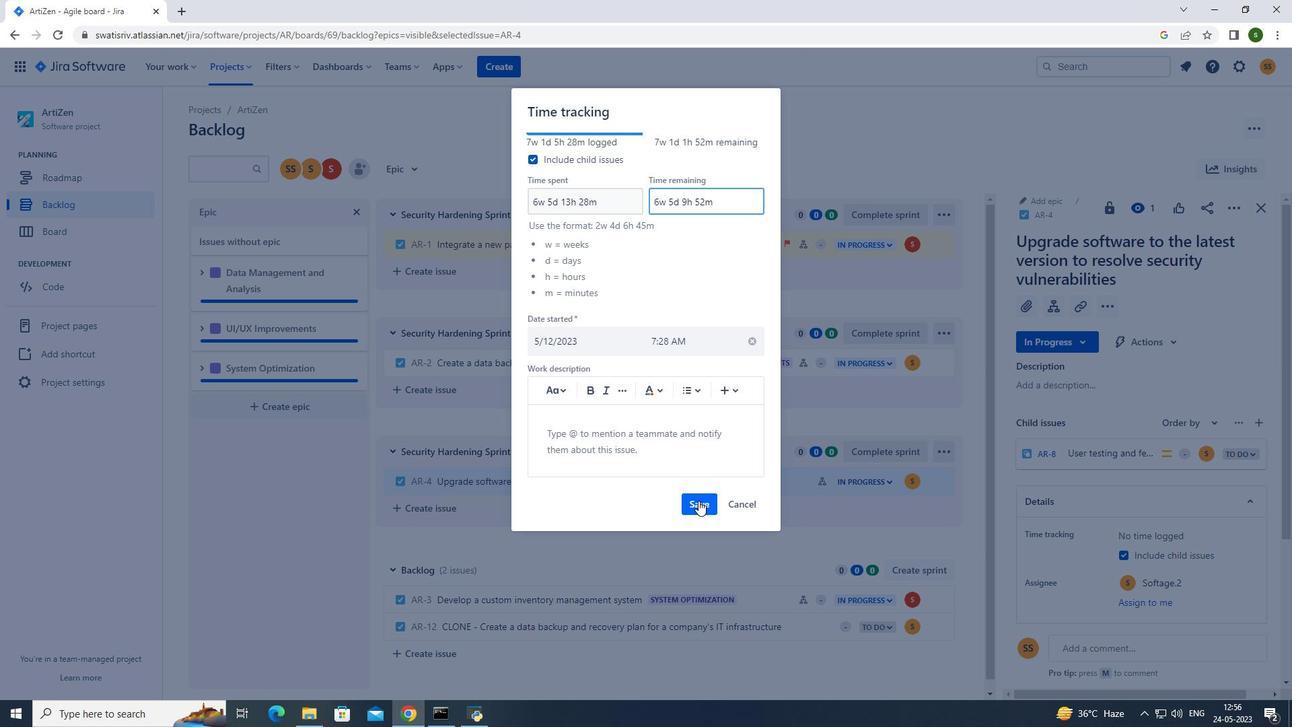 
Action: Mouse moved to (937, 481)
Screenshot: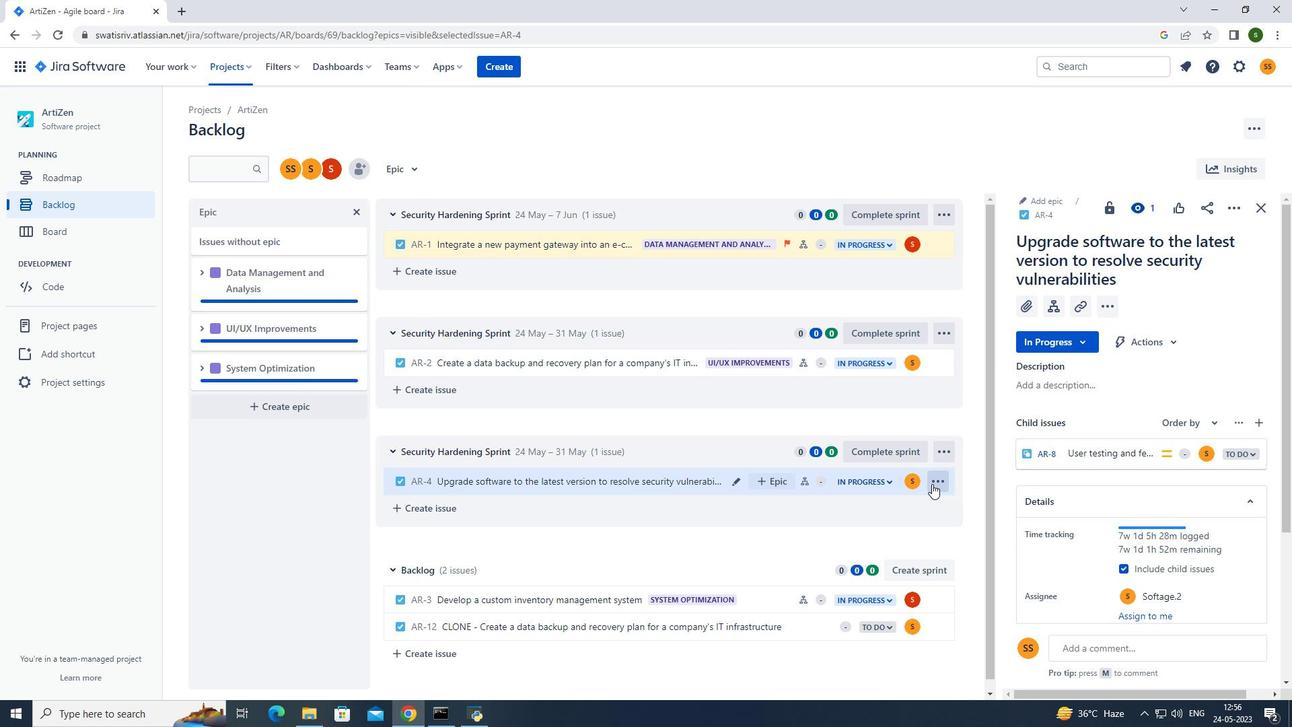 
Action: Mouse pressed left at (937, 481)
Screenshot: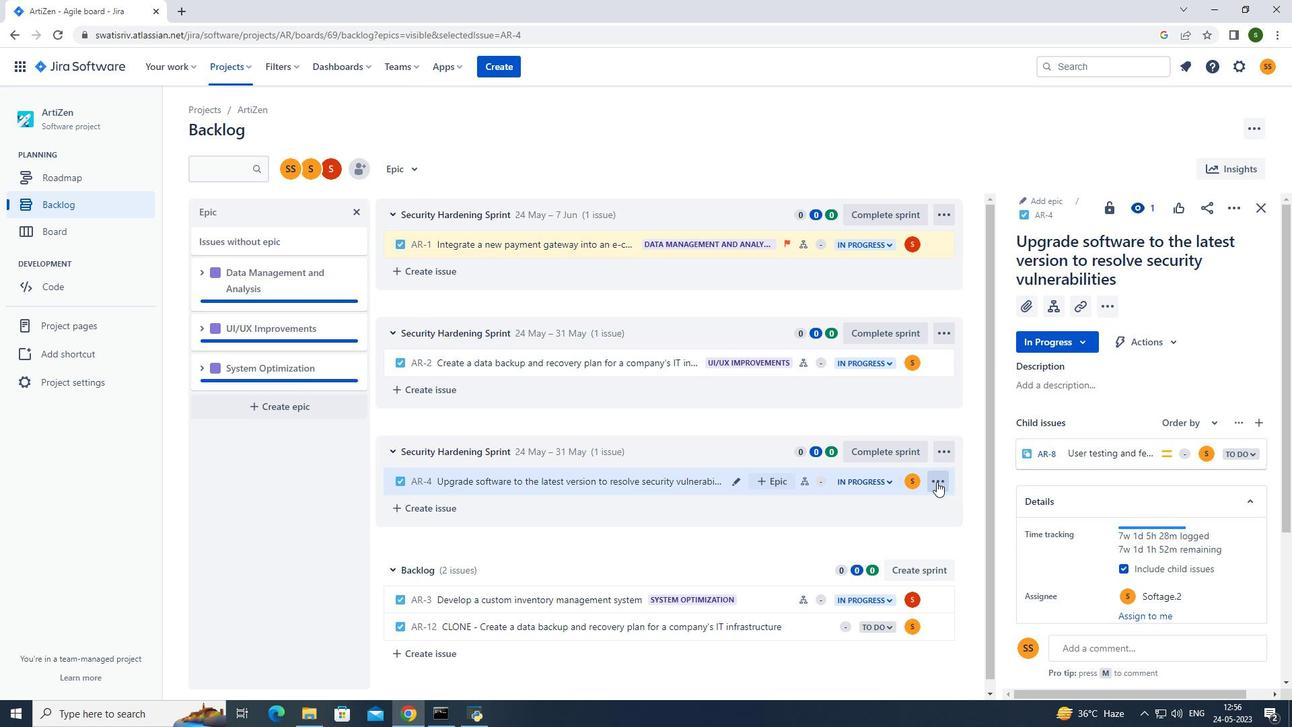 
Action: Mouse moved to (918, 454)
Screenshot: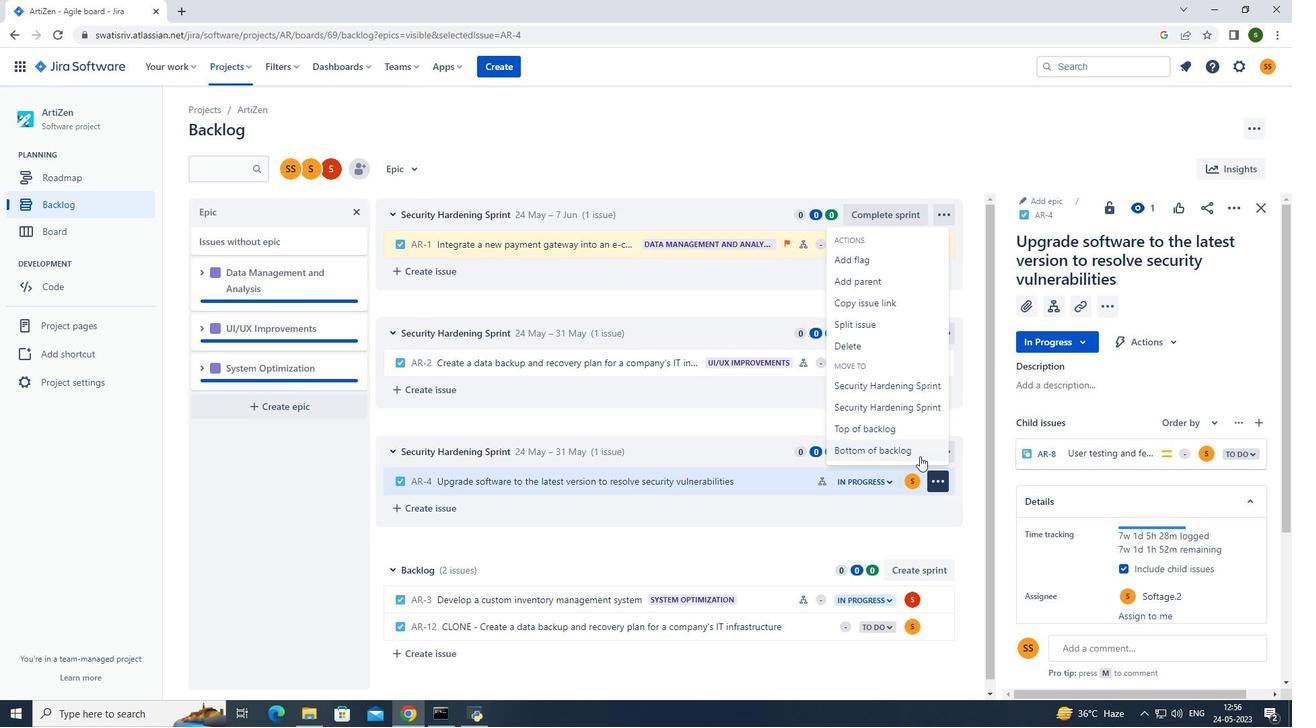 
Action: Mouse pressed left at (918, 454)
Screenshot: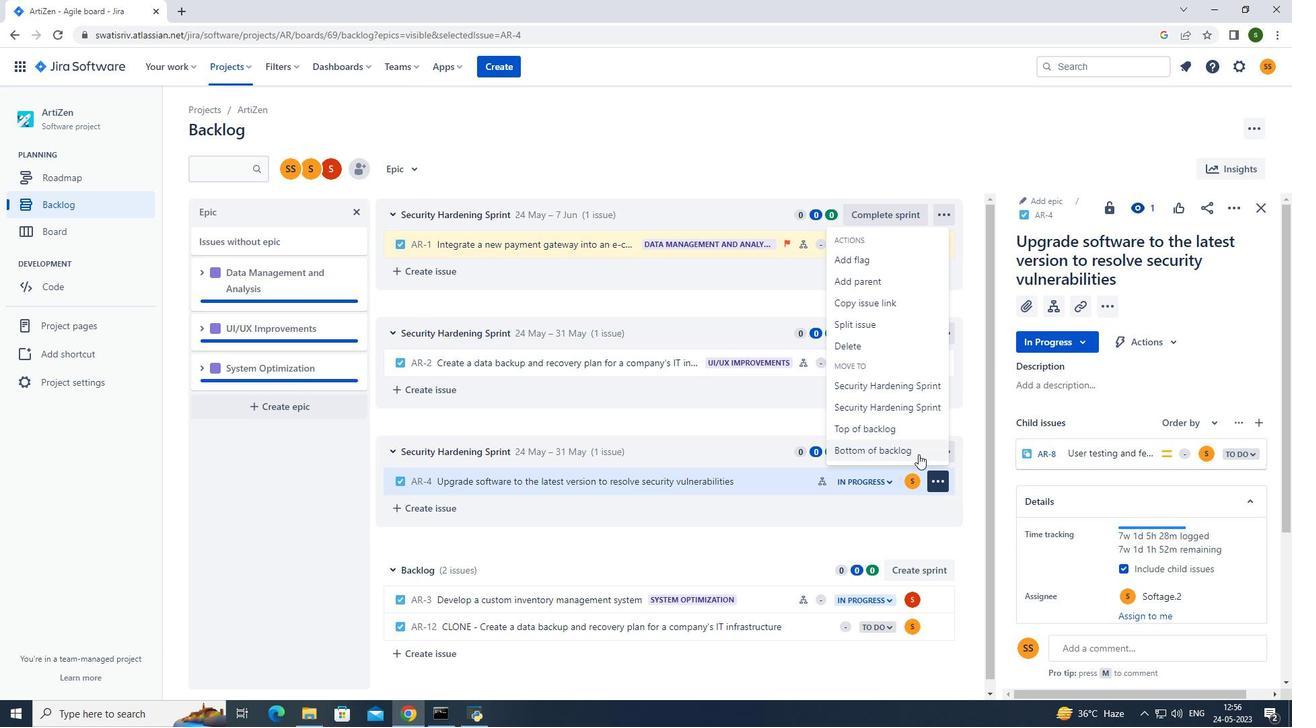 
Action: Mouse moved to (686, 218)
Screenshot: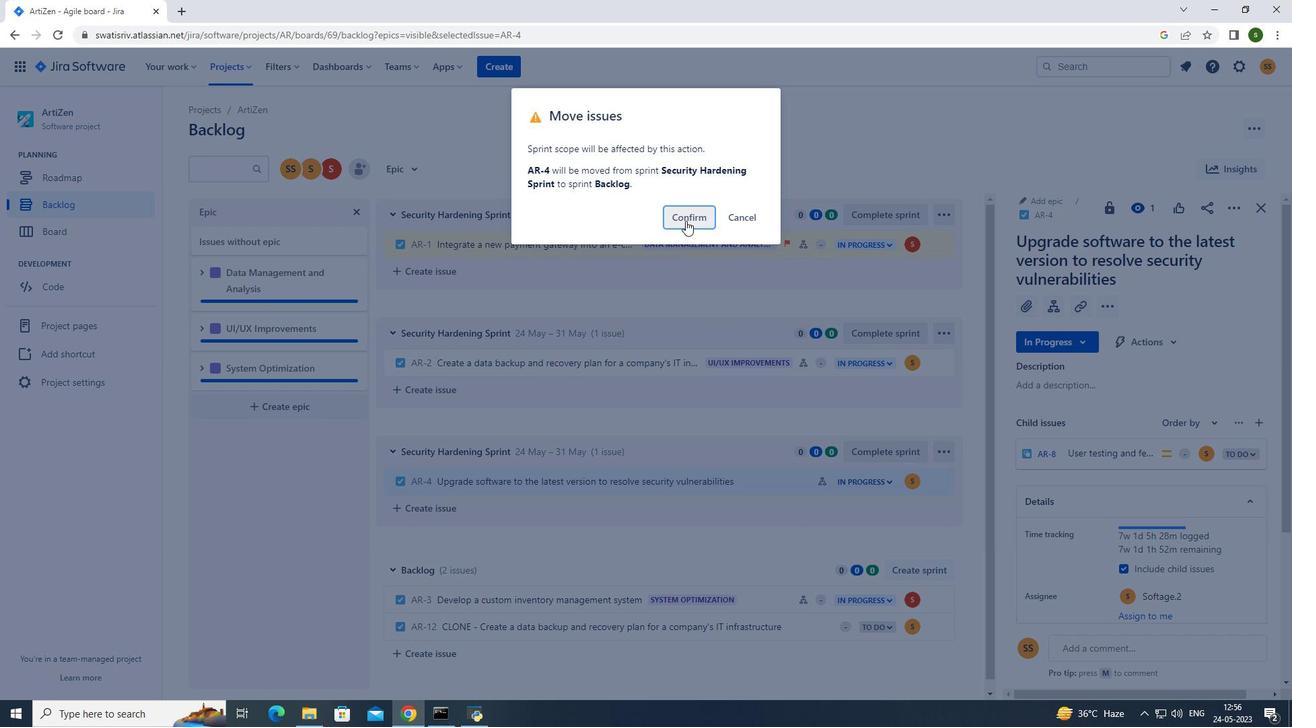 
Action: Mouse pressed left at (686, 218)
Screenshot: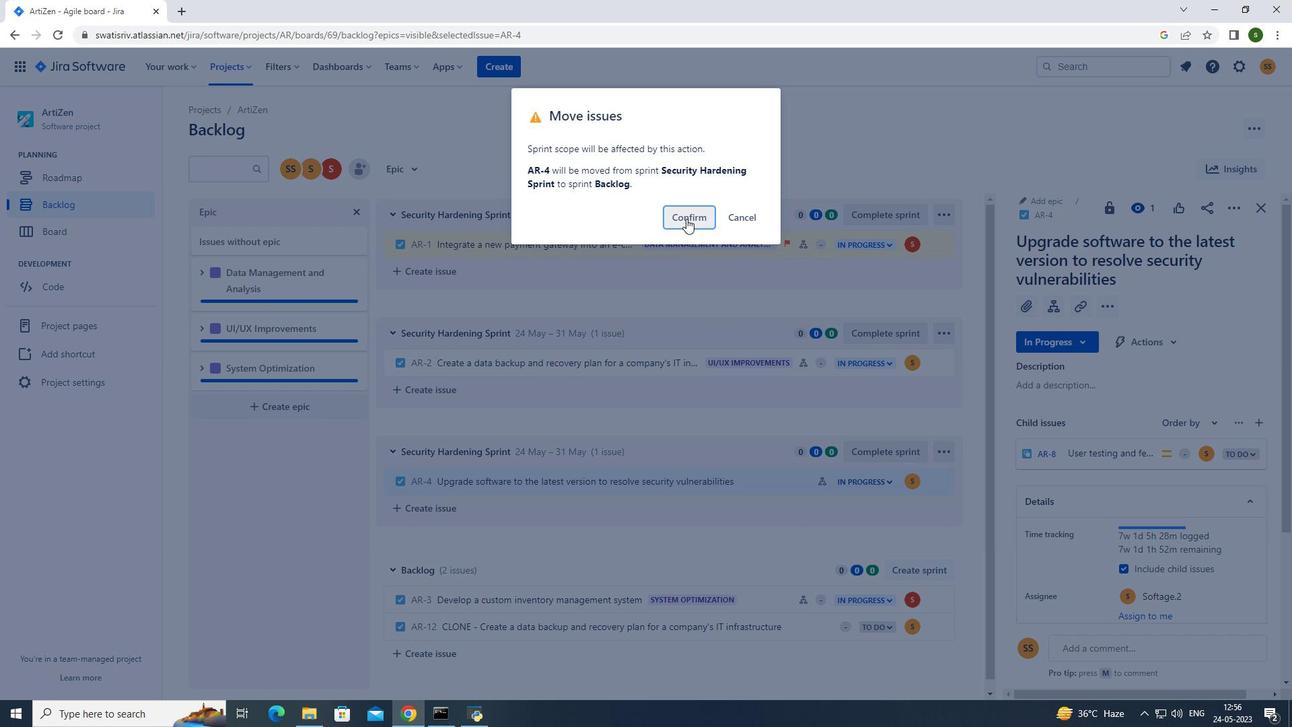 
Action: Mouse moved to (661, 509)
Screenshot: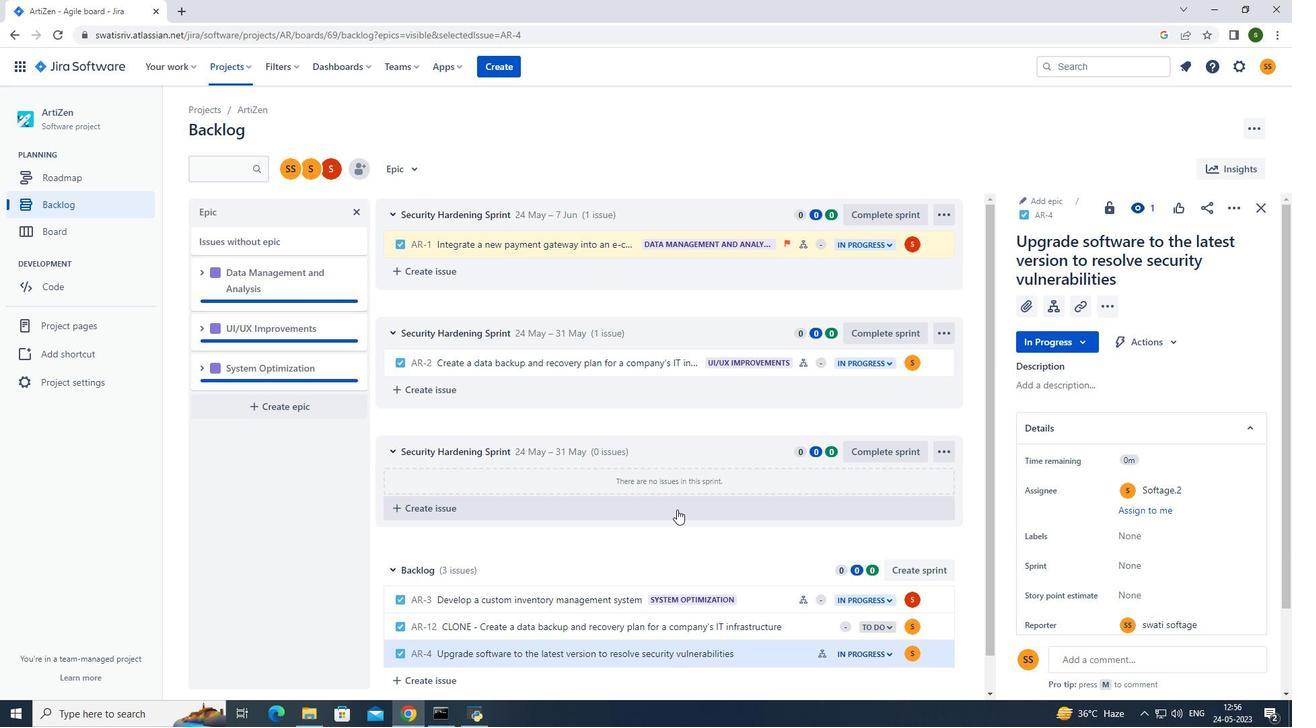 
Action: Mouse scrolled (661, 508) with delta (0, 0)
Screenshot: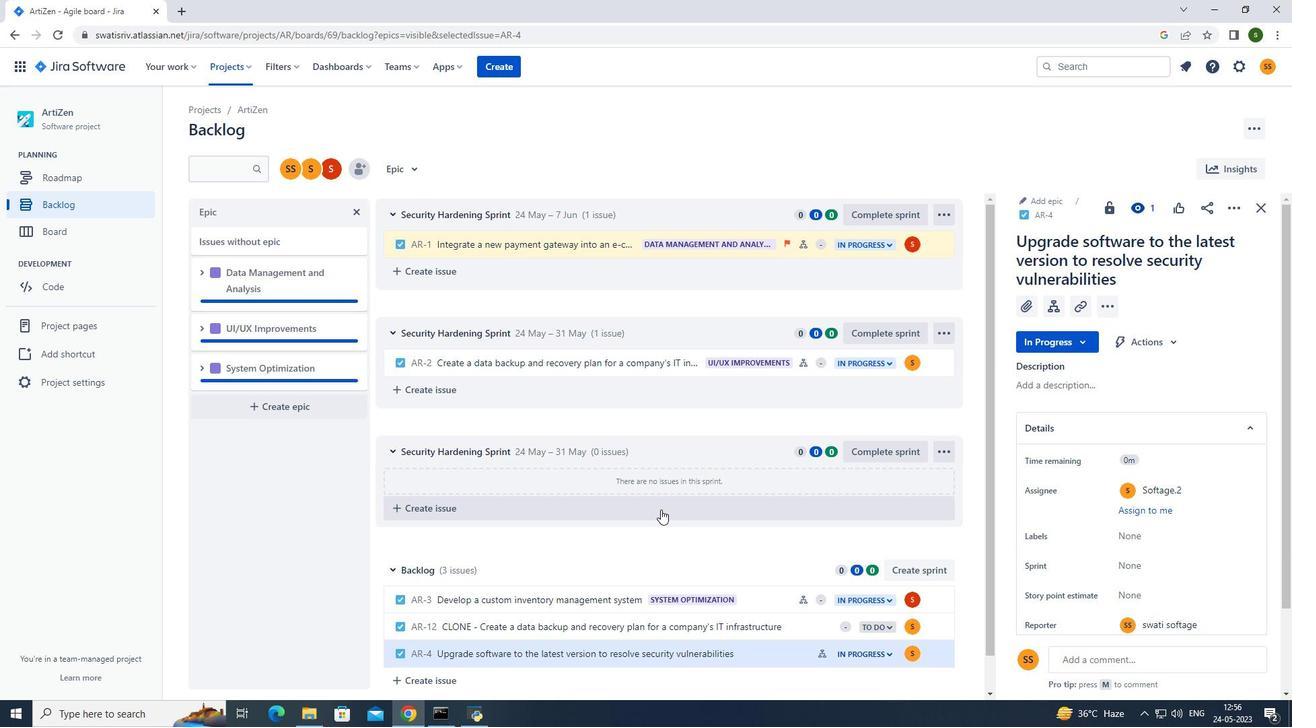 
Action: Mouse scrolled (661, 508) with delta (0, 0)
Screenshot: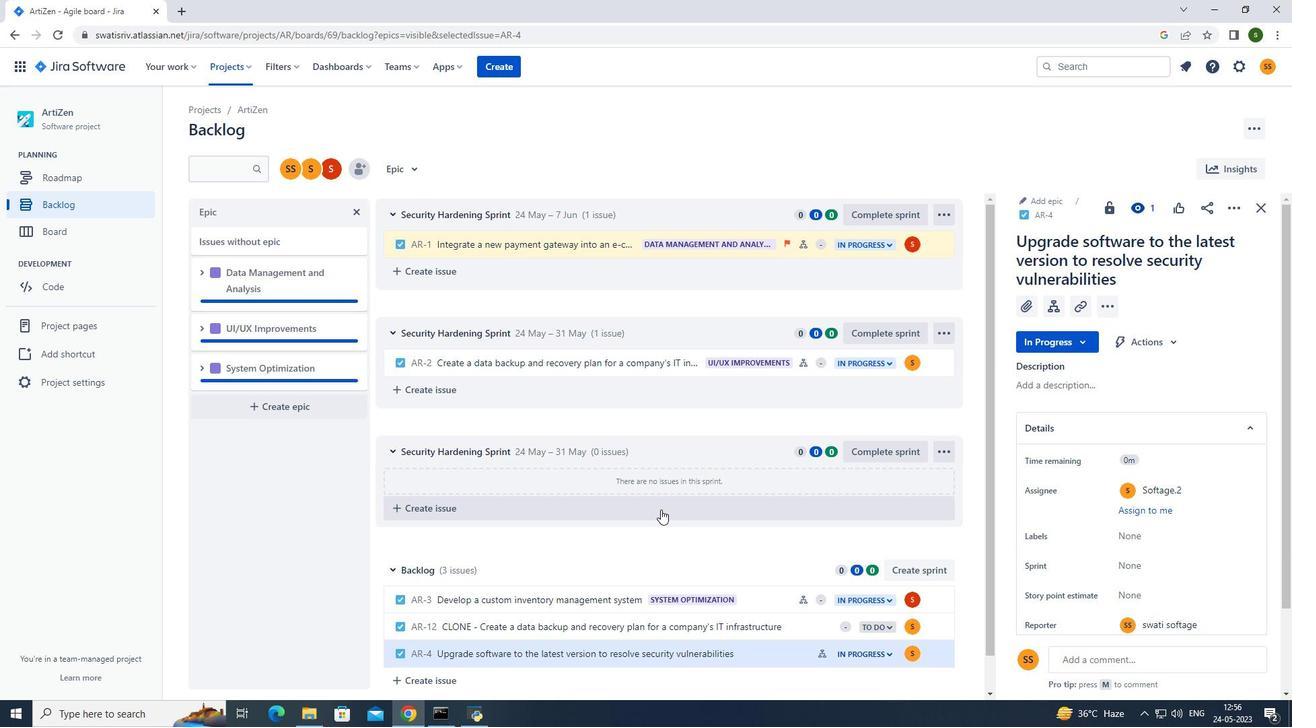 
Action: Mouse moved to (772, 620)
Screenshot: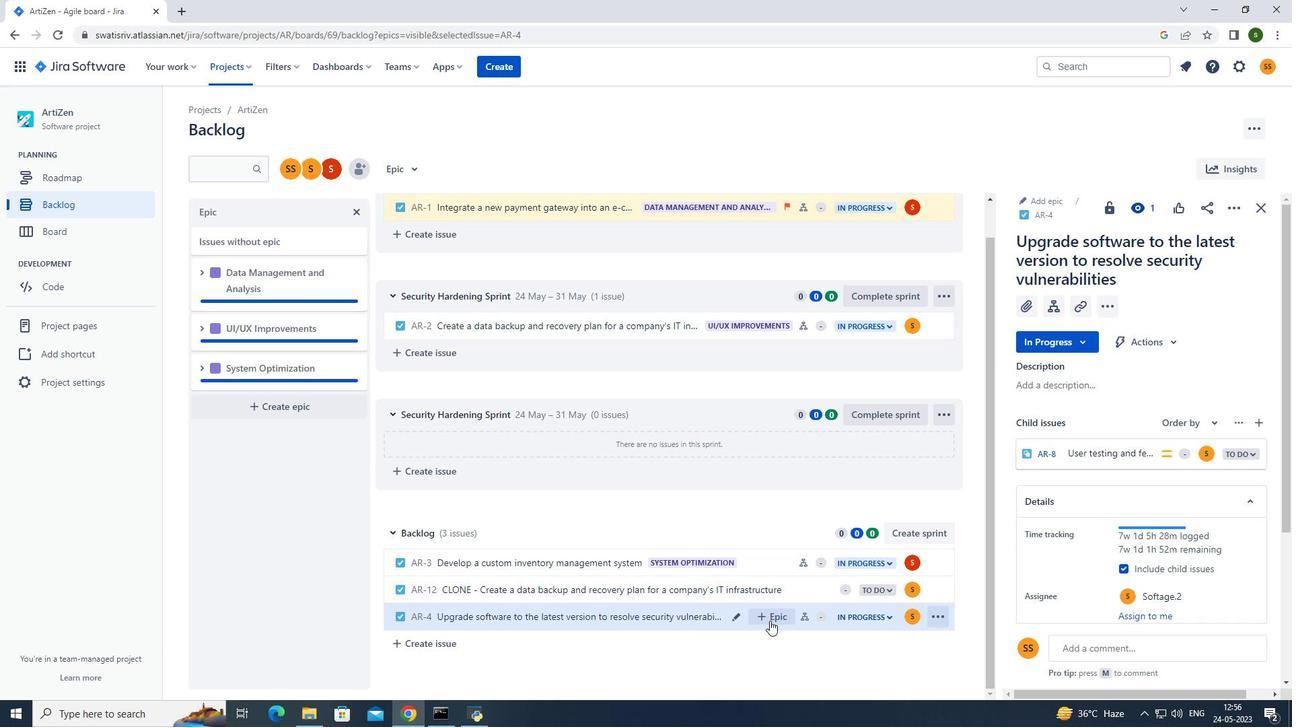 
Action: Mouse pressed left at (772, 620)
Screenshot: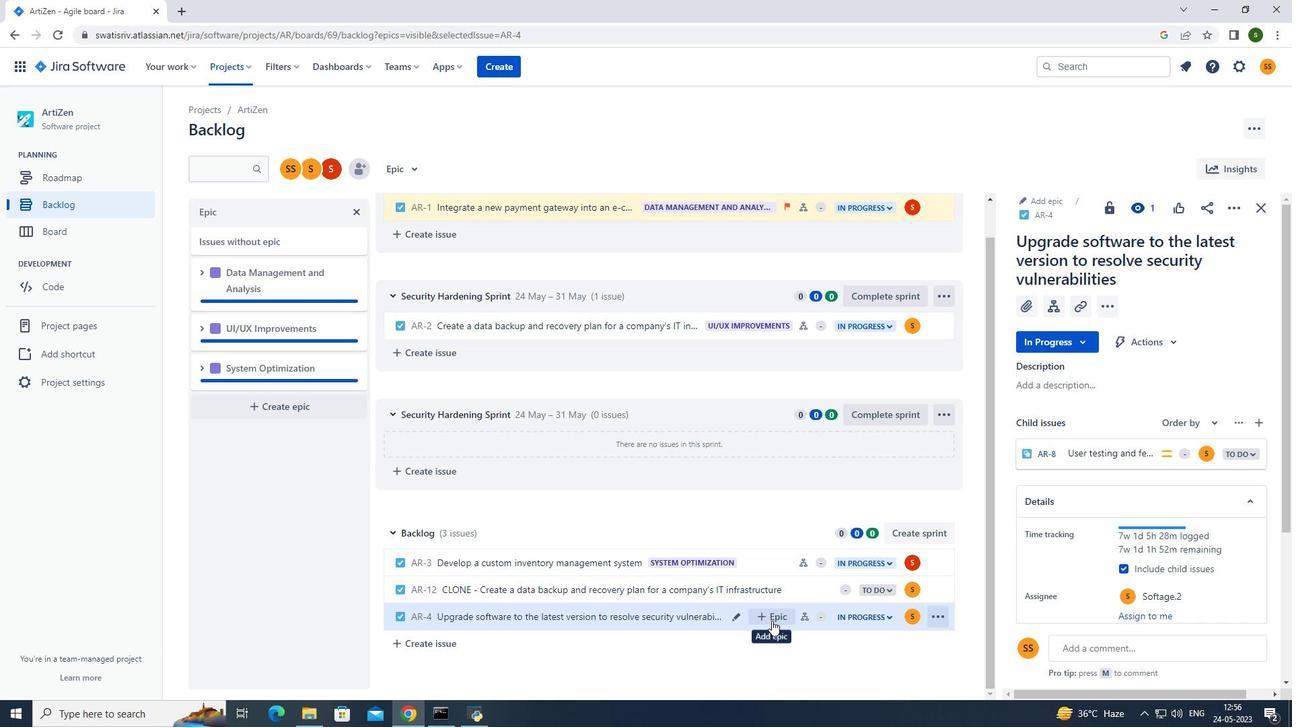 
Action: Mouse moved to (785, 652)
Screenshot: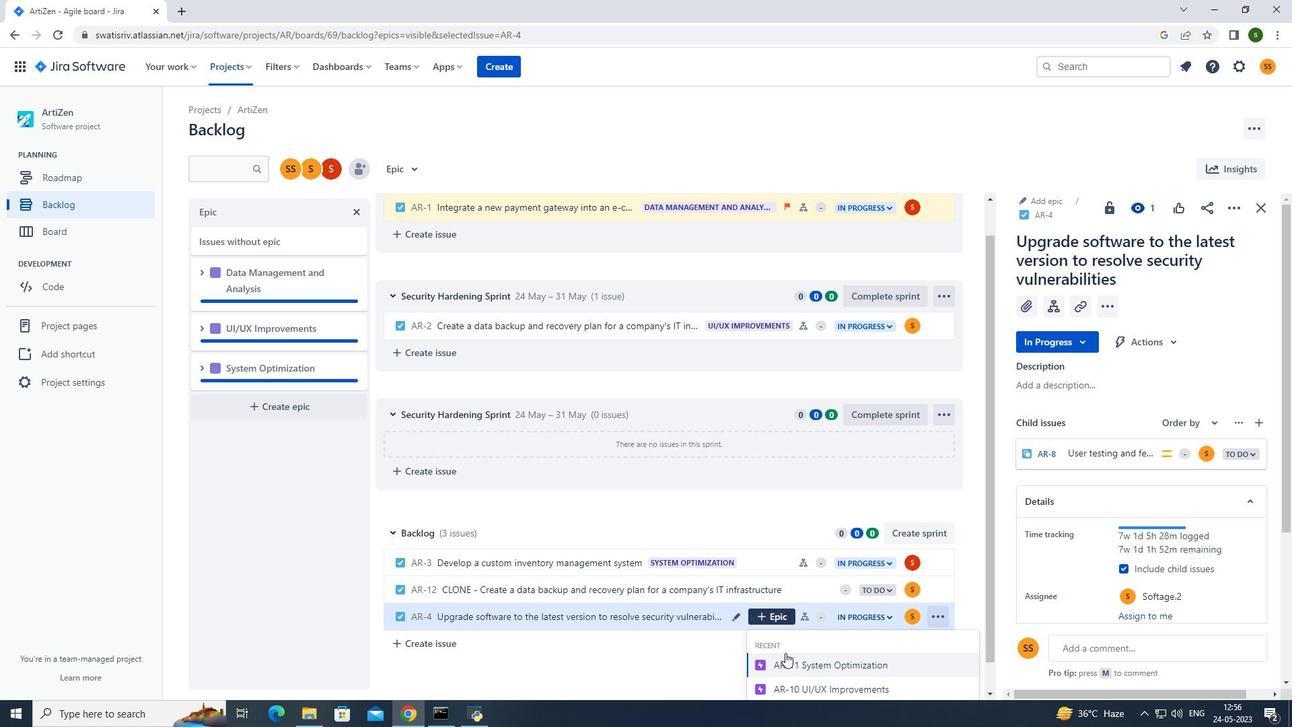
Action: Mouse scrolled (785, 651) with delta (0, 0)
Screenshot: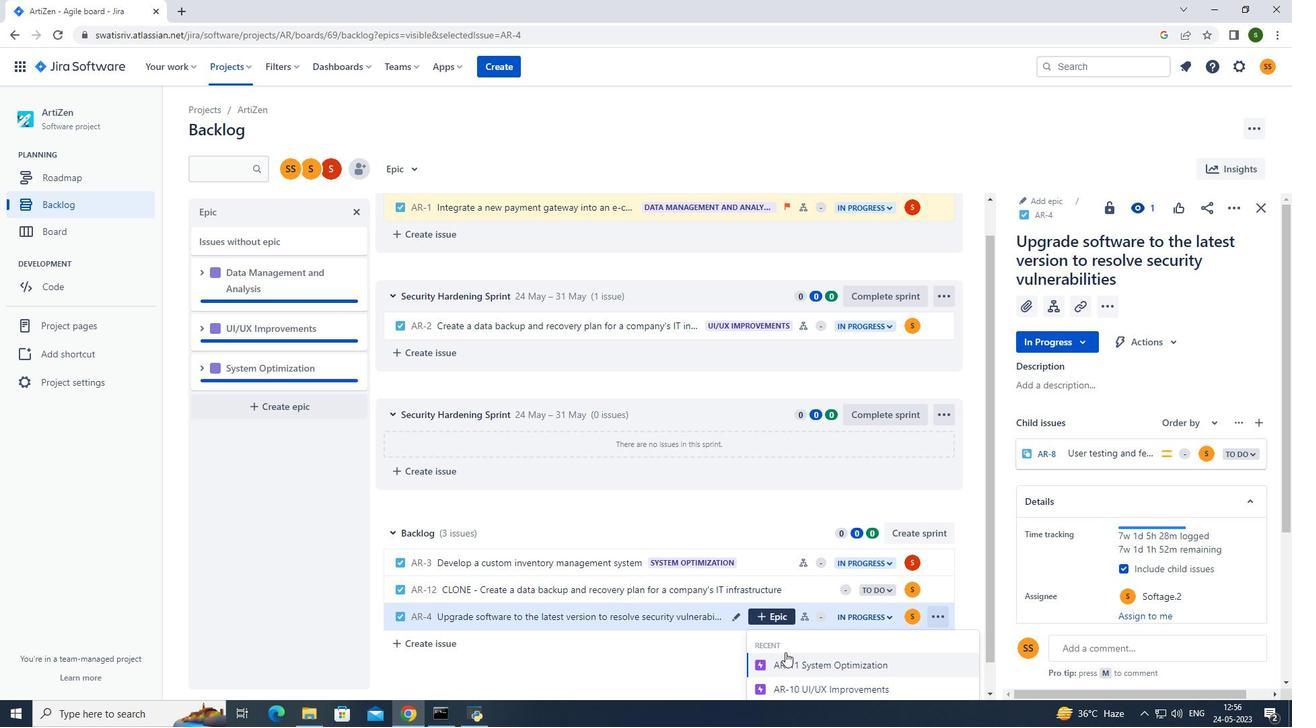 
Action: Mouse scrolled (785, 651) with delta (0, 0)
Screenshot: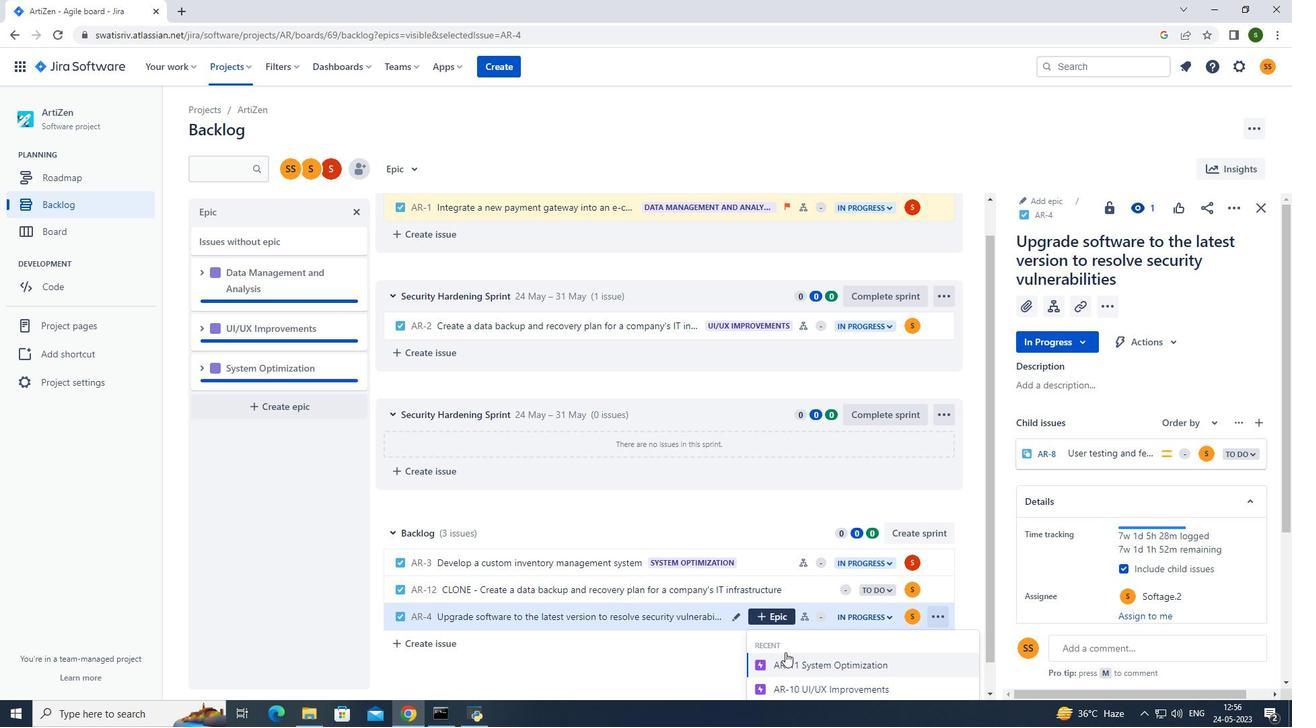 
Action: Mouse scrolled (785, 651) with delta (0, 0)
Screenshot: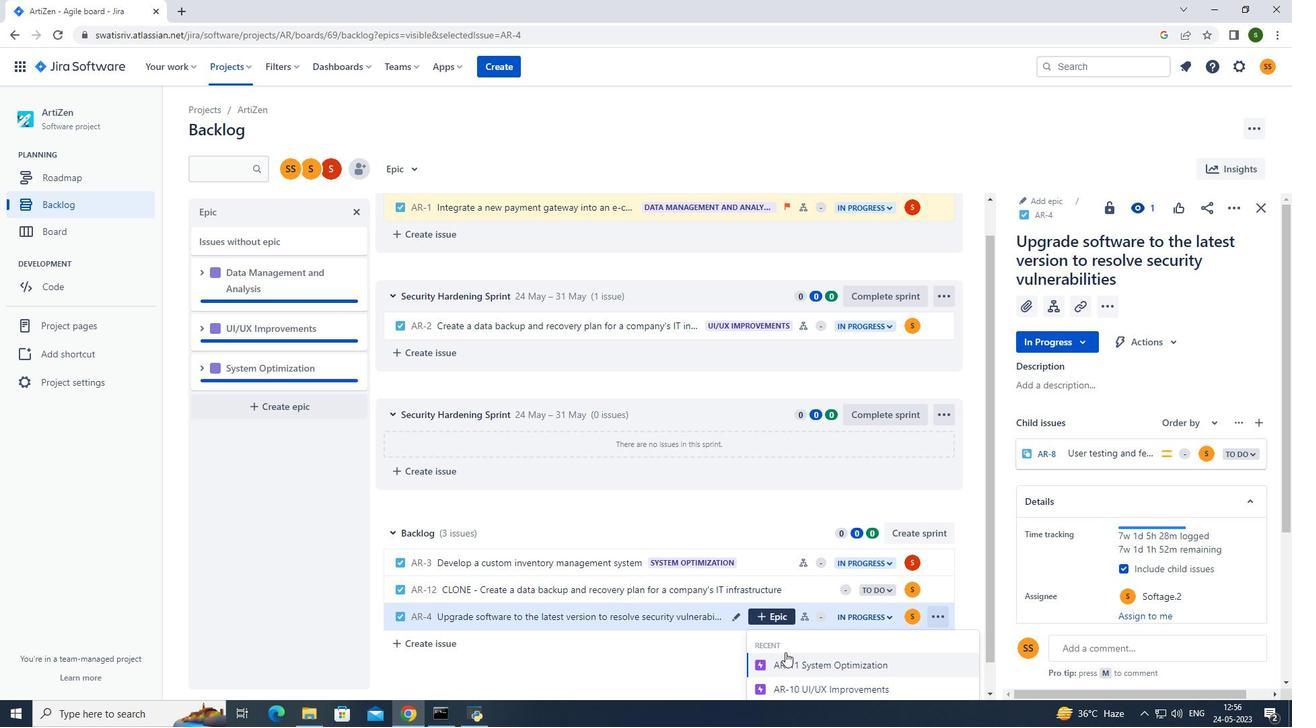 
Action: Mouse moved to (989, 595)
Screenshot: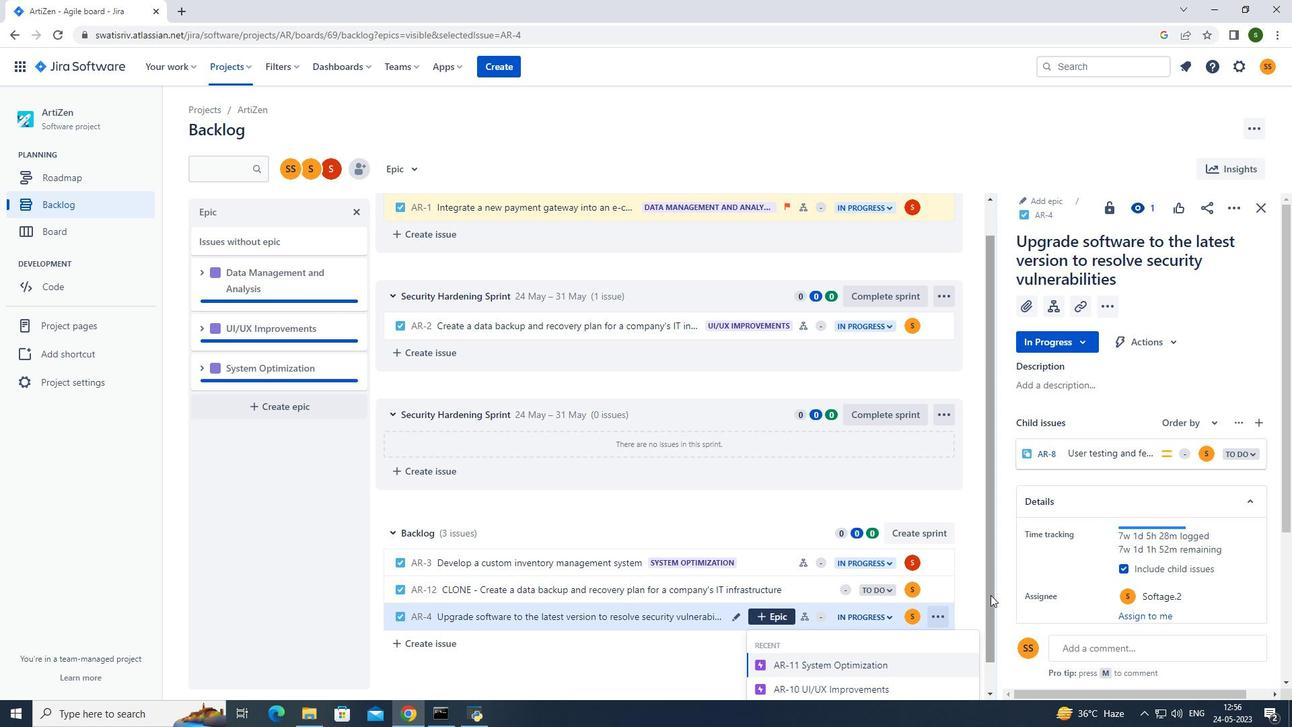 
Action: Mouse pressed left at (989, 595)
Screenshot: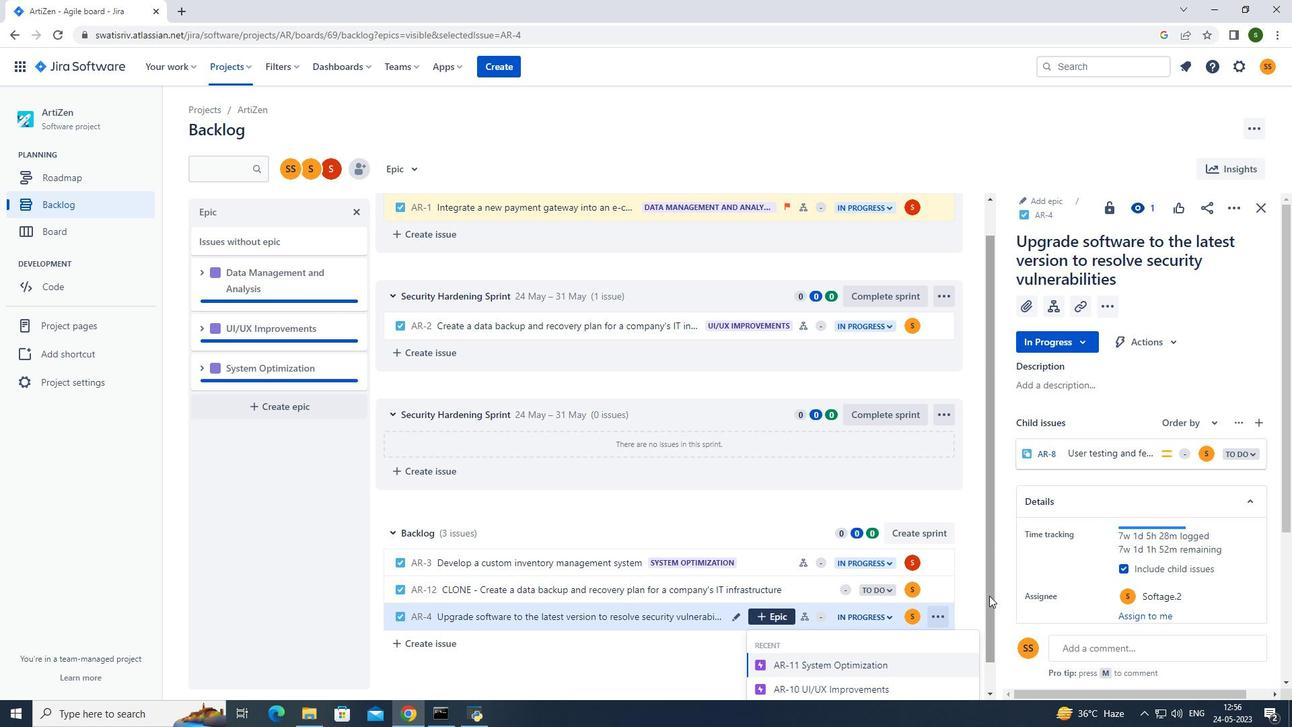 
Action: Mouse moved to (842, 681)
Screenshot: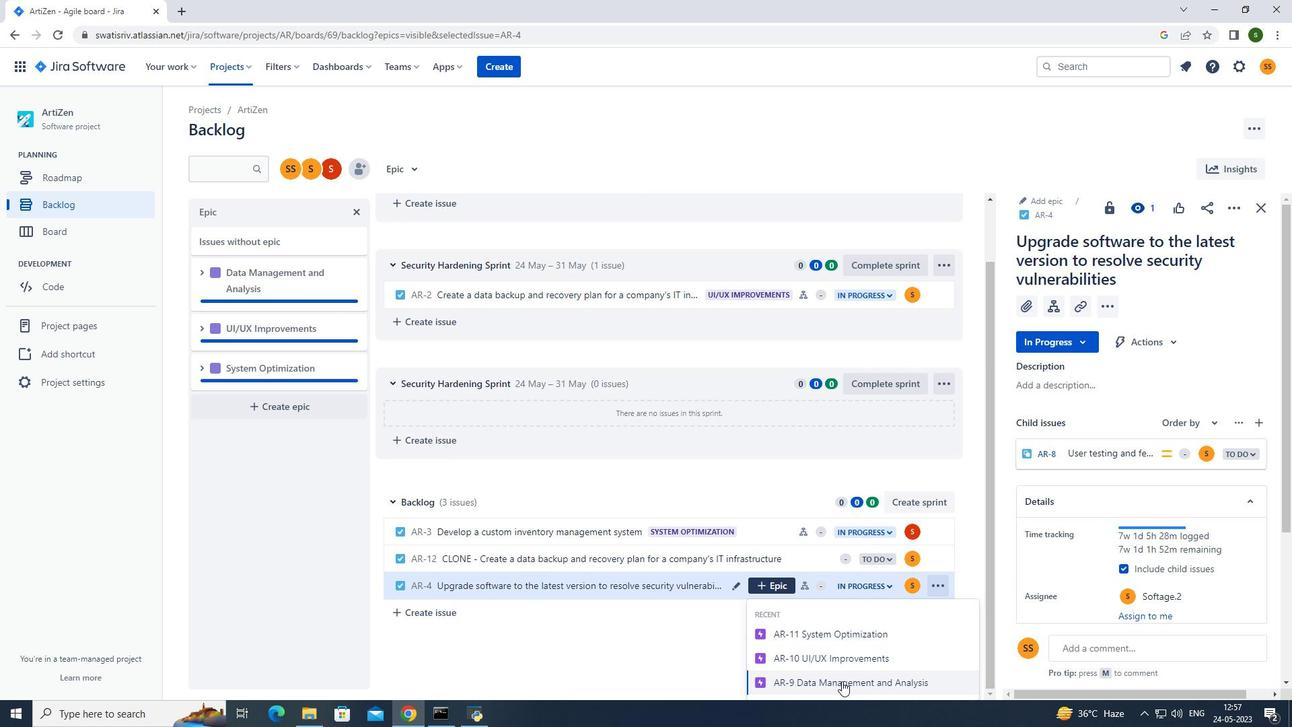 
Action: Mouse pressed left at (842, 681)
Screenshot: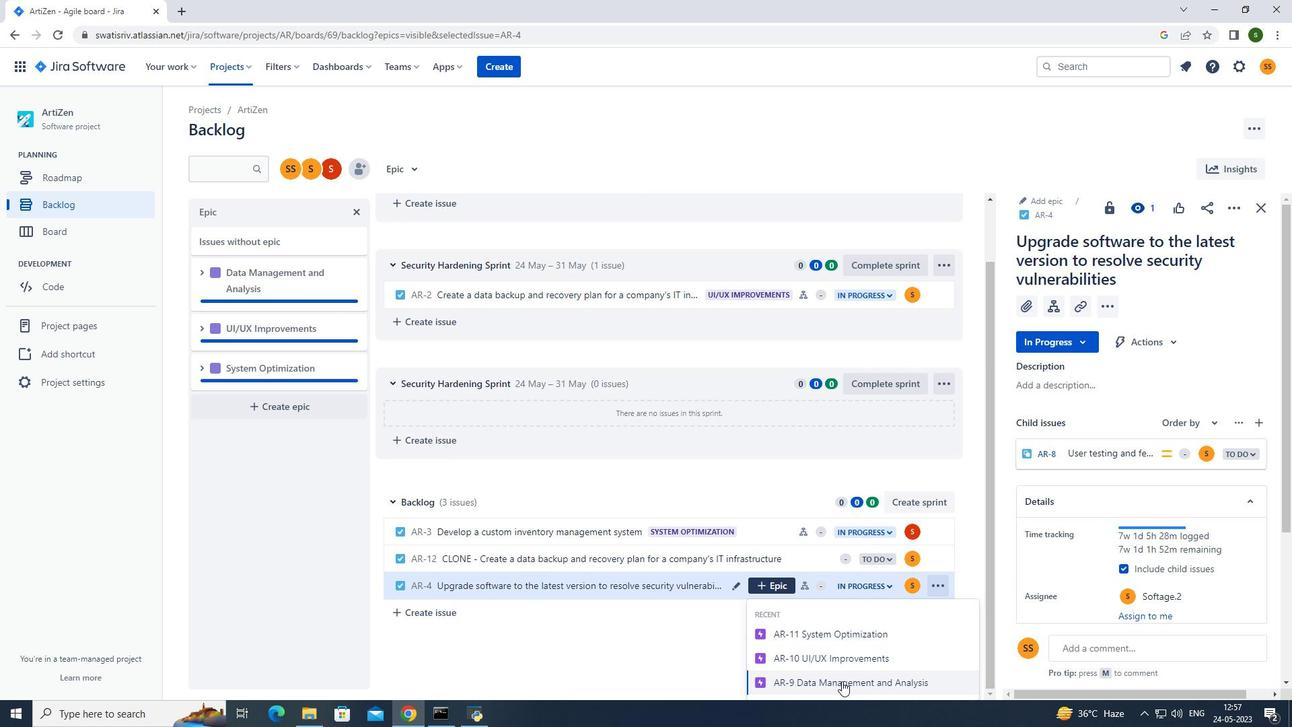 
Action: Mouse moved to (415, 175)
Screenshot: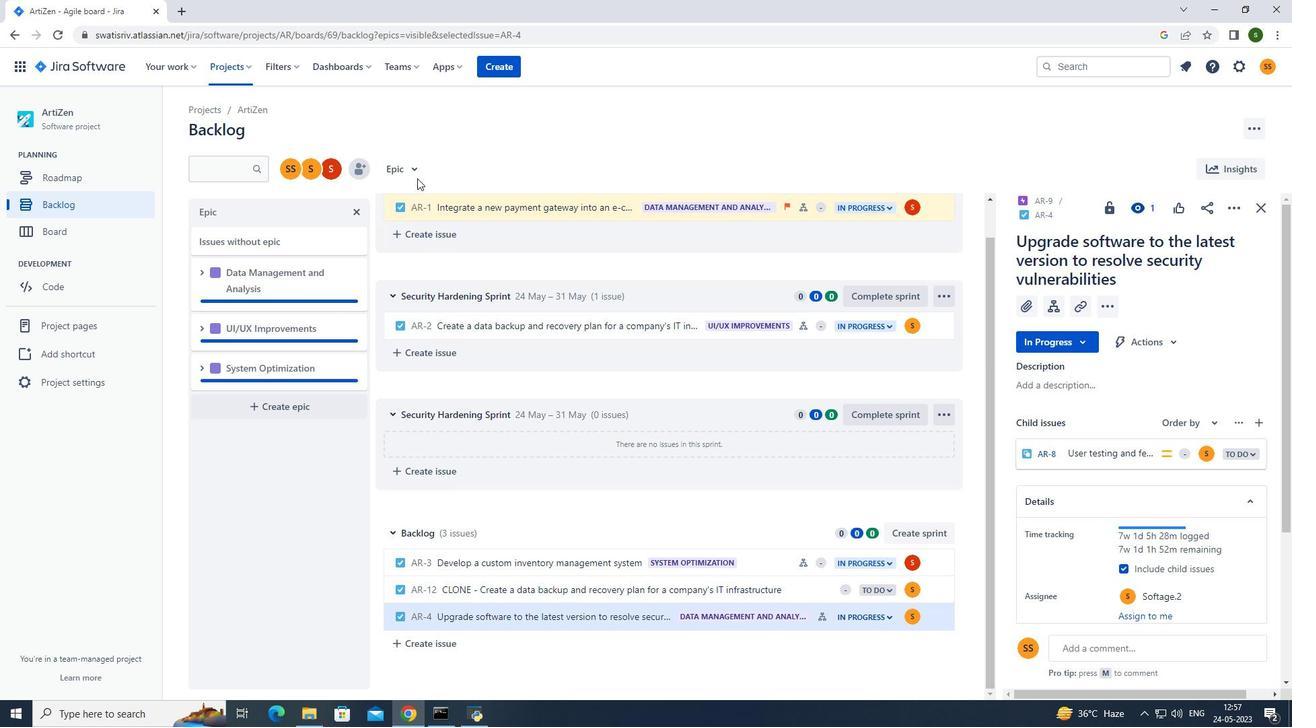 
Action: Mouse pressed left at (415, 175)
Screenshot: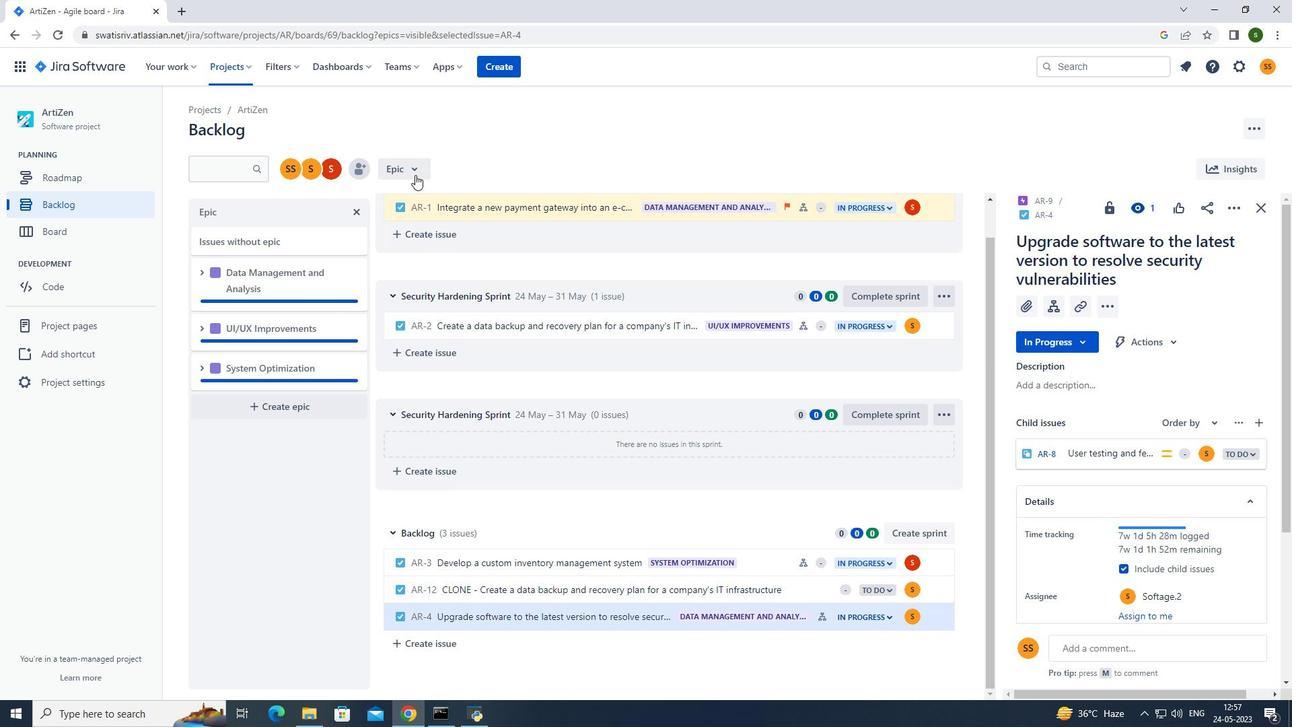 
Action: Mouse moved to (426, 225)
Screenshot: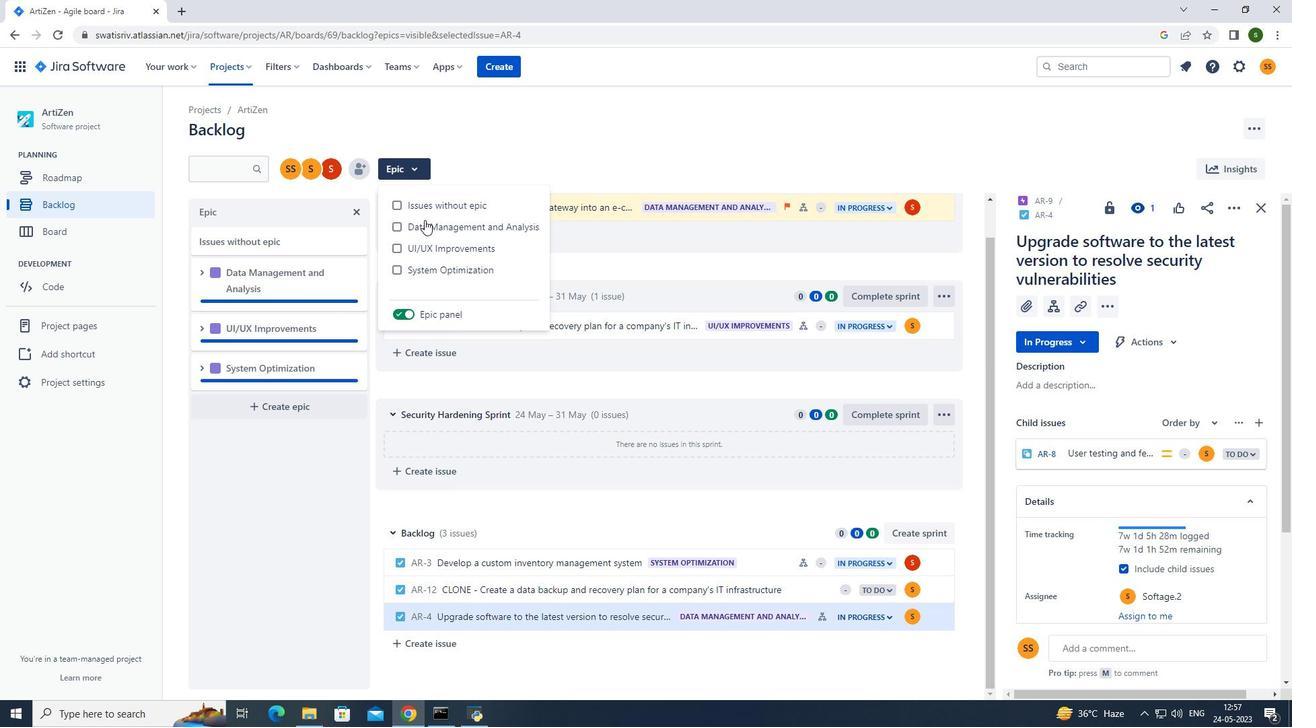 
Action: Mouse pressed left at (426, 225)
Screenshot: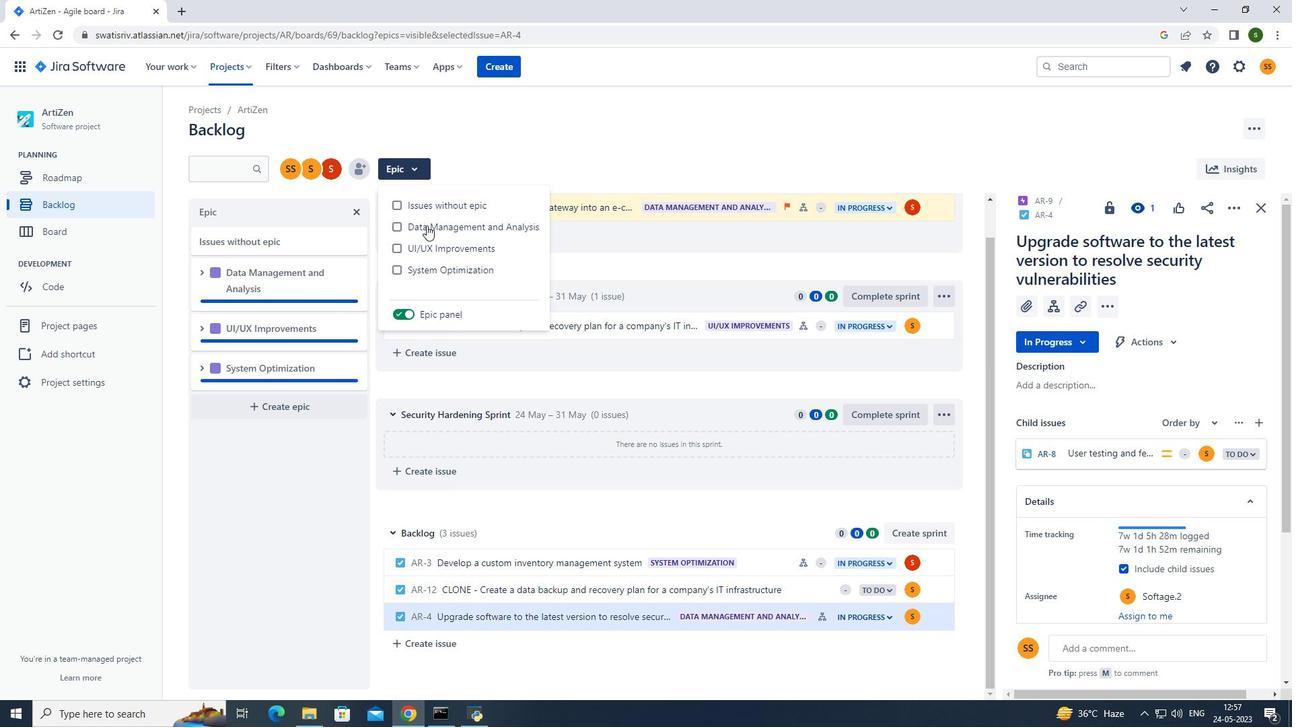 
Action: Mouse moved to (519, 135)
Screenshot: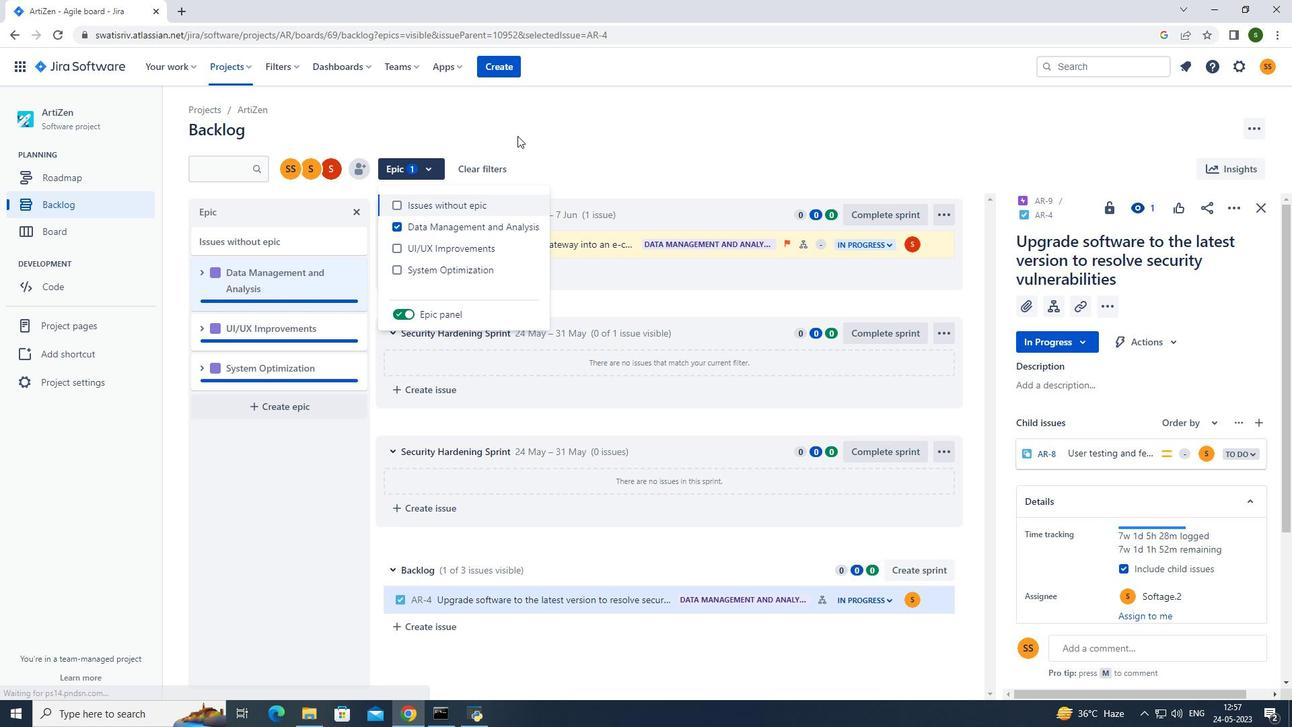 
Action: Mouse pressed left at (519, 135)
Screenshot: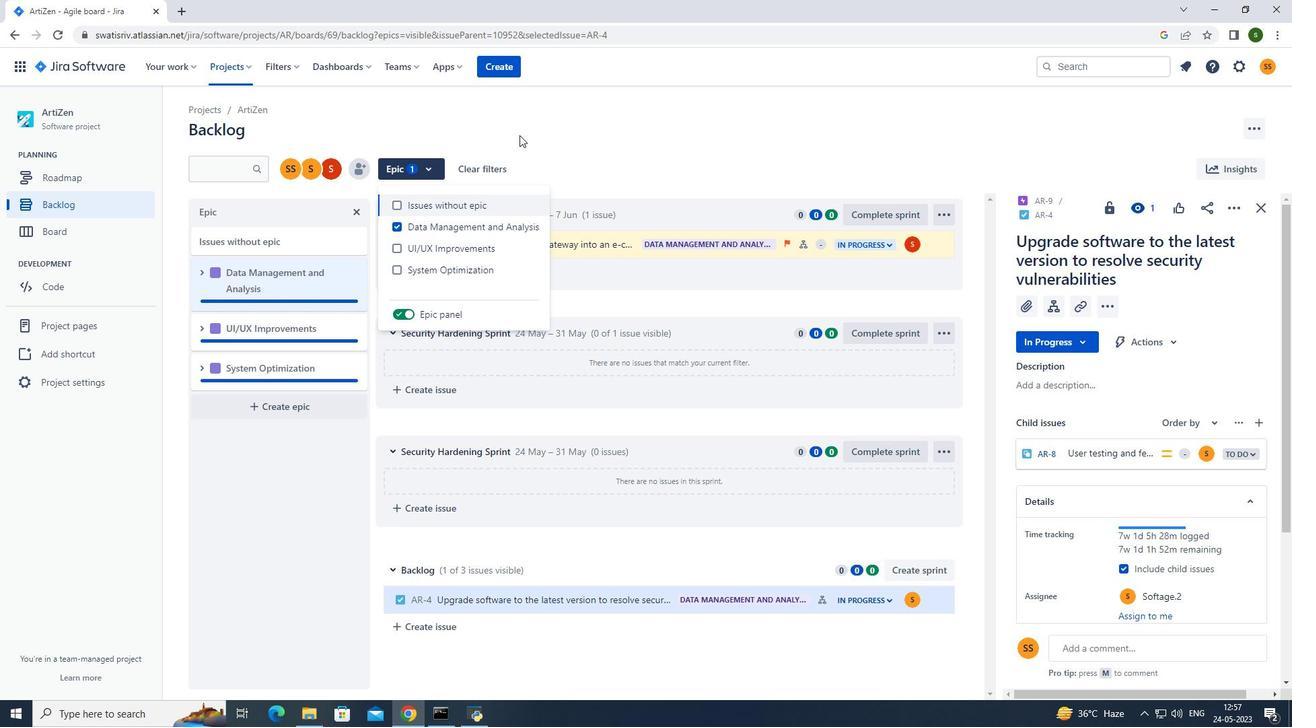 
Action: Mouse moved to (522, 135)
Screenshot: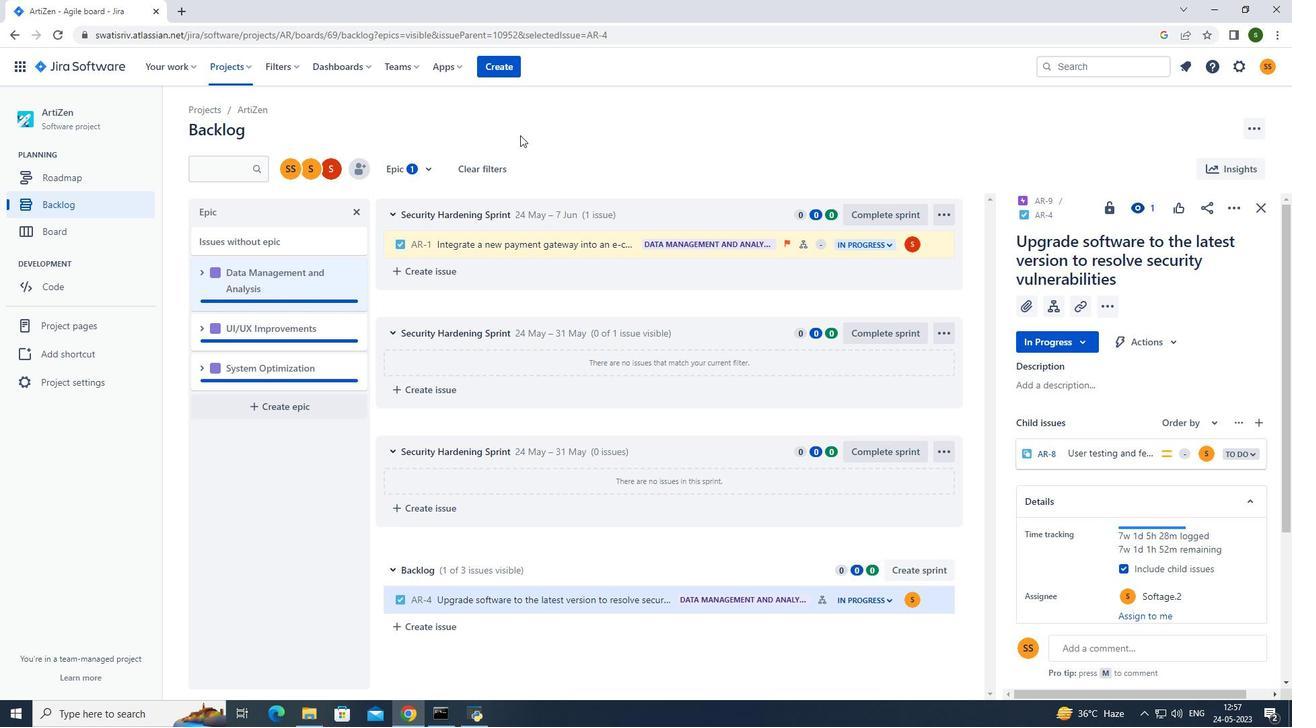 
